 Task: Add an event  with title  Casual Client Dinner, date '2023/11/11' to 2023/11/13  & Select Event type as  Group. Add location for the event as  321 Dolmabahçe Palace, Istanbul, Turkey and add a description: The AGM will also serve as a forum for electing or re-electing board members, if applicable. The election process will be conducted in accordance with the organization's bylaws and regulations, allowing for a fair and democratic representation of shareholders' interests.Create an event link  http-casualclientdinnercom & Select the event color as  Violet. , logged in from the account softage.10@softage.netand send the event invitation to softage.2@softage.net and softage.3@softage.net
Action: Mouse moved to (1010, 201)
Screenshot: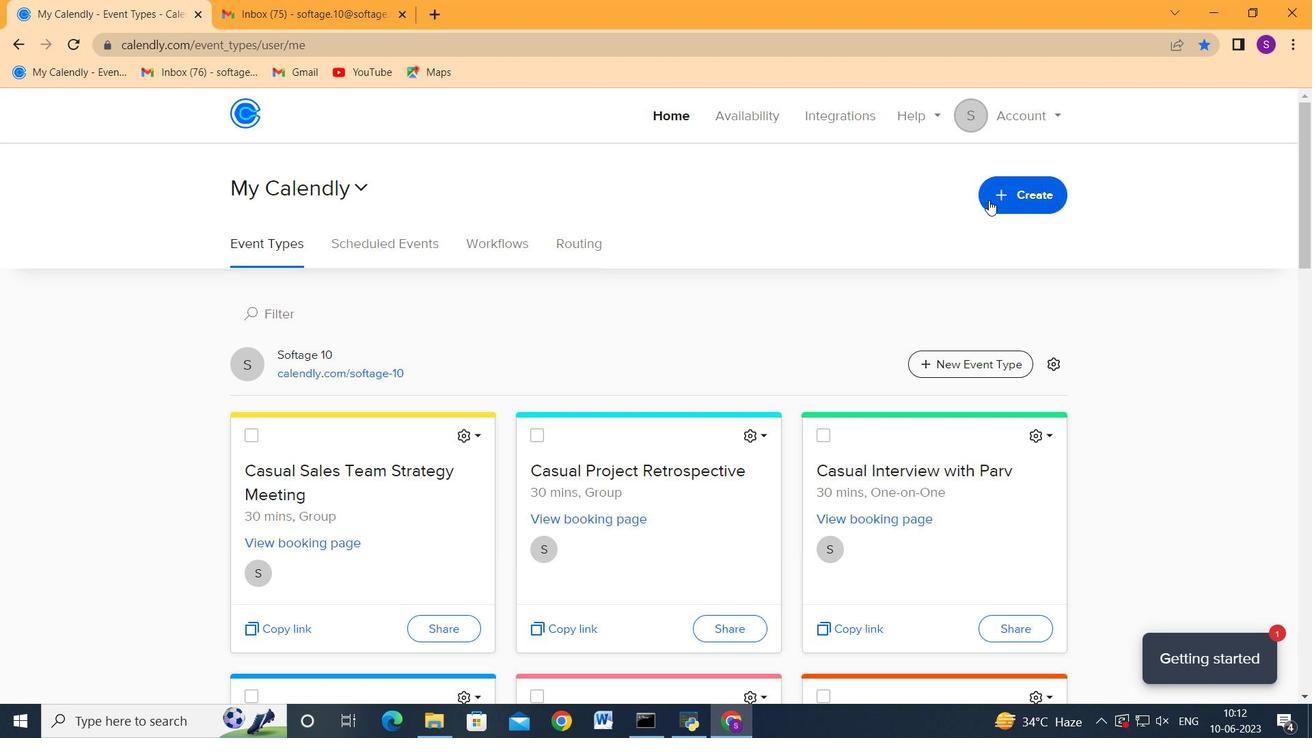 
Action: Mouse pressed left at (1010, 201)
Screenshot: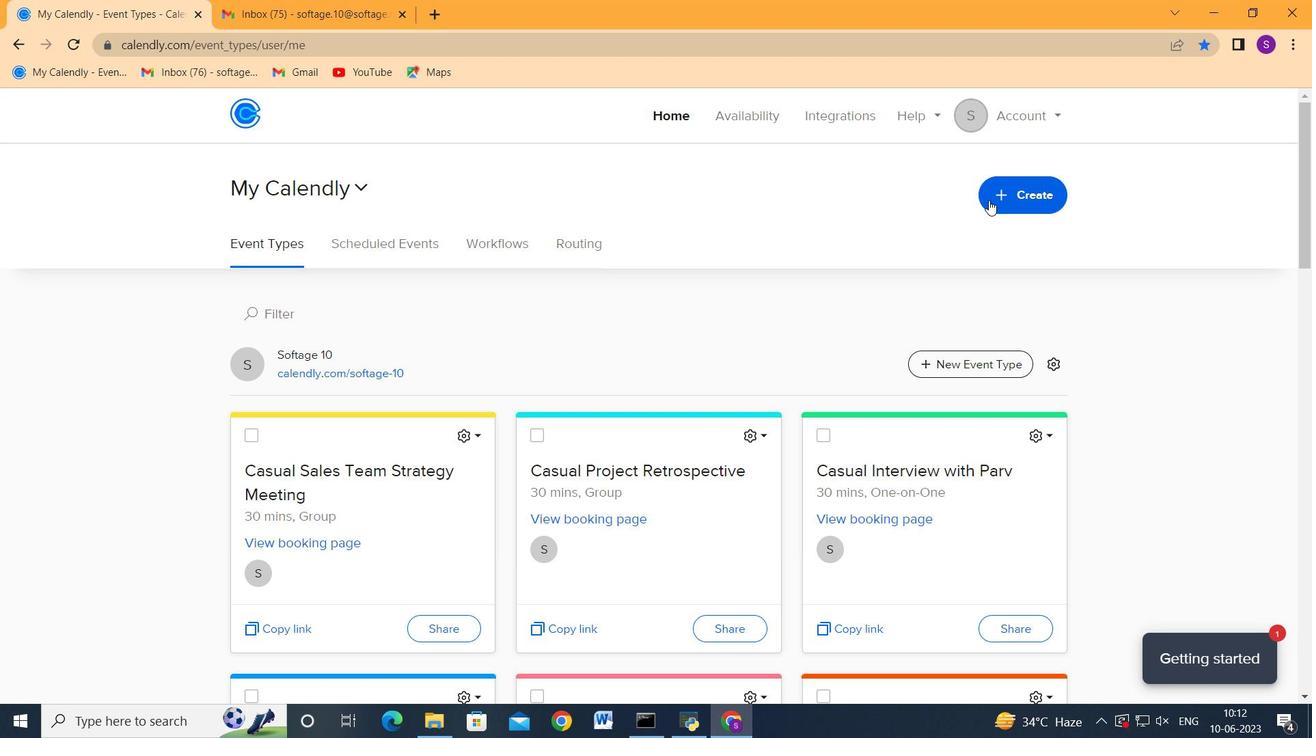 
Action: Mouse moved to (976, 242)
Screenshot: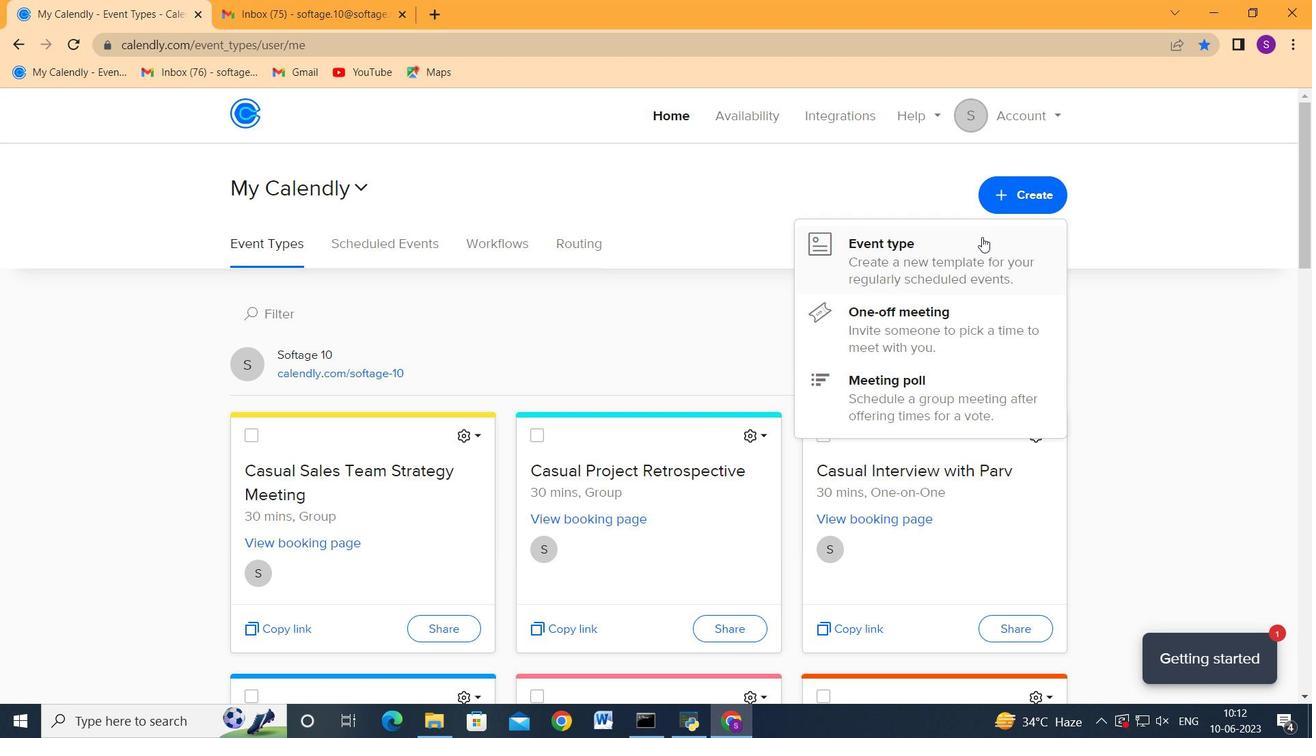 
Action: Mouse pressed left at (976, 242)
Screenshot: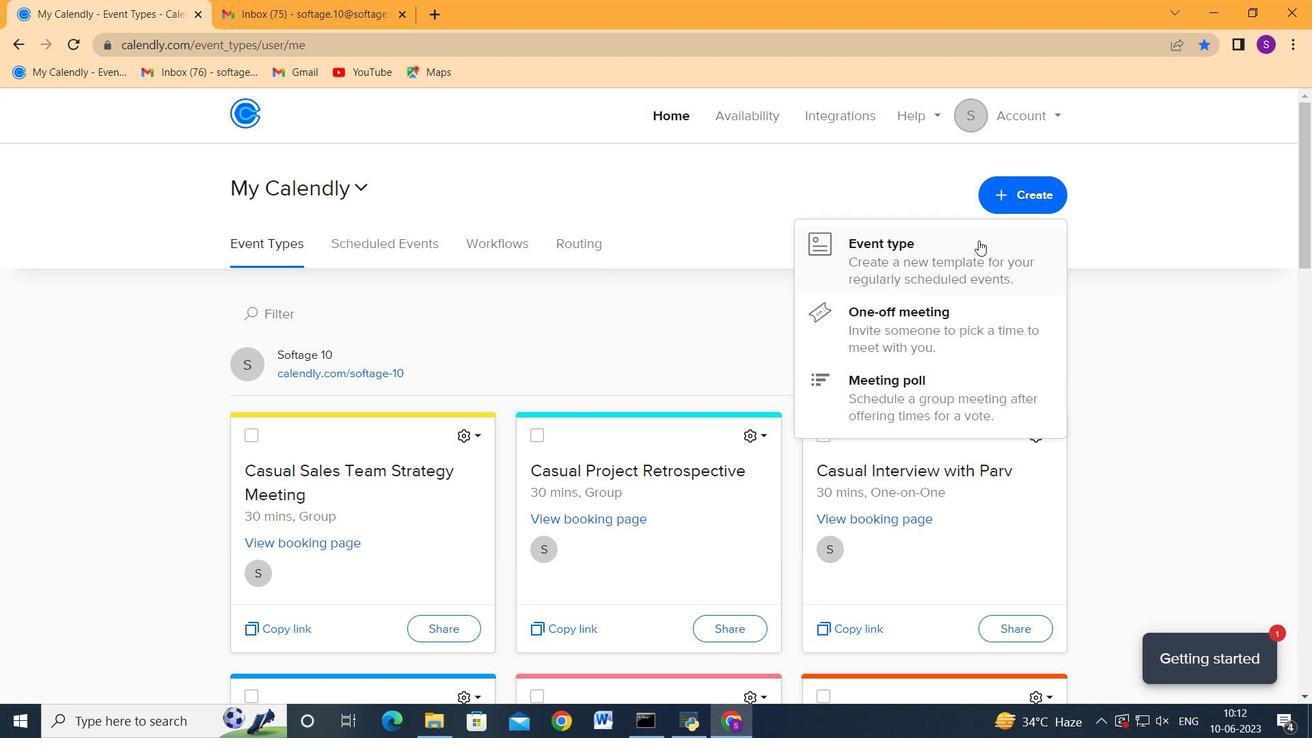 
Action: Mouse moved to (580, 426)
Screenshot: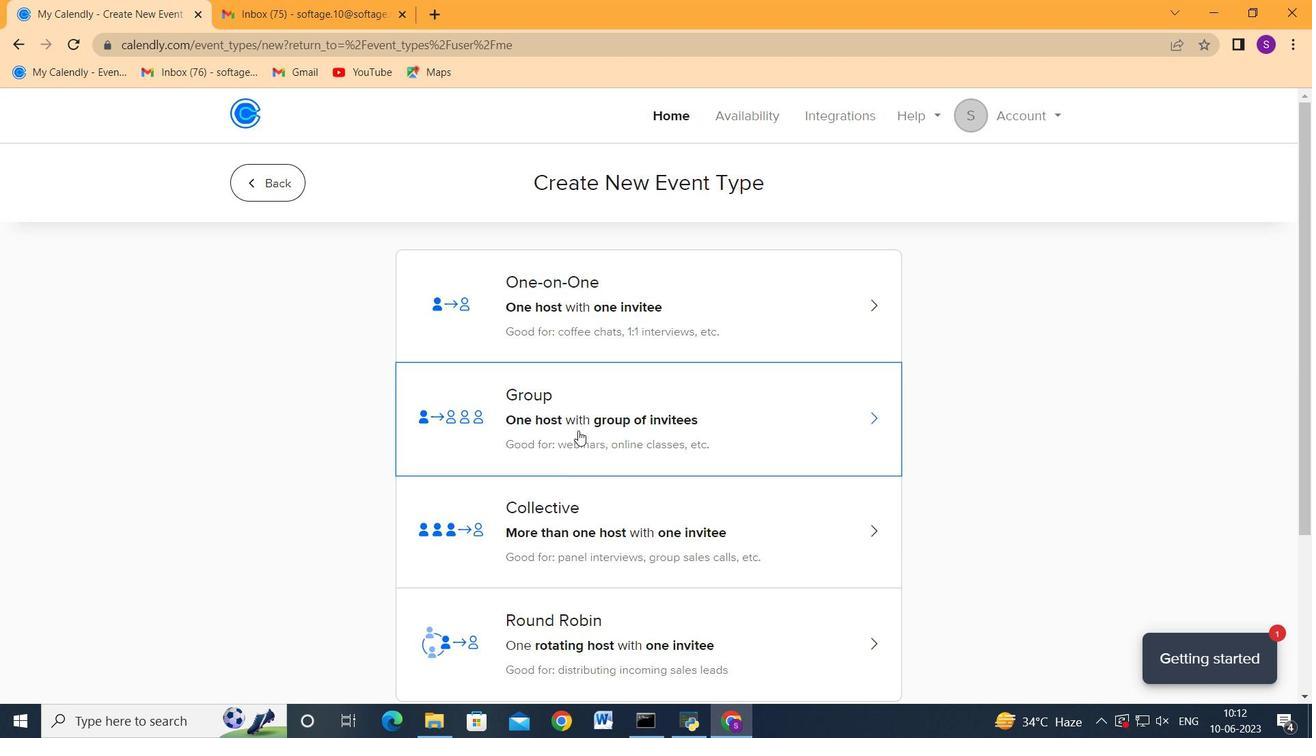 
Action: Mouse pressed left at (580, 426)
Screenshot: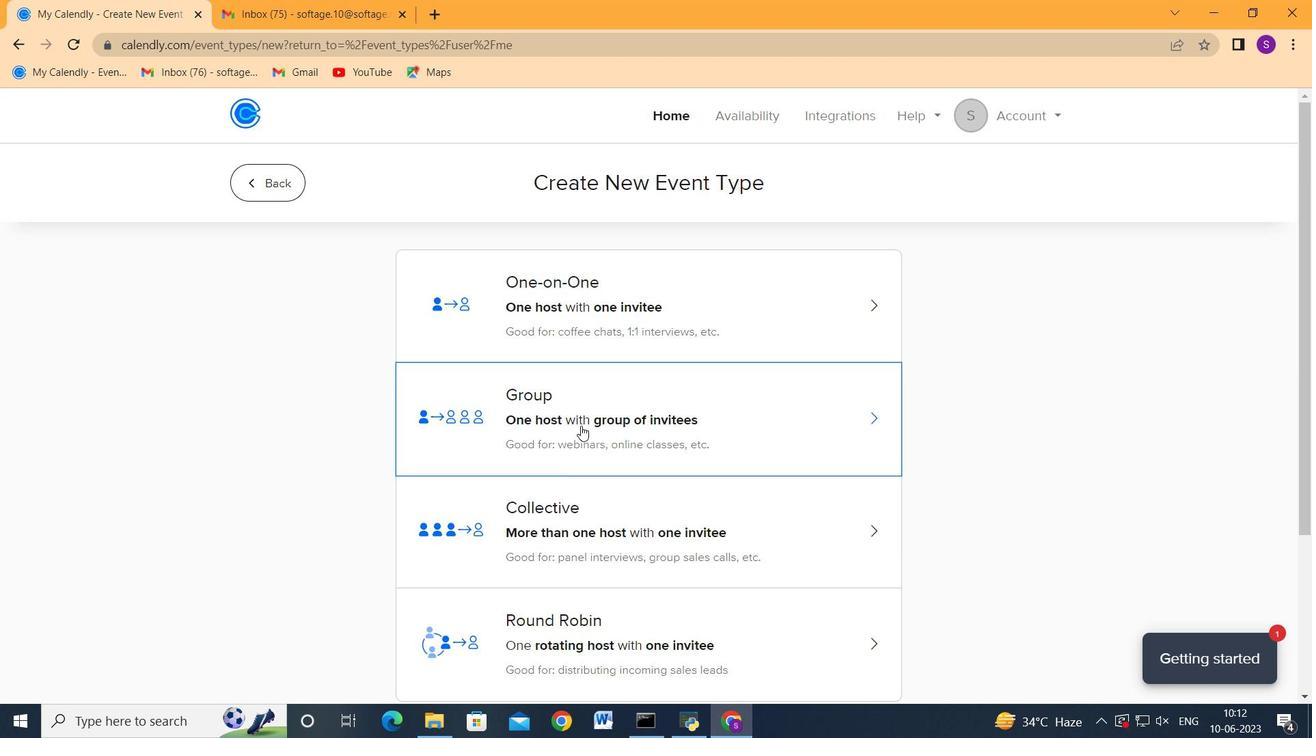 
Action: Mouse moved to (459, 423)
Screenshot: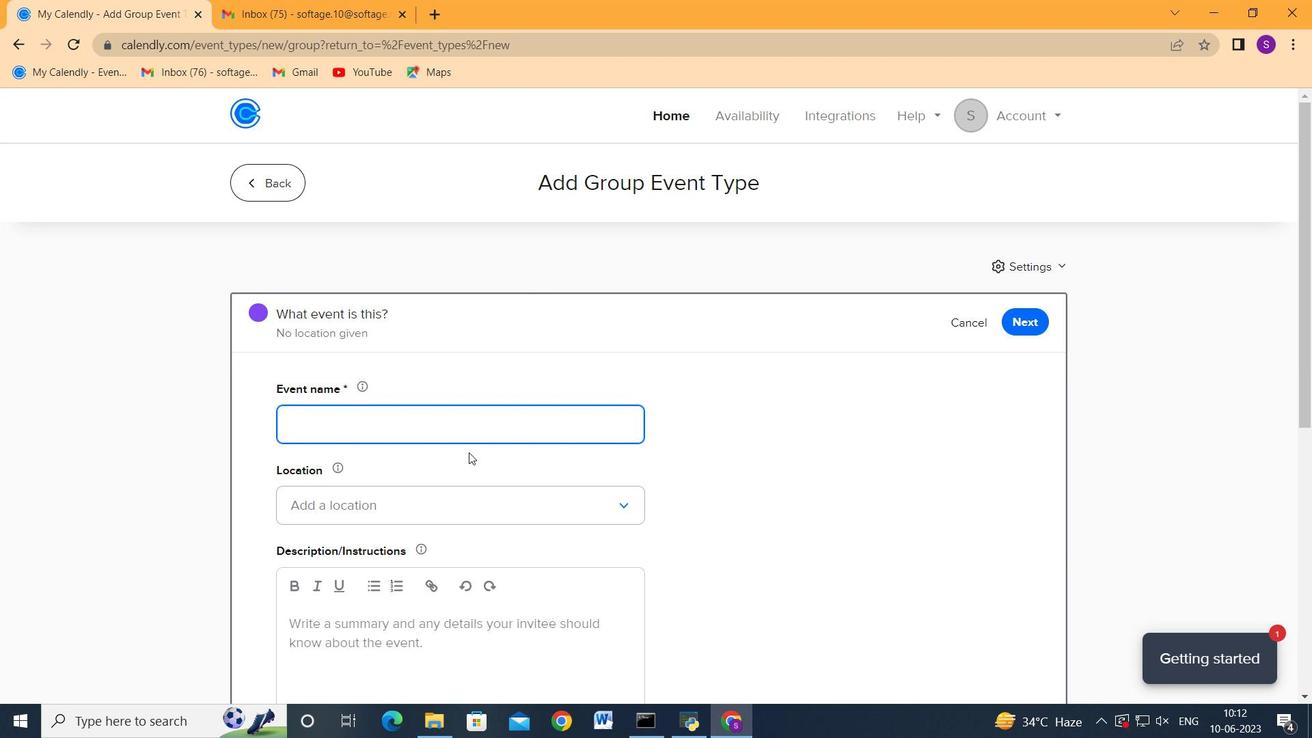 
Action: Key pressed <Key.space><Key.shift_r><Key.backspace><Key.shift_r>Casual<Key.space><Key.shift>Cle<Key.backspace>ient<Key.space><Key.shift>Dinner<Key.tab><Key.tab><Key.enter><Key.enter><Key.tab>321<Key.space><Key.shift>Dolmabahce<Key.space><Key.shift>Palace,<Key.space><Key.shift>Istanbul,<Key.space><Key.shift>Turkey<Key.tab><Key.tab><Key.tab><Key.enter><Key.tab><Key.tab><Key.tab><Key.tab><Key.shift>The<Key.space><Key.shift_r>A<Key.caps_lock>GM<Key.caps_lock><Key.space>will<Key.space>also<Key.space>serve<Key.space>as<Key.space>a<Key.space>forum<Key.space>for<Key.space>electing<Key.space>or<Key.space>re-electing<Key.space>board<Key.space>members,<Key.space>if<Key.space>applicable.<Key.space><Key.shift>The<Key.space>election<Key.space>process<Key.space>wil<Key.space>b<Key.backspace><Key.backspace>l<Key.space>be<Key.space>conducted<Key.space>in<Key.space>accordance<Key.space>with<Key.space>the<Key.space>organization's<Key.space>bylaws<Key.space>and<Key.space>regulation,<Key.backspace>s,<Key.space>allowing<Key.space>for<Key.space>a<Key.space>fair<Key.space>and<Key.space>democratic<Key.space>representaion<Key.space>of<Key.backspace><Key.backspace><Key.backspace><Key.backspace><Key.backspace><Key.backspace>tion<Key.space>of<Key.space>shareholder's<Key.space>interests.<Key.tab><Key.tab><Key.backspace>http-casualclientdinnercom<Key.tab><Key.tab>2
Screenshot: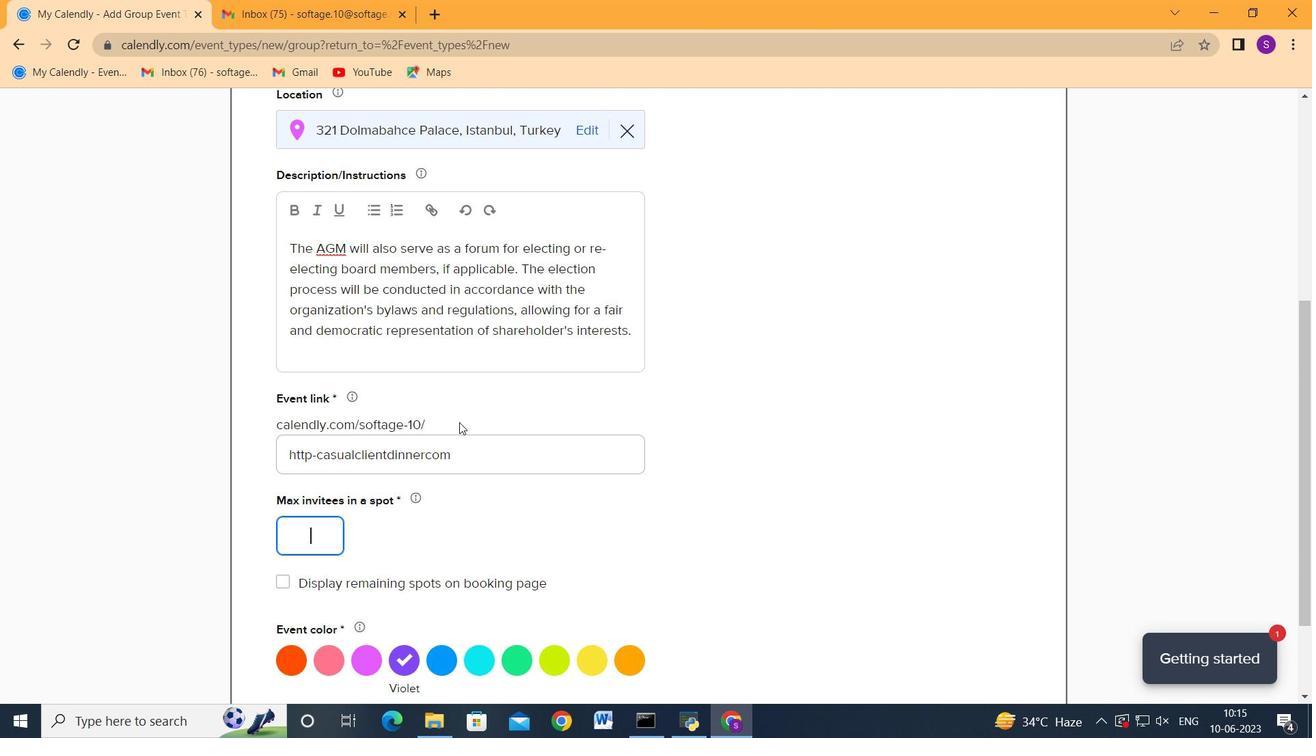 
Action: Mouse moved to (406, 662)
Screenshot: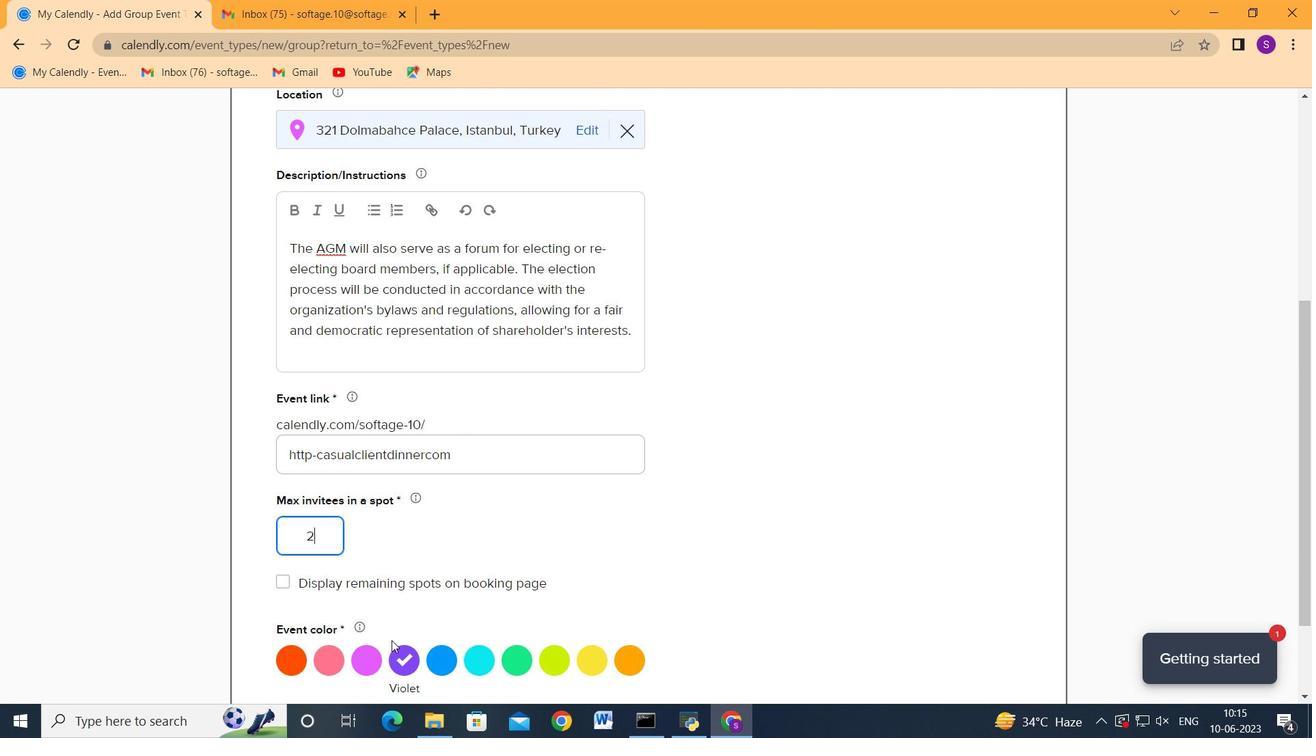 
Action: Mouse pressed left at (406, 662)
Screenshot: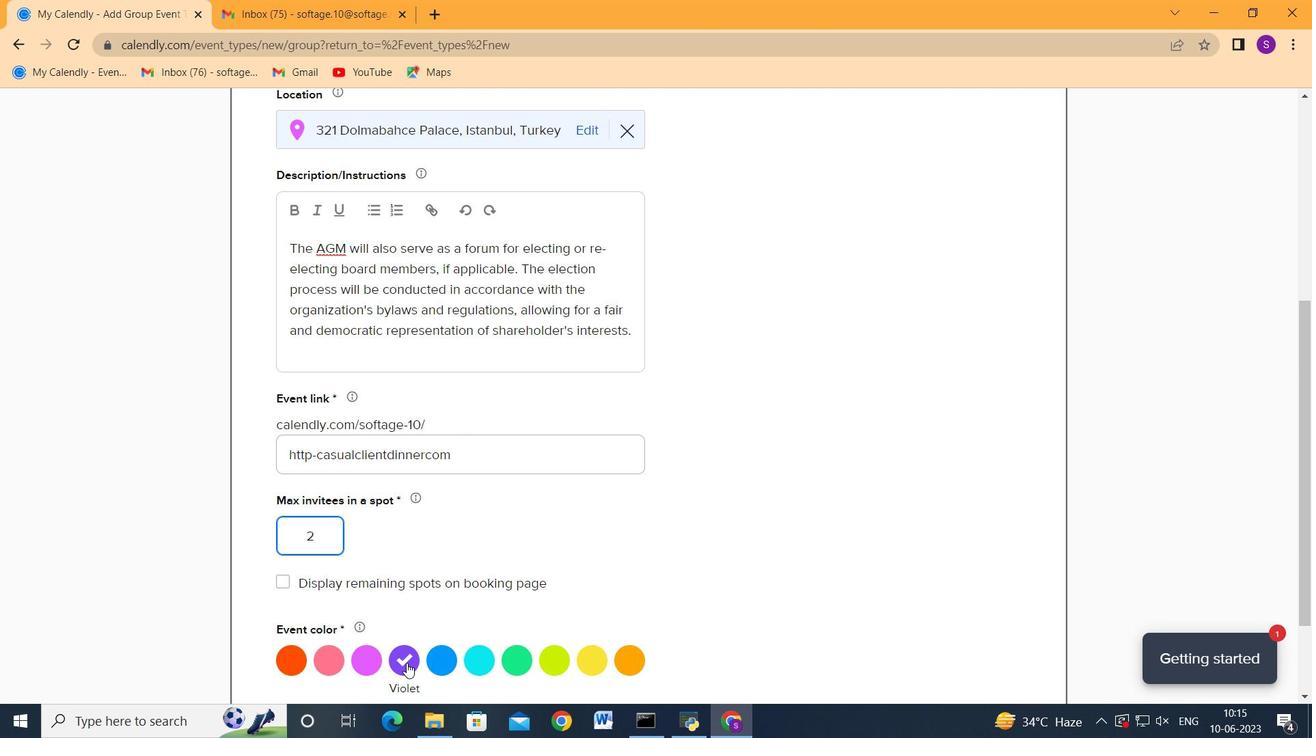 
Action: Mouse moved to (775, 482)
Screenshot: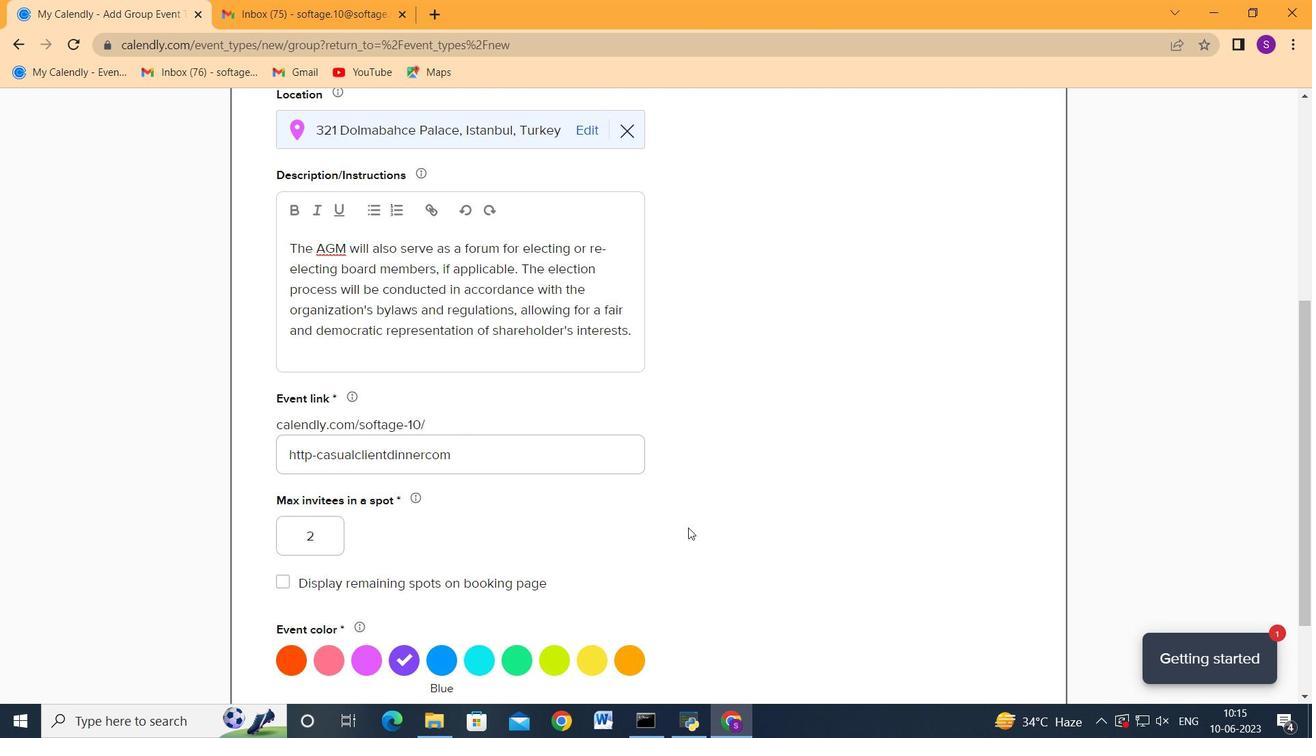 
Action: Mouse scrolled (775, 481) with delta (0, 0)
Screenshot: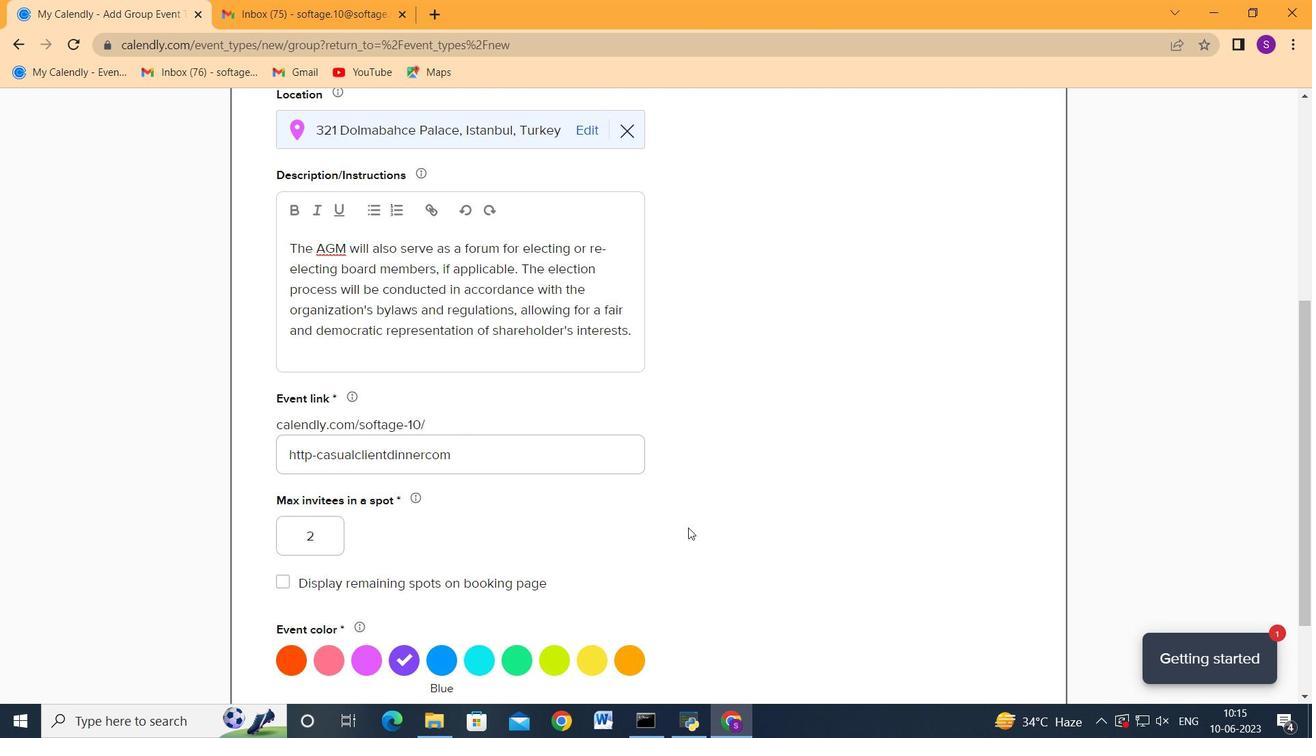 
Action: Mouse scrolled (775, 481) with delta (0, 0)
Screenshot: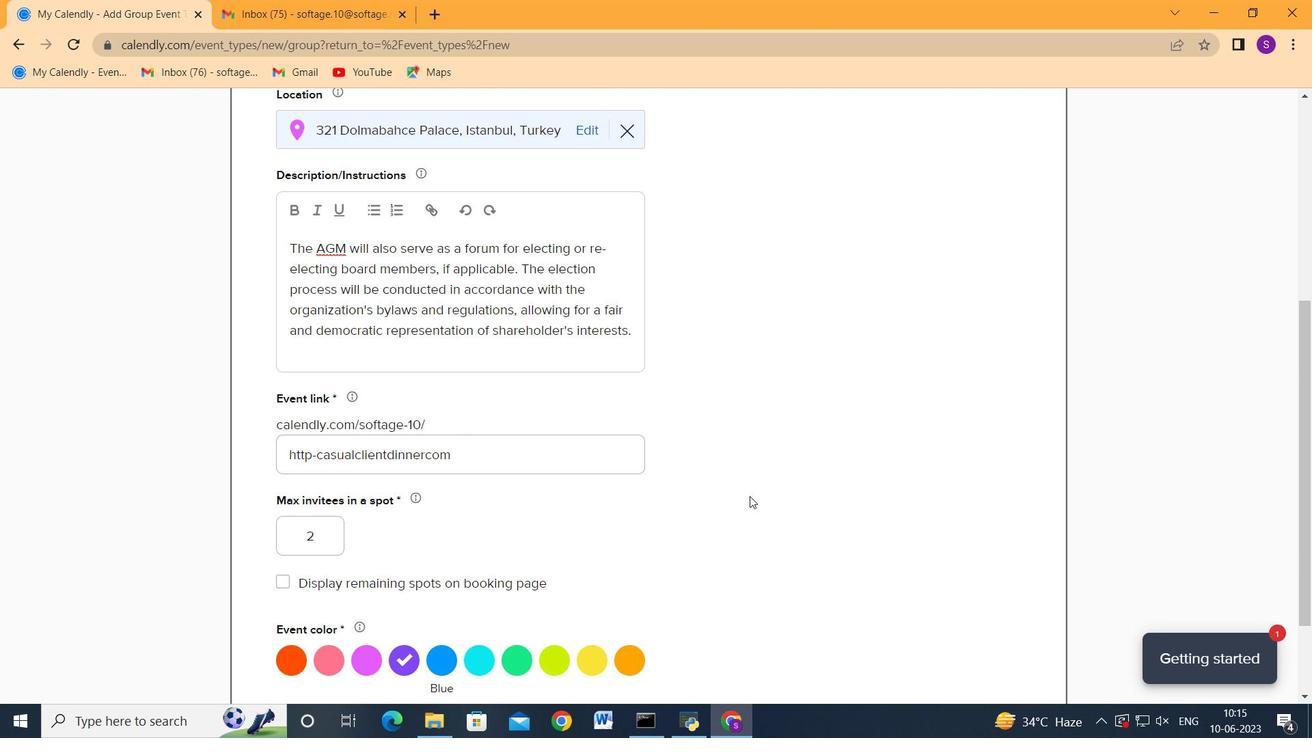 
Action: Mouse scrolled (775, 481) with delta (0, 0)
Screenshot: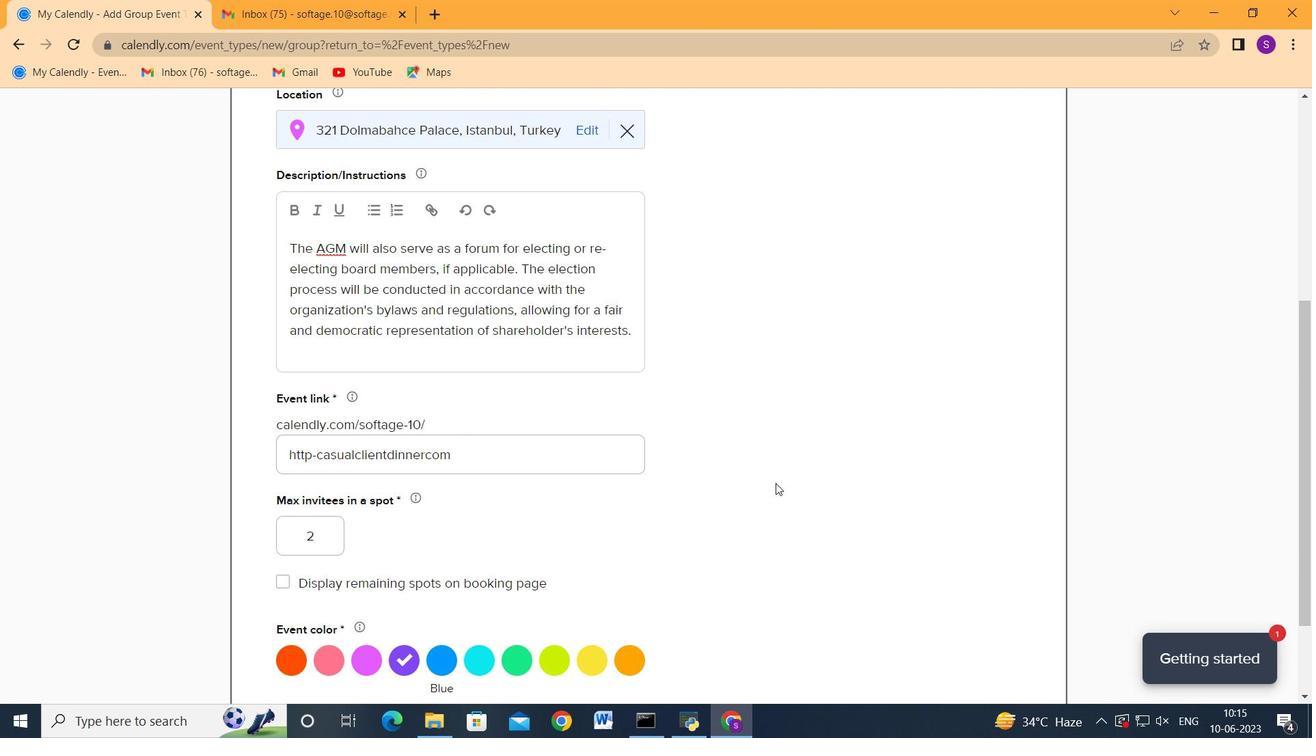 
Action: Mouse scrolled (775, 481) with delta (0, 0)
Screenshot: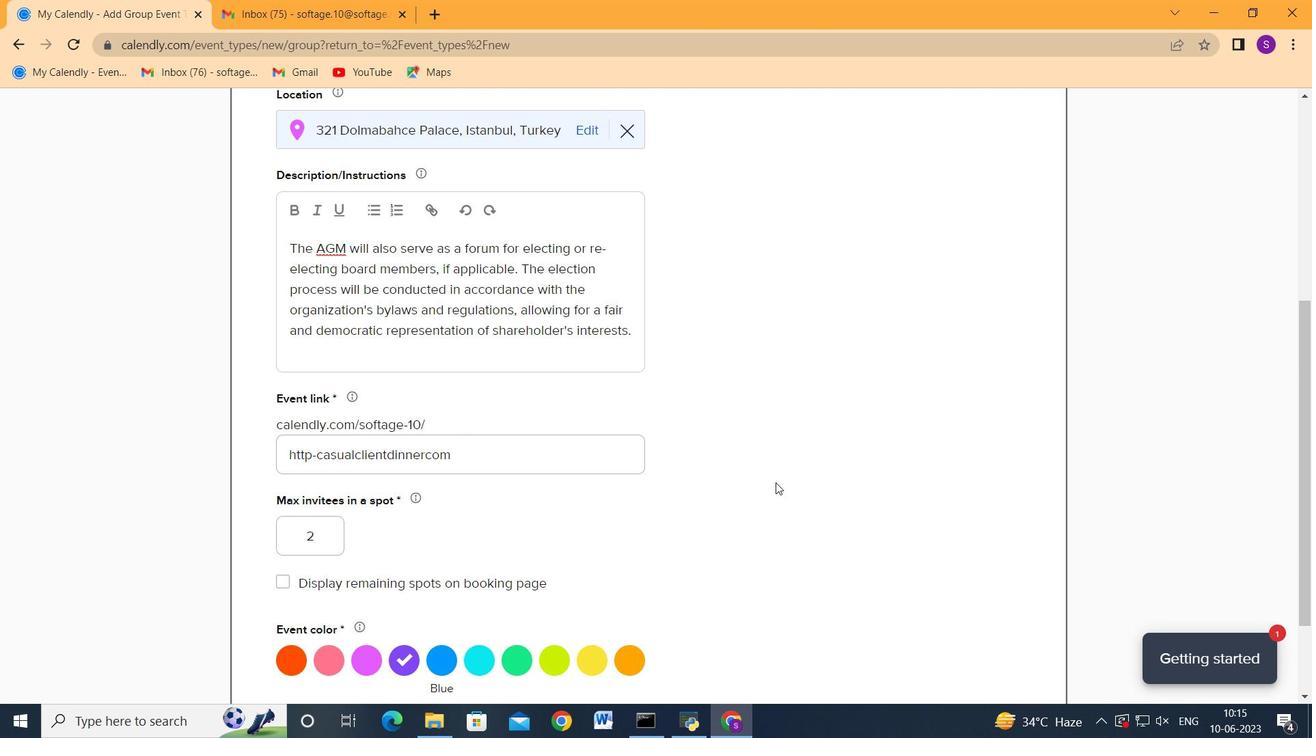 
Action: Mouse scrolled (775, 481) with delta (0, 0)
Screenshot: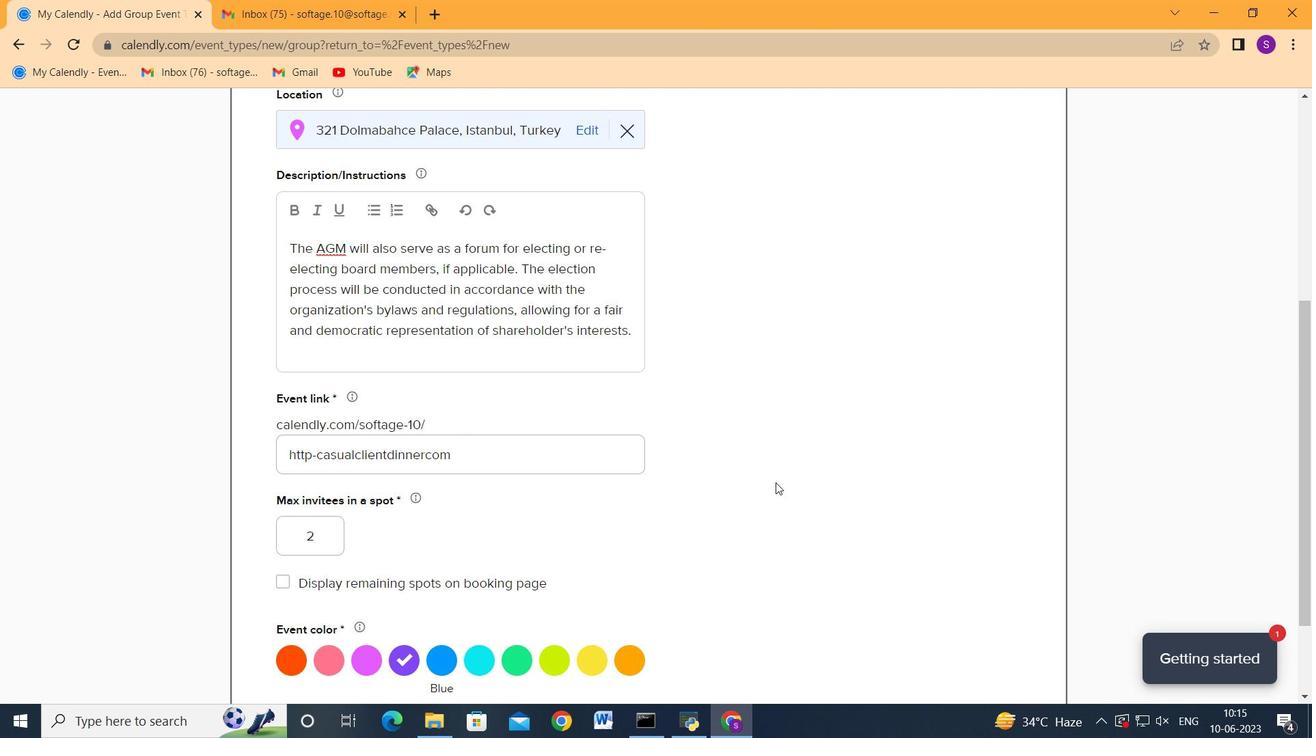 
Action: Mouse scrolled (775, 481) with delta (0, 0)
Screenshot: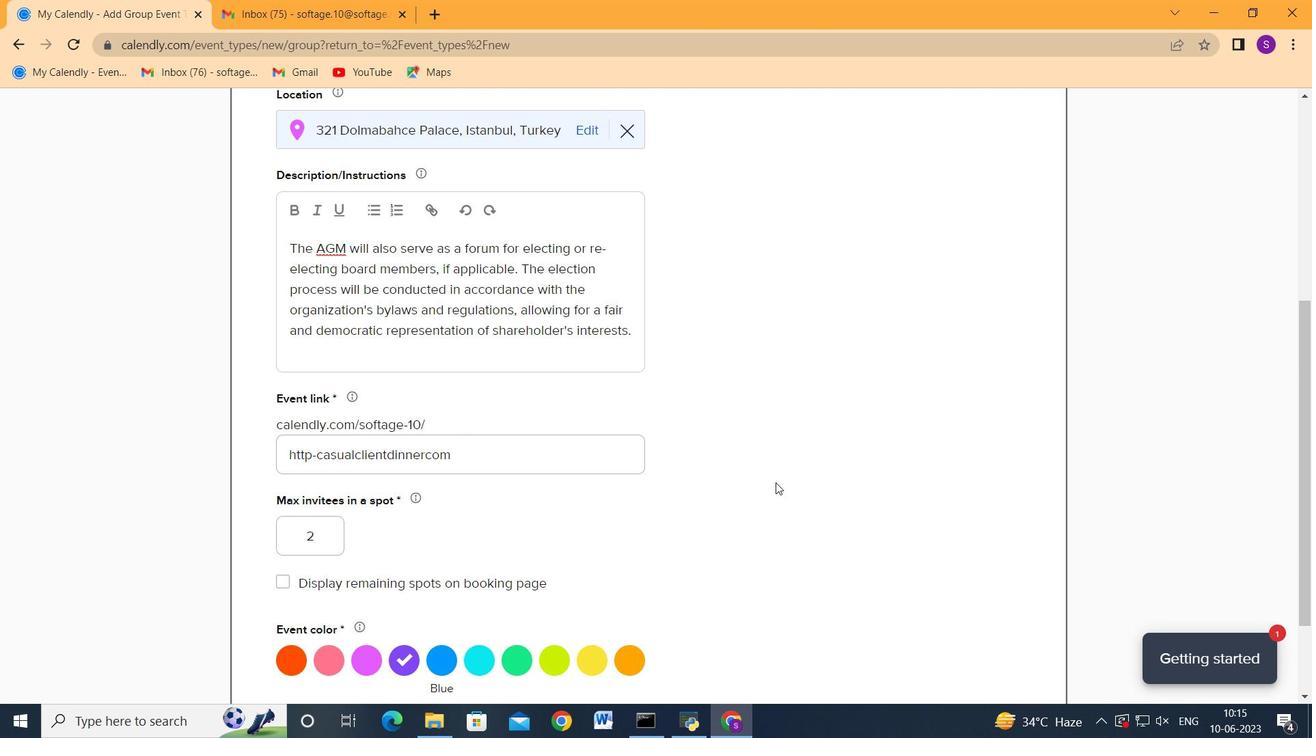 
Action: Mouse moved to (1018, 615)
Screenshot: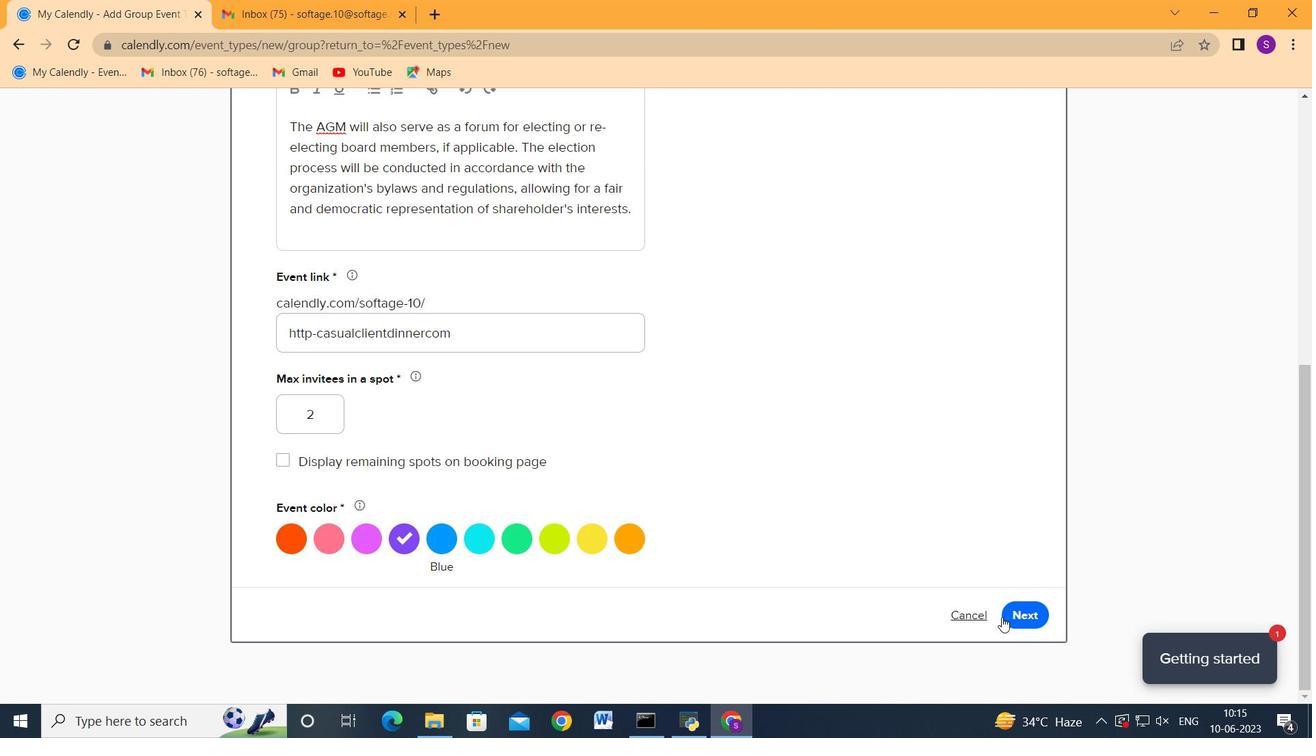 
Action: Mouse pressed left at (1018, 615)
Screenshot: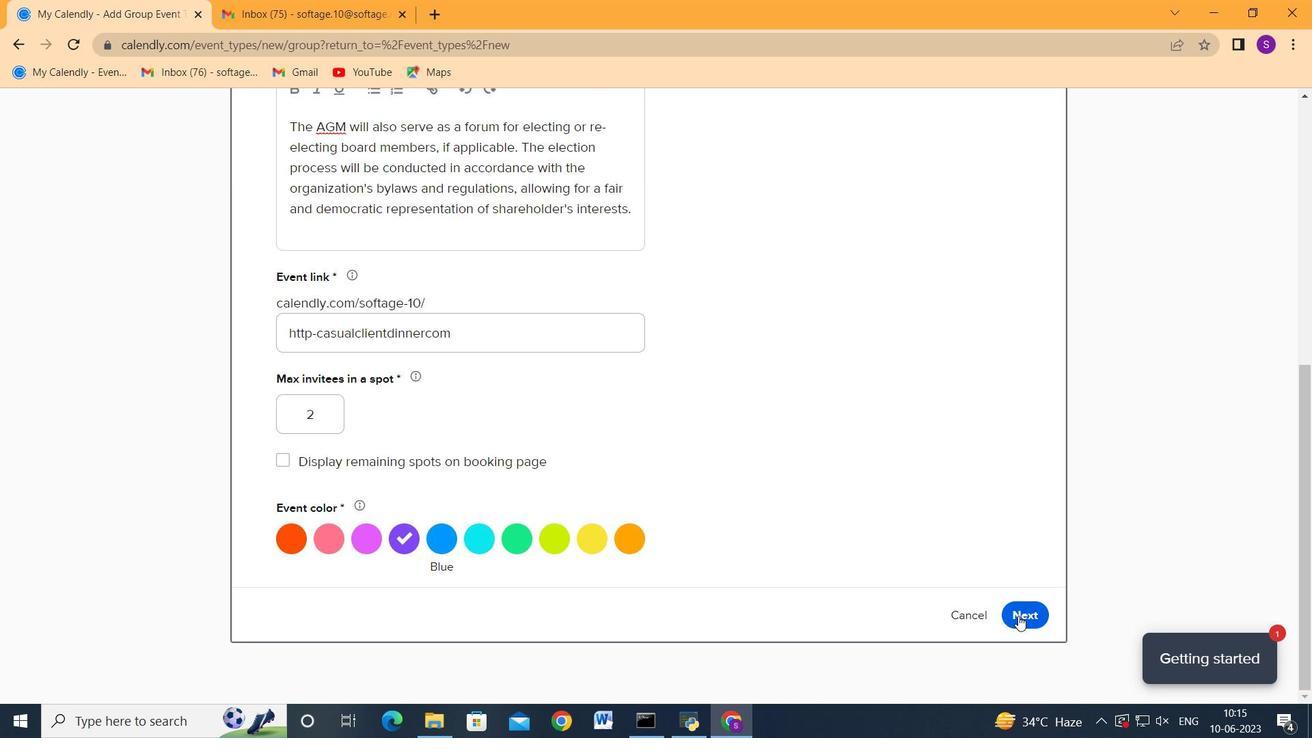 
Action: Mouse moved to (594, 423)
Screenshot: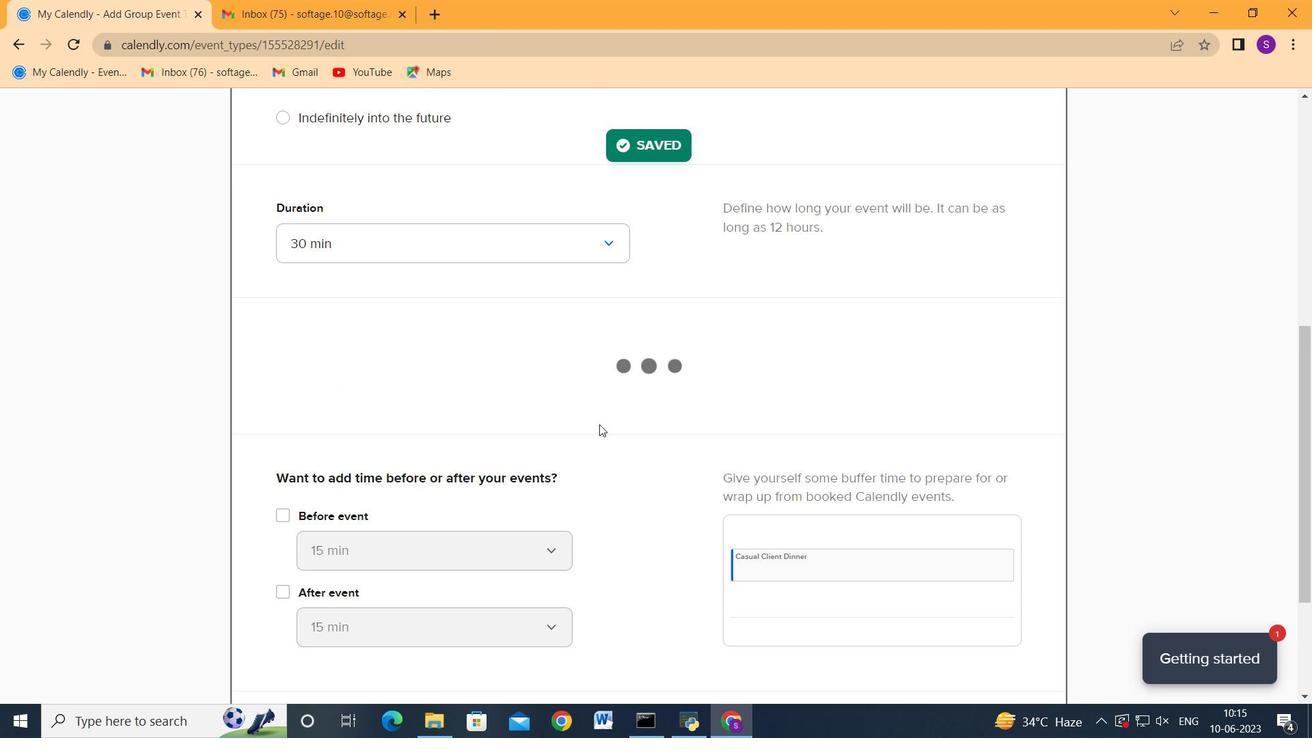 
Action: Mouse scrolled (594, 424) with delta (0, 0)
Screenshot: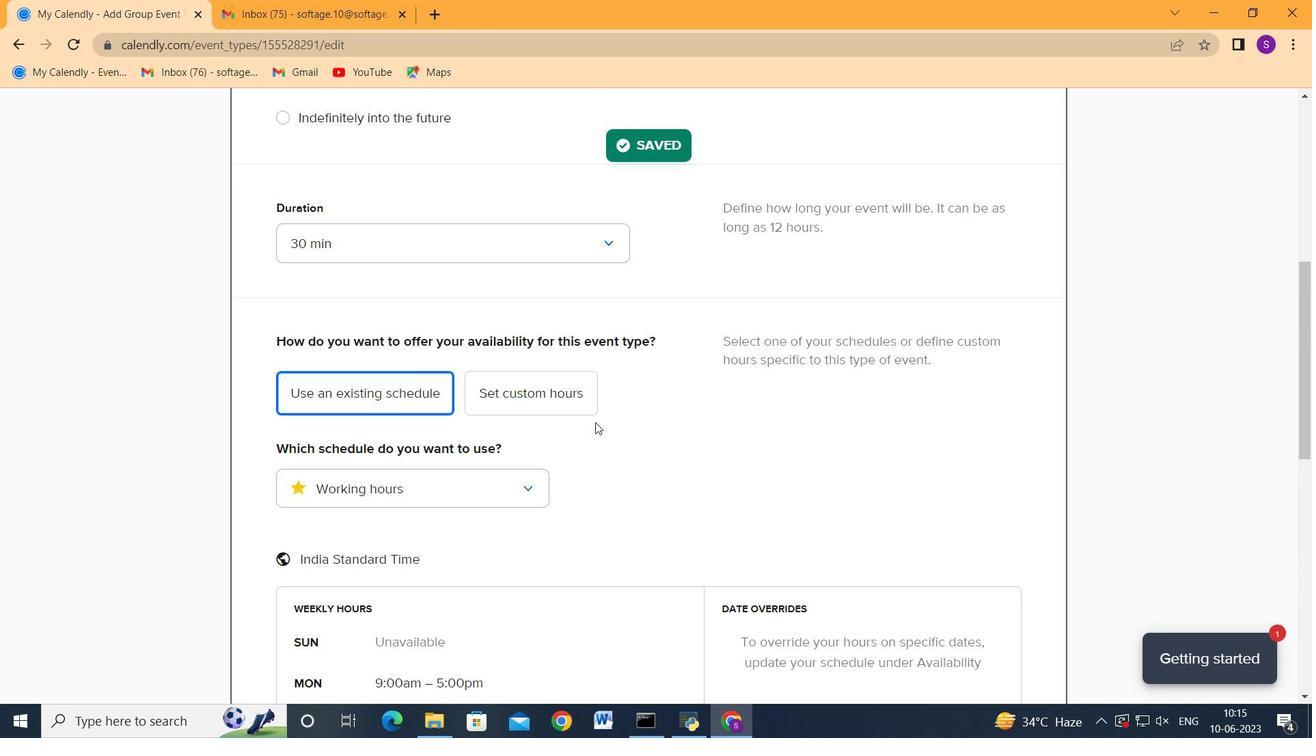 
Action: Mouse scrolled (594, 424) with delta (0, 0)
Screenshot: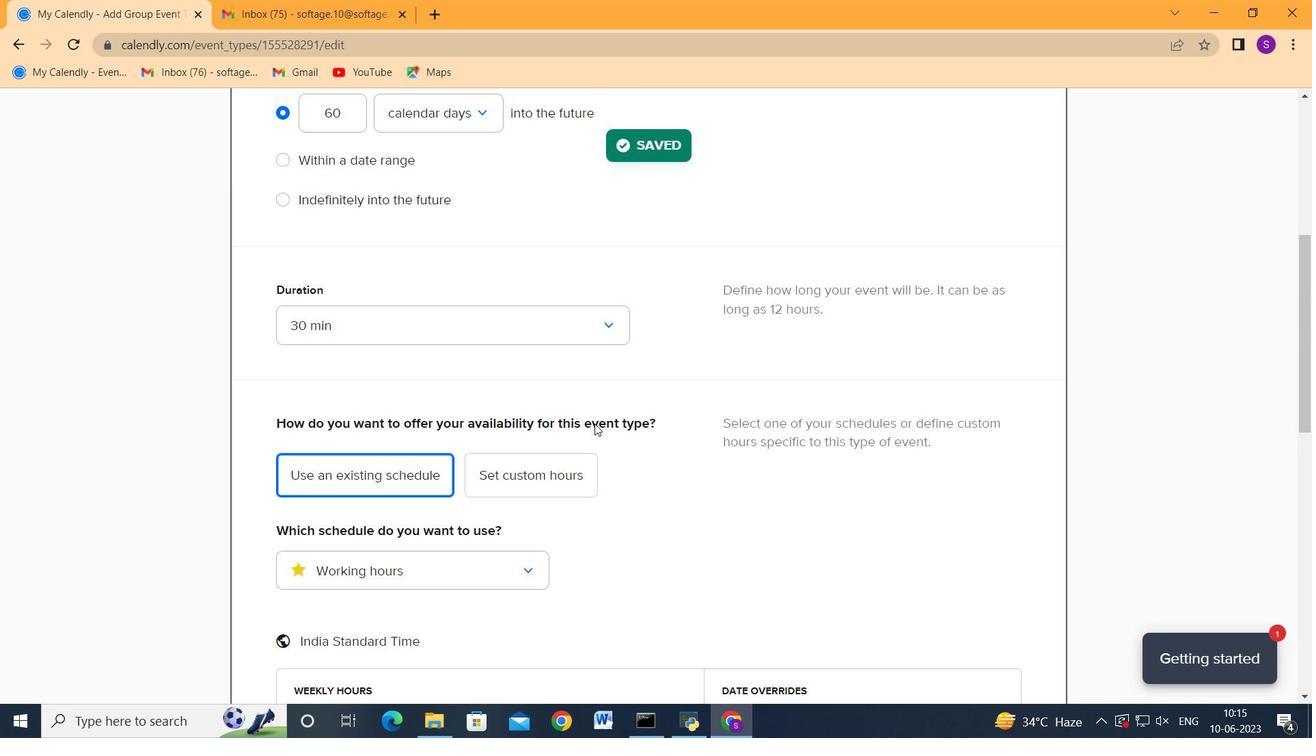 
Action: Mouse moved to (354, 230)
Screenshot: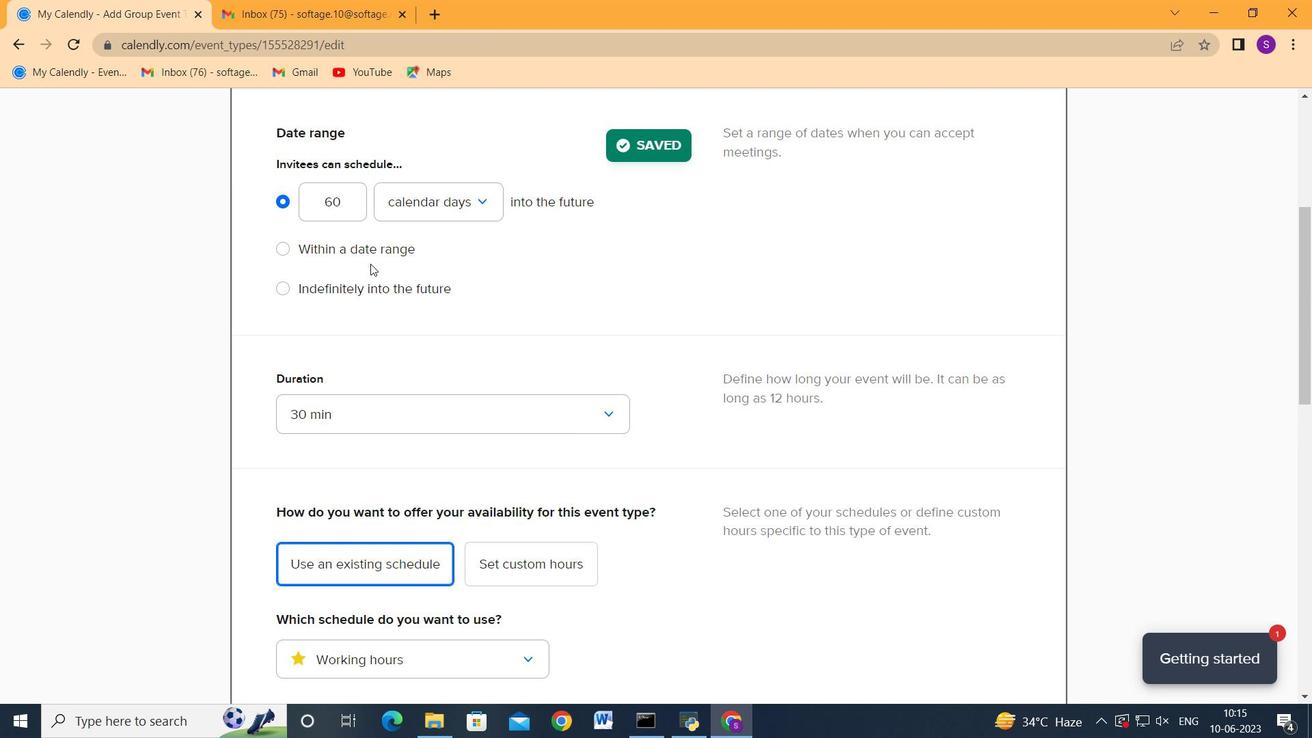 
Action: Mouse pressed left at (354, 230)
Screenshot: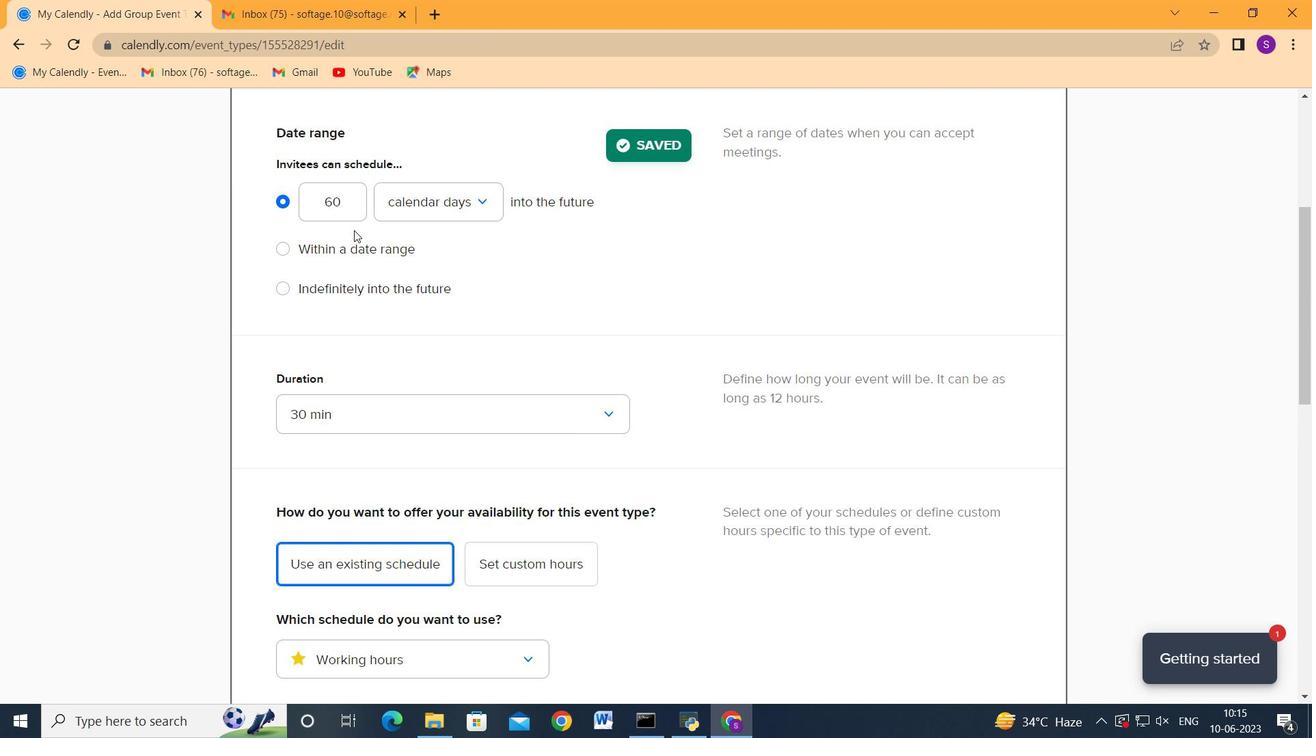 
Action: Mouse moved to (349, 245)
Screenshot: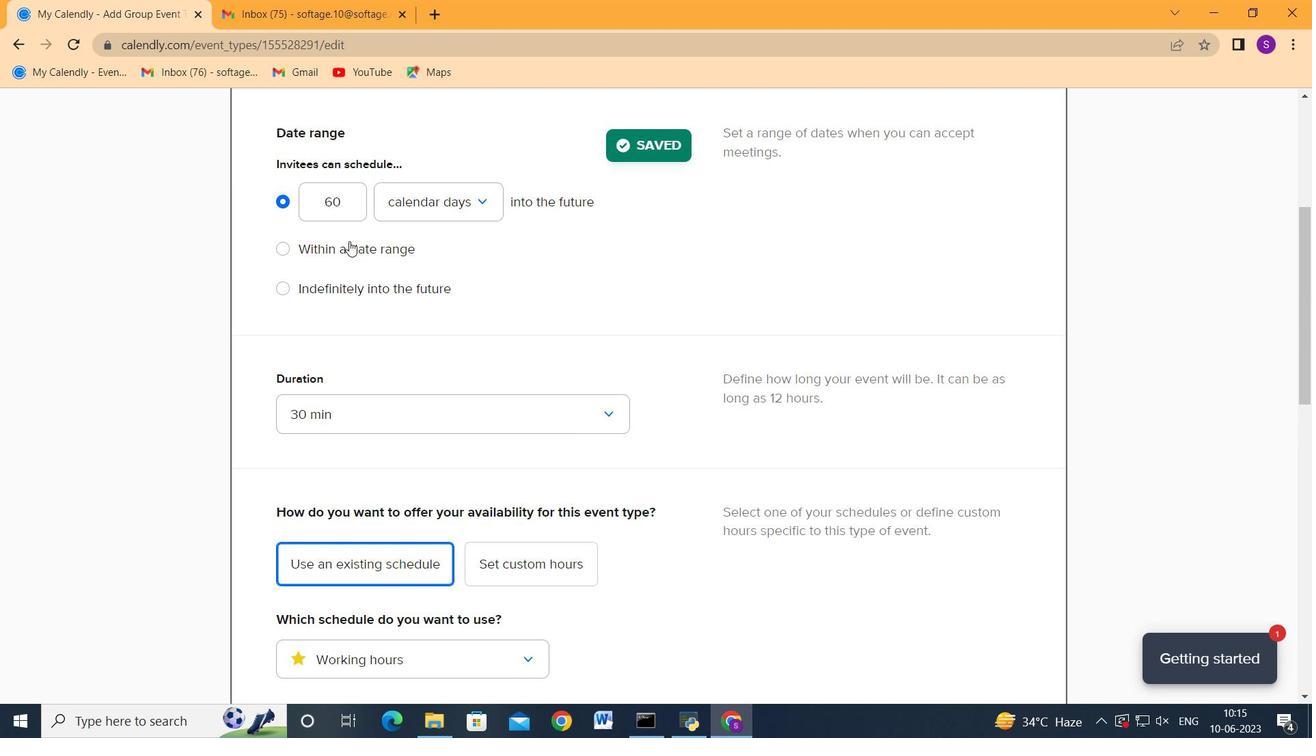 
Action: Mouse pressed left at (349, 245)
Screenshot: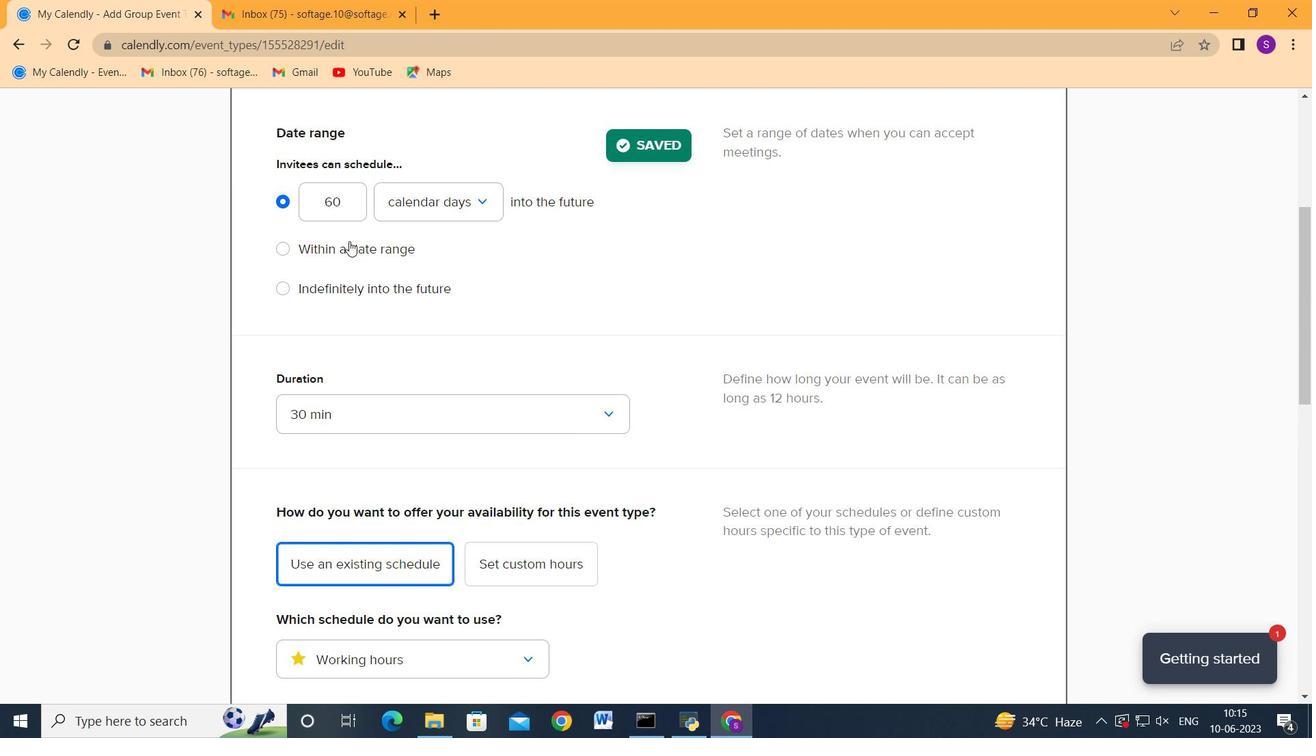 
Action: Mouse moved to (451, 263)
Screenshot: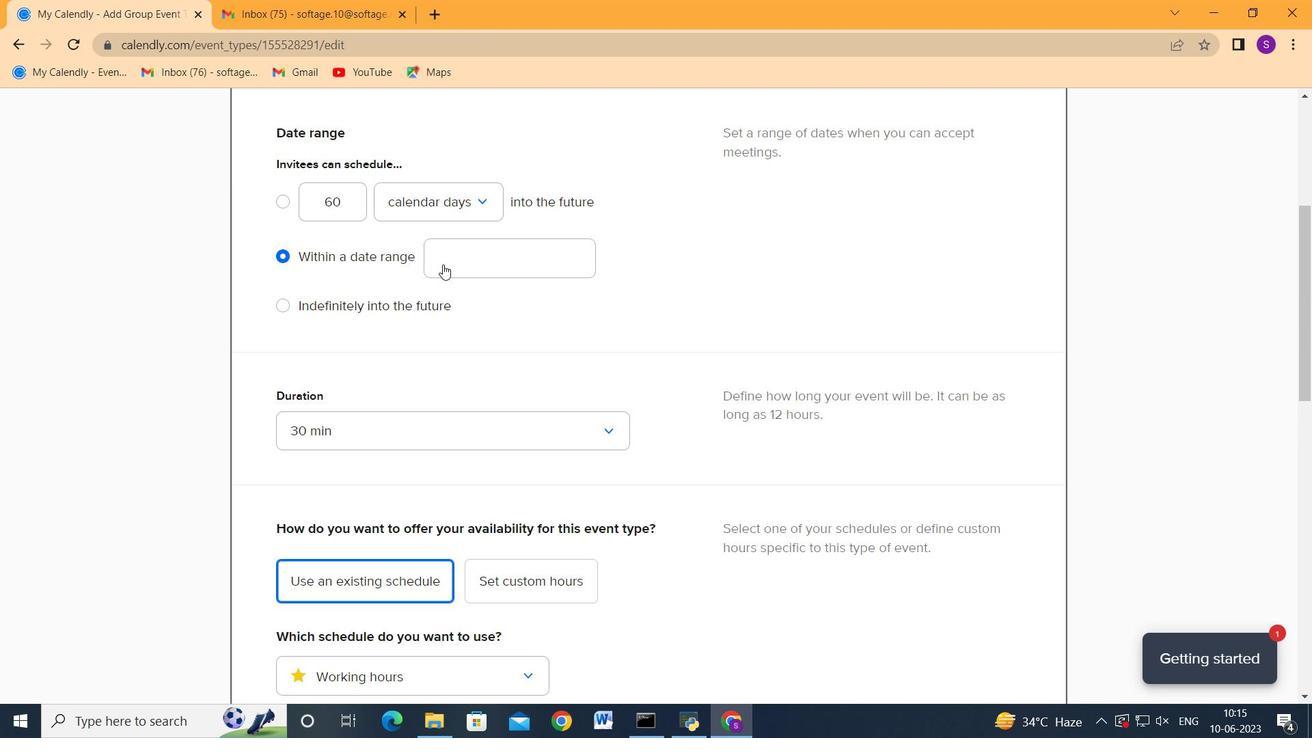 
Action: Mouse pressed left at (451, 263)
Screenshot: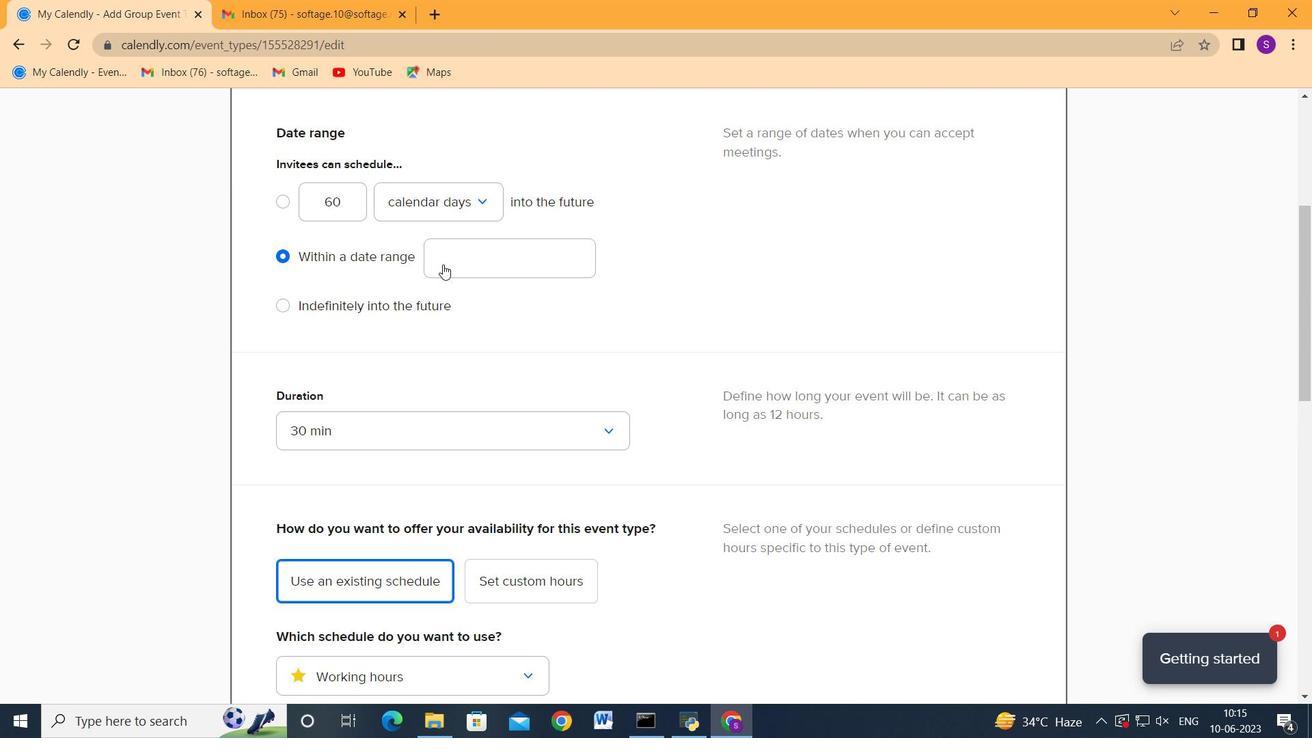 
Action: Mouse moved to (555, 318)
Screenshot: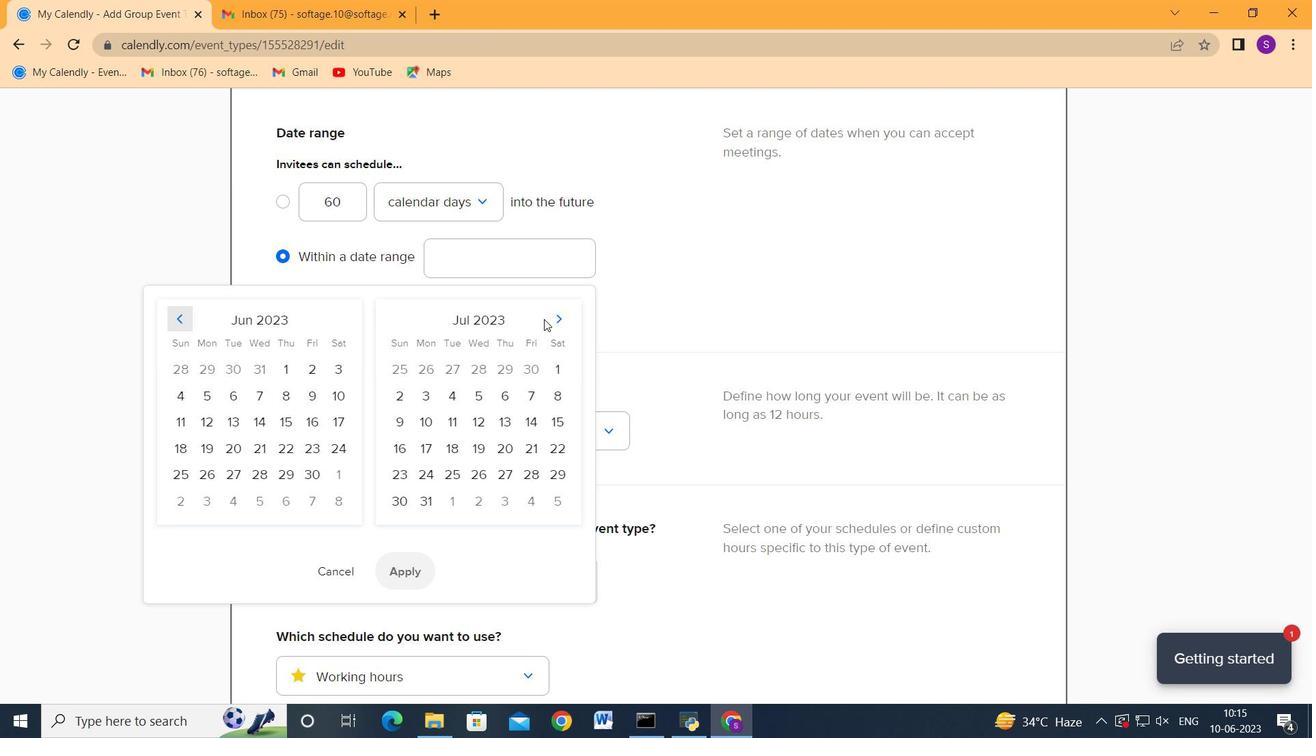 
Action: Mouse pressed left at (555, 318)
Screenshot: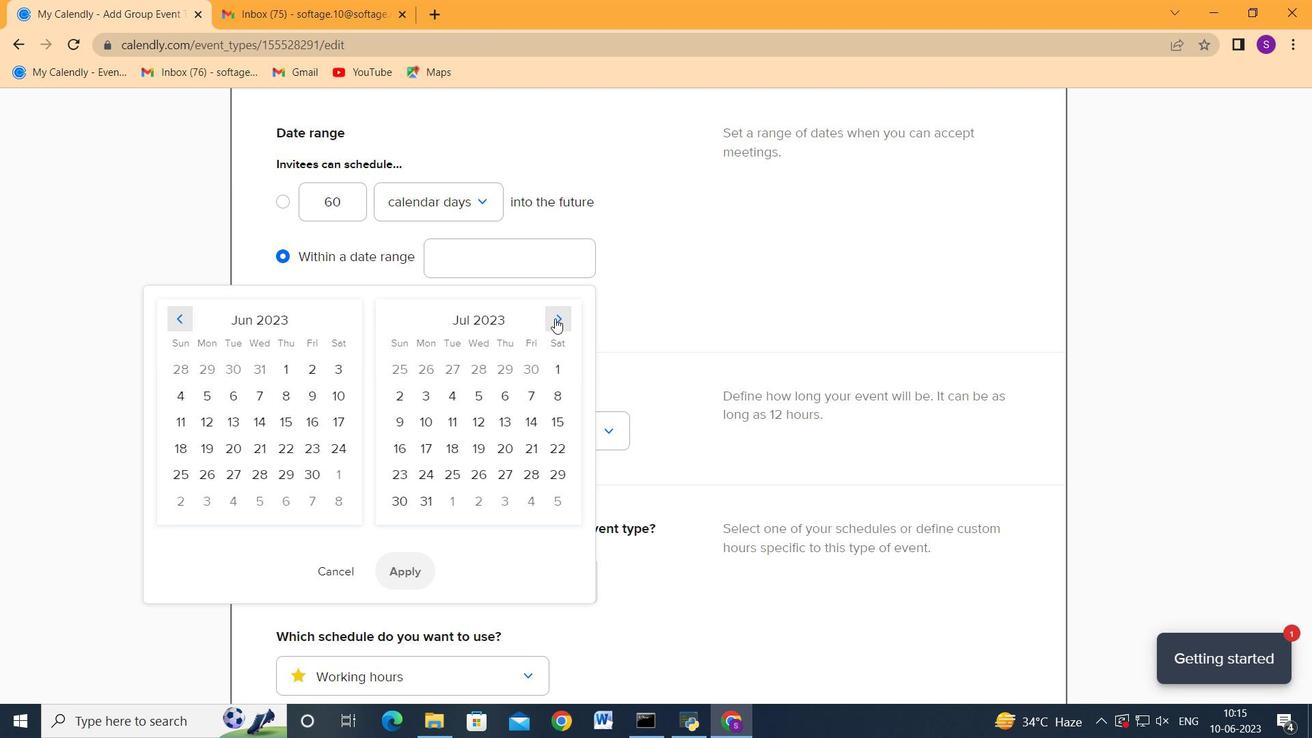 
Action: Mouse pressed left at (555, 318)
Screenshot: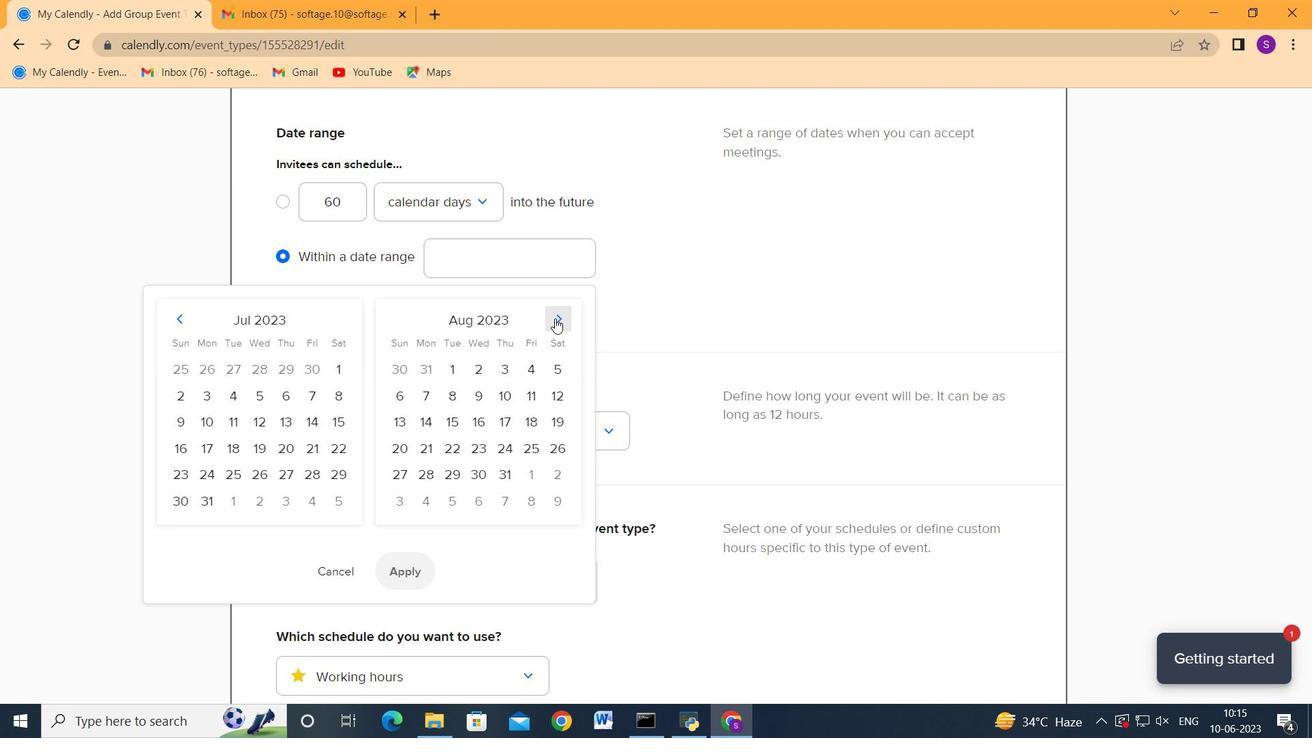 
Action: Mouse pressed left at (555, 318)
Screenshot: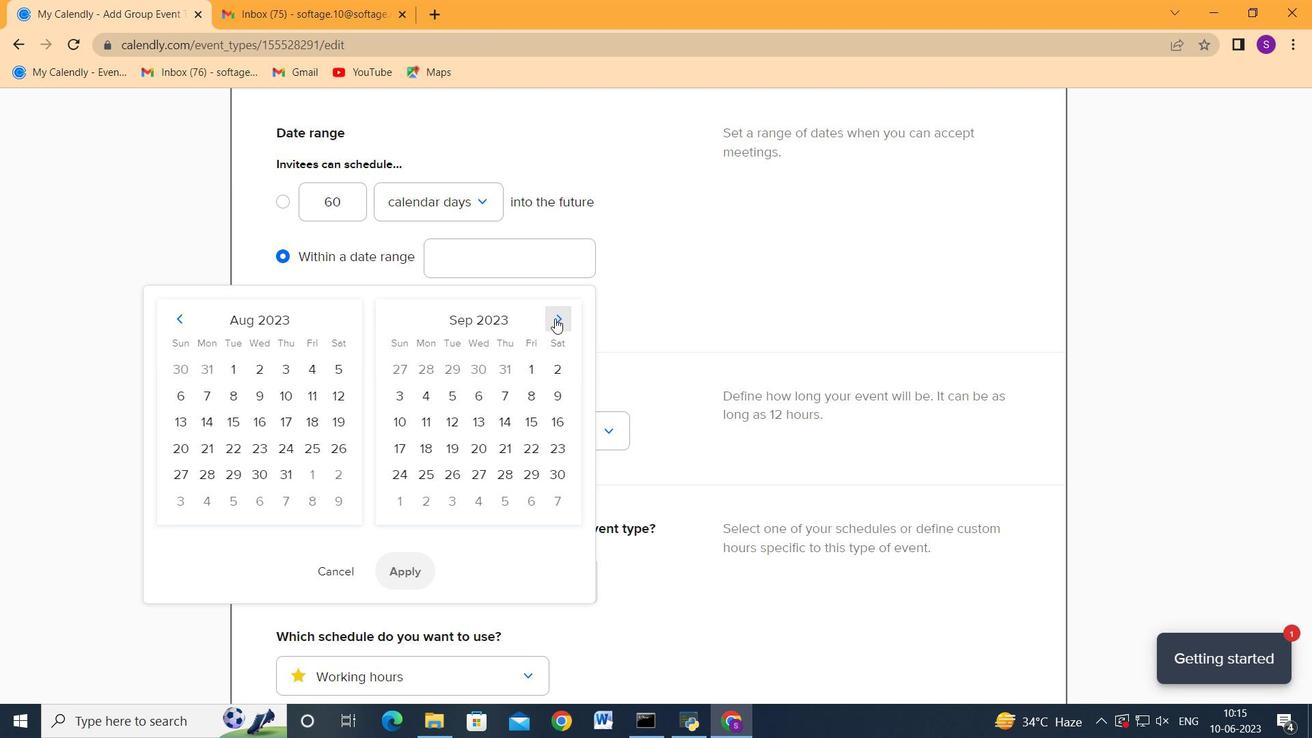 
Action: Mouse pressed left at (555, 318)
Screenshot: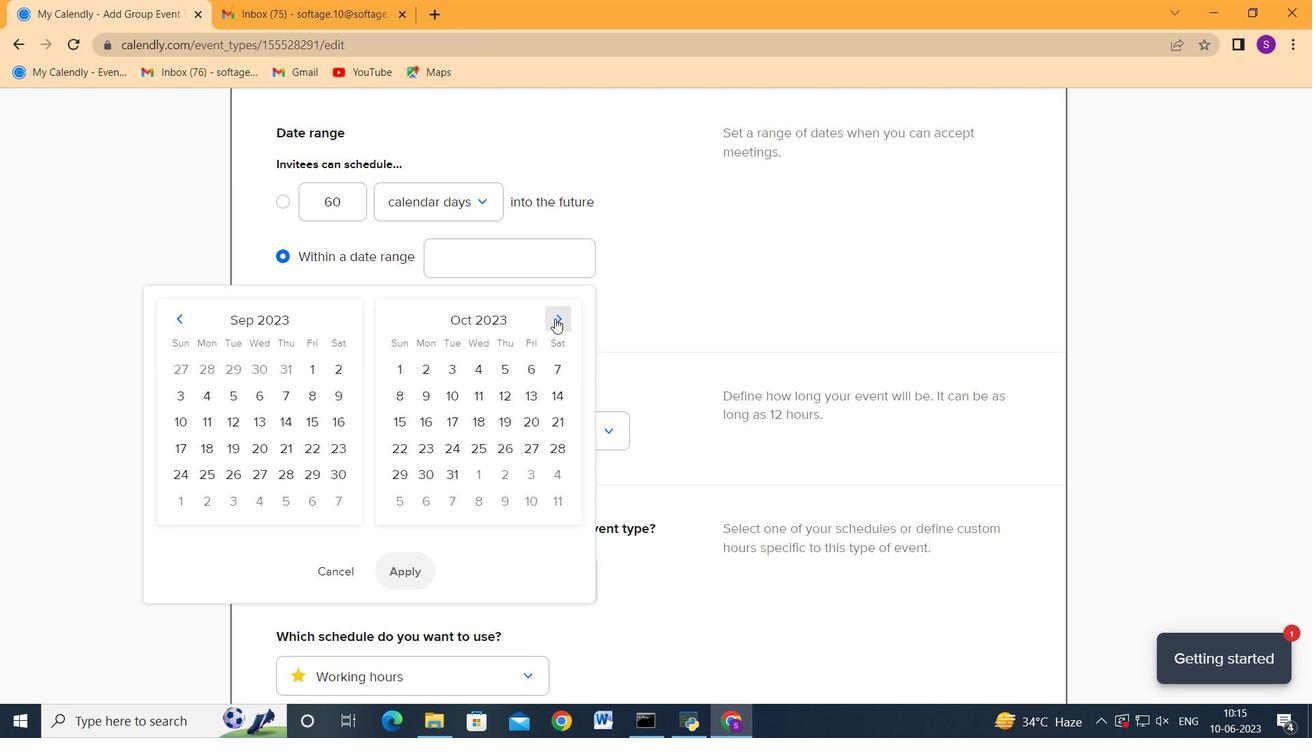 
Action: Mouse moved to (559, 391)
Screenshot: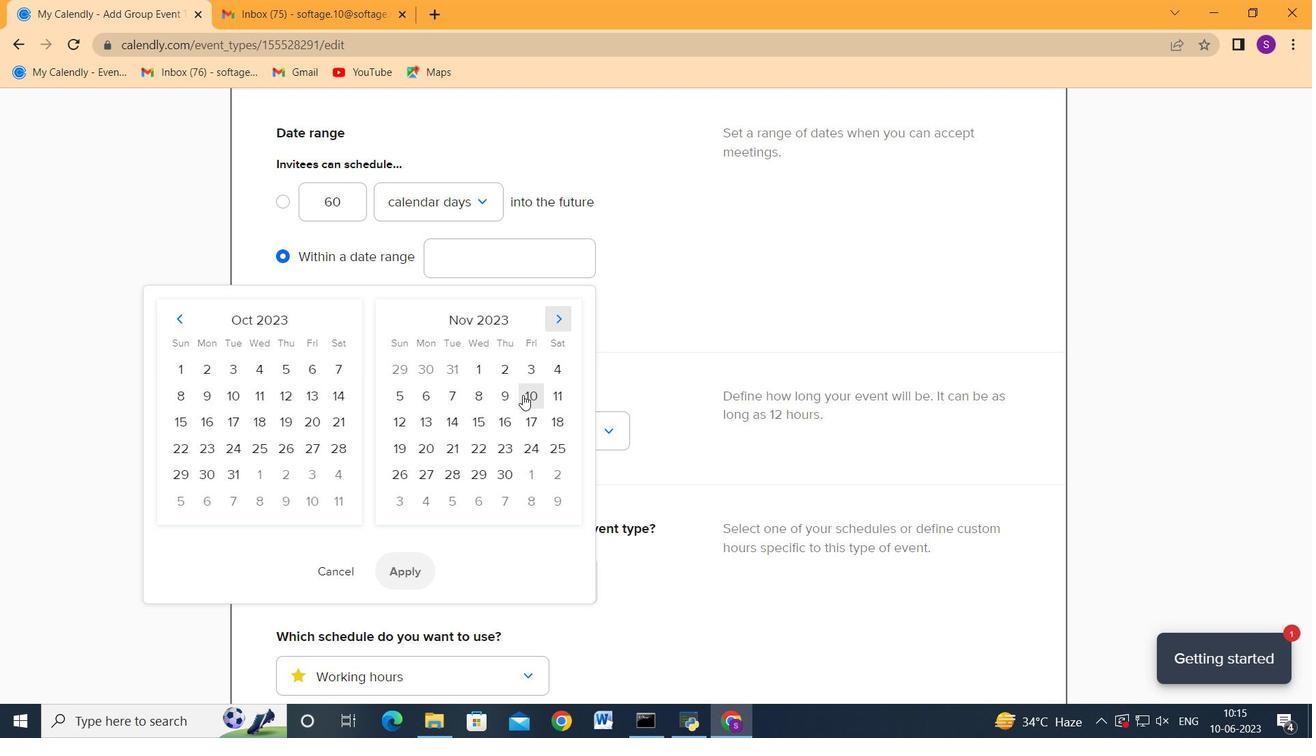 
Action: Mouse pressed left at (559, 391)
Screenshot: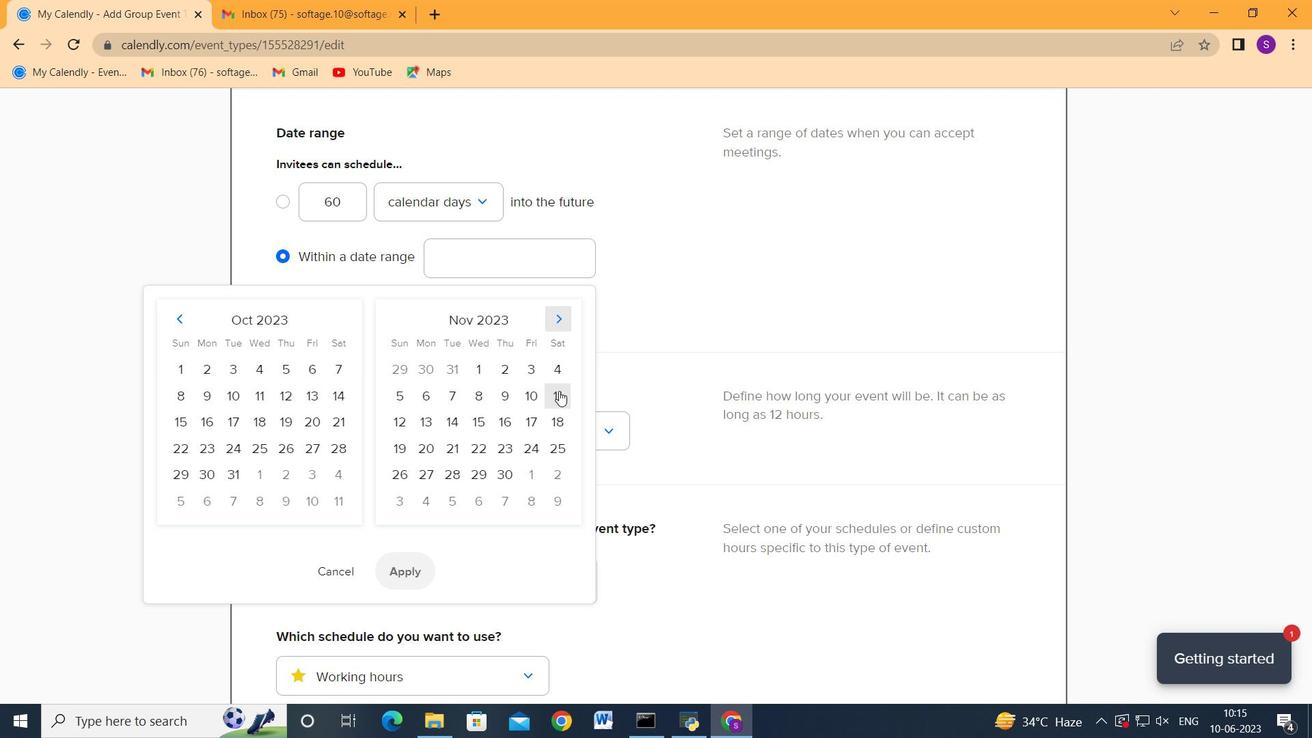 
Action: Mouse moved to (425, 429)
Screenshot: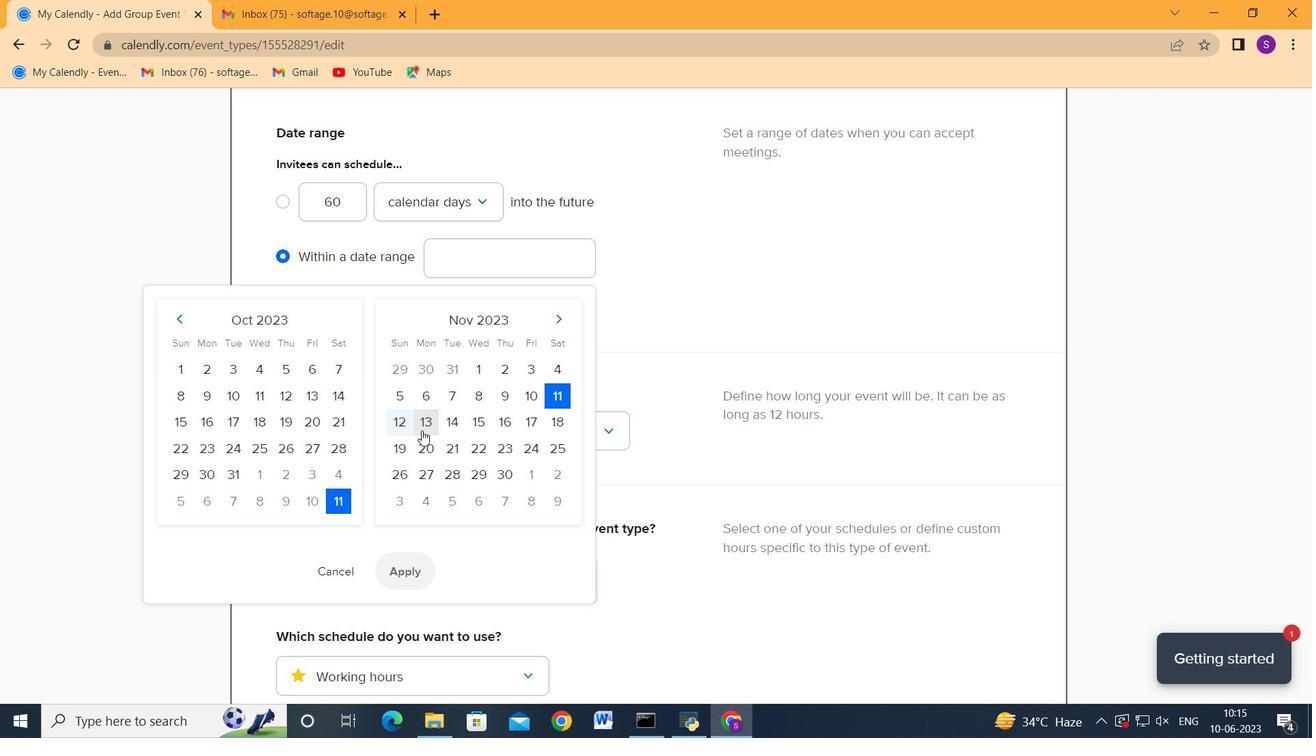 
Action: Mouse pressed left at (425, 429)
Screenshot: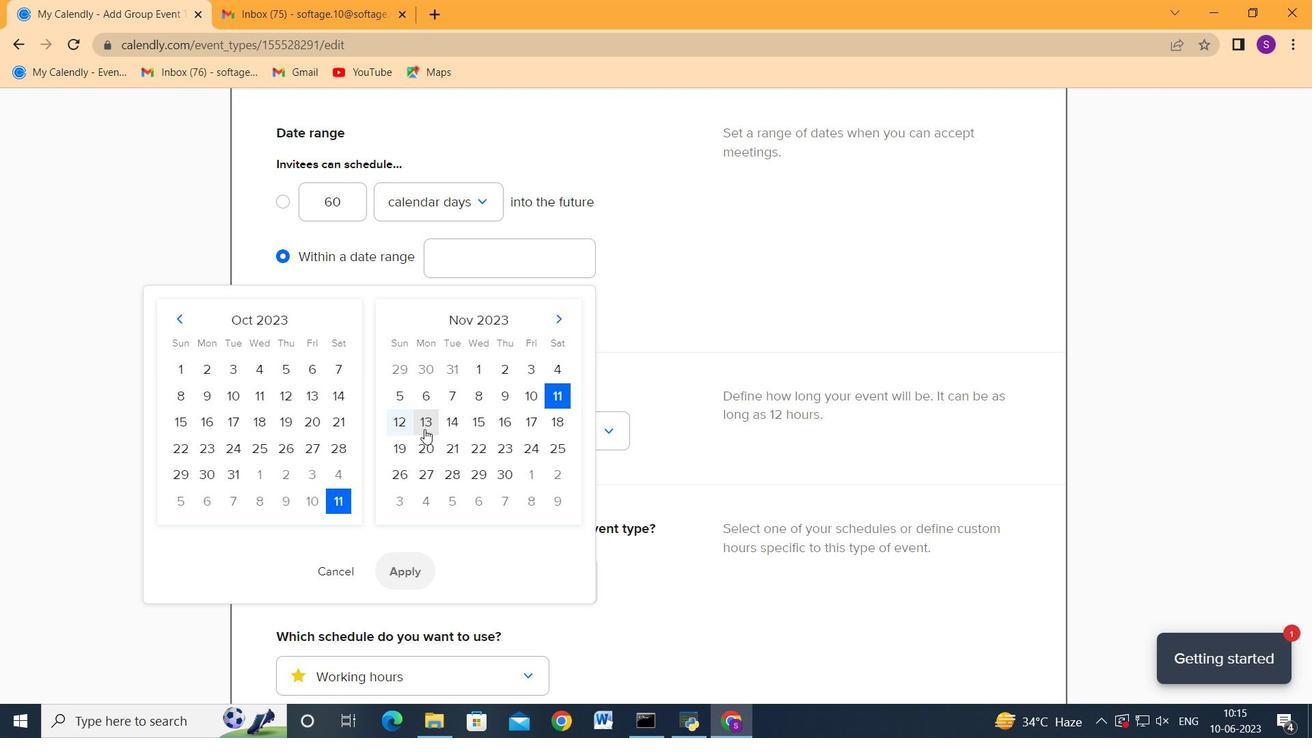 
Action: Mouse moved to (421, 553)
Screenshot: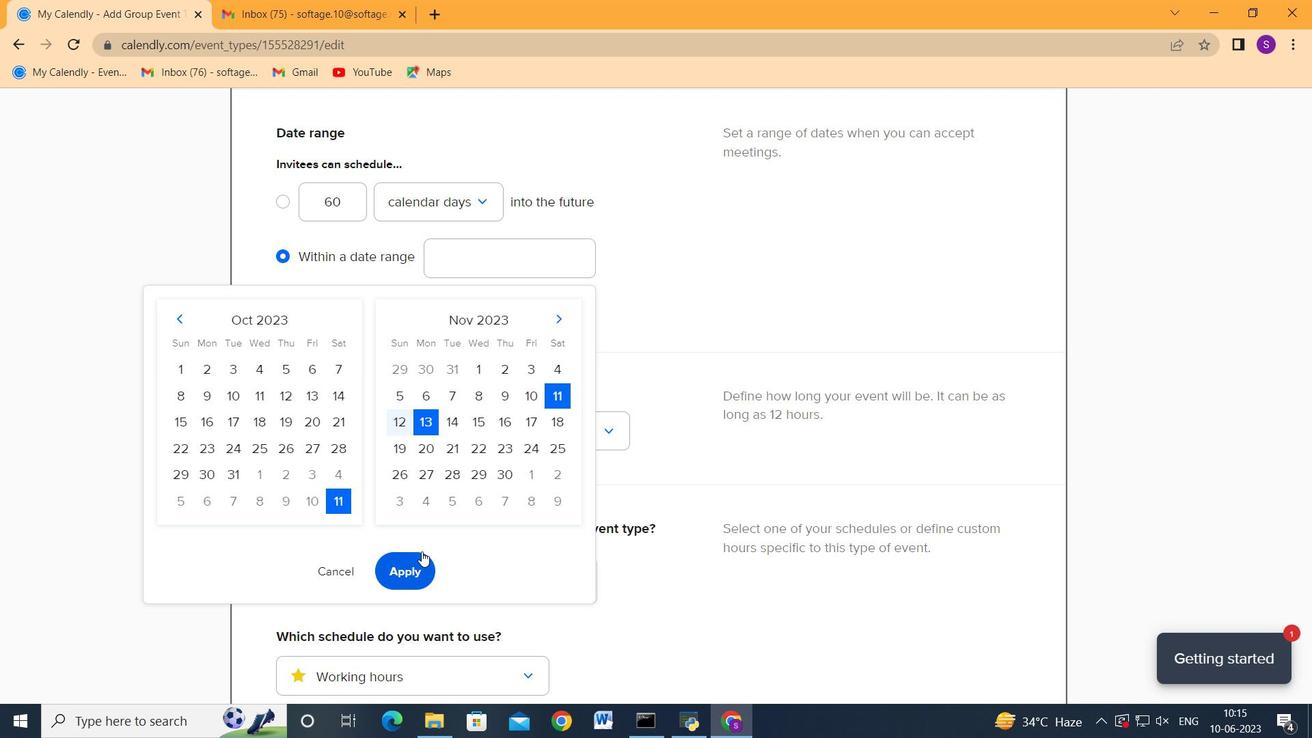 
Action: Mouse pressed left at (421, 553)
Screenshot: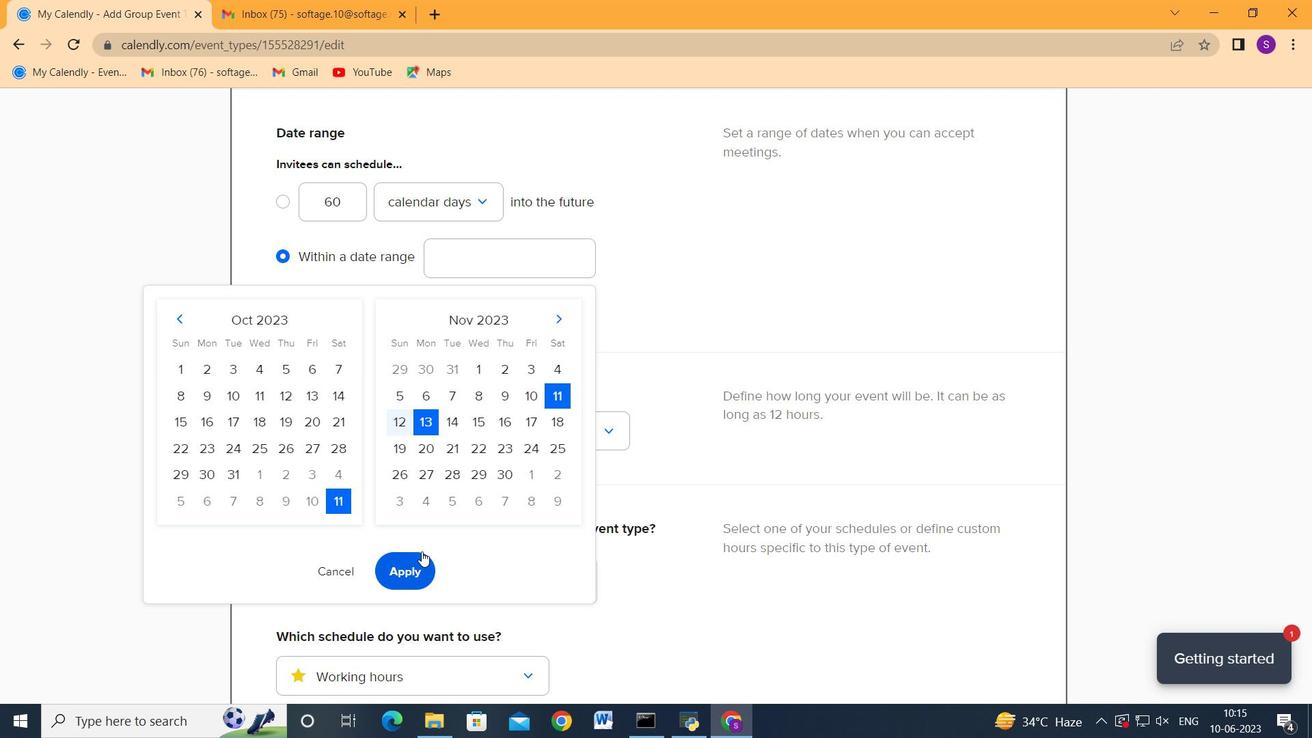 
Action: Mouse moved to (580, 500)
Screenshot: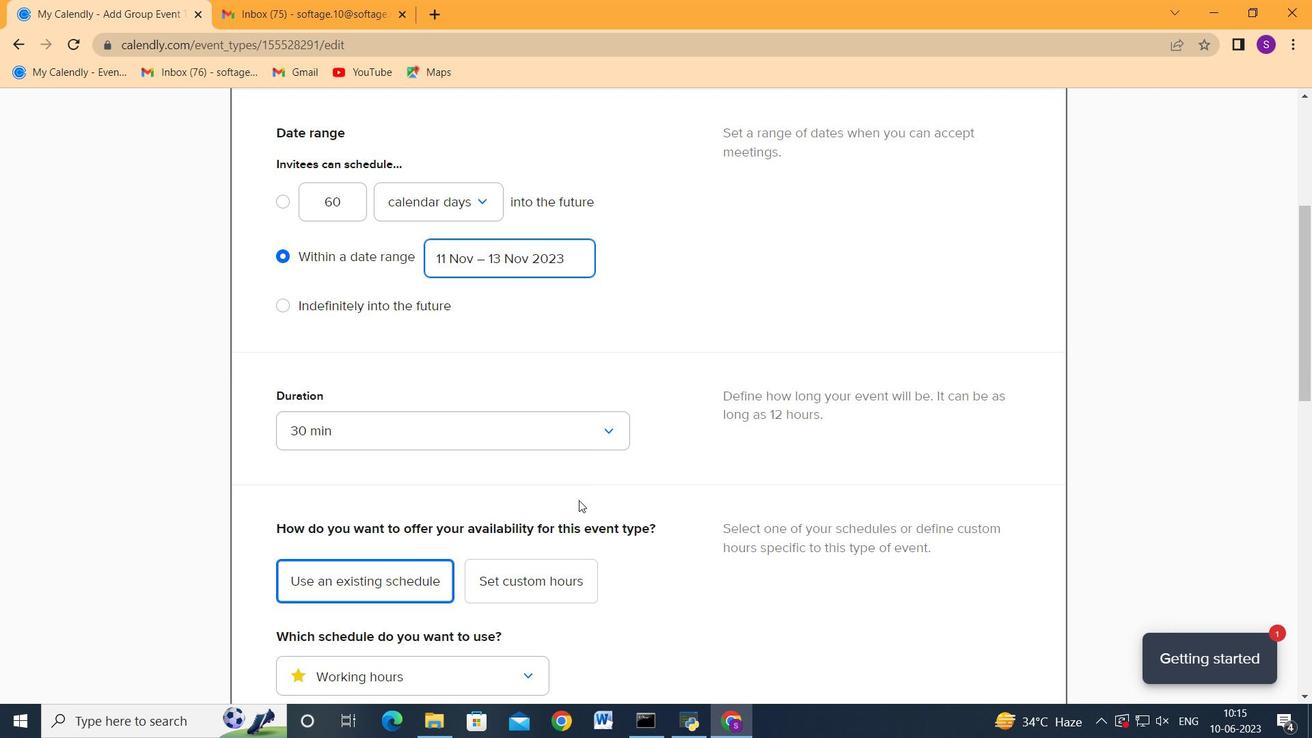 
Action: Mouse scrolled (580, 500) with delta (0, 0)
Screenshot: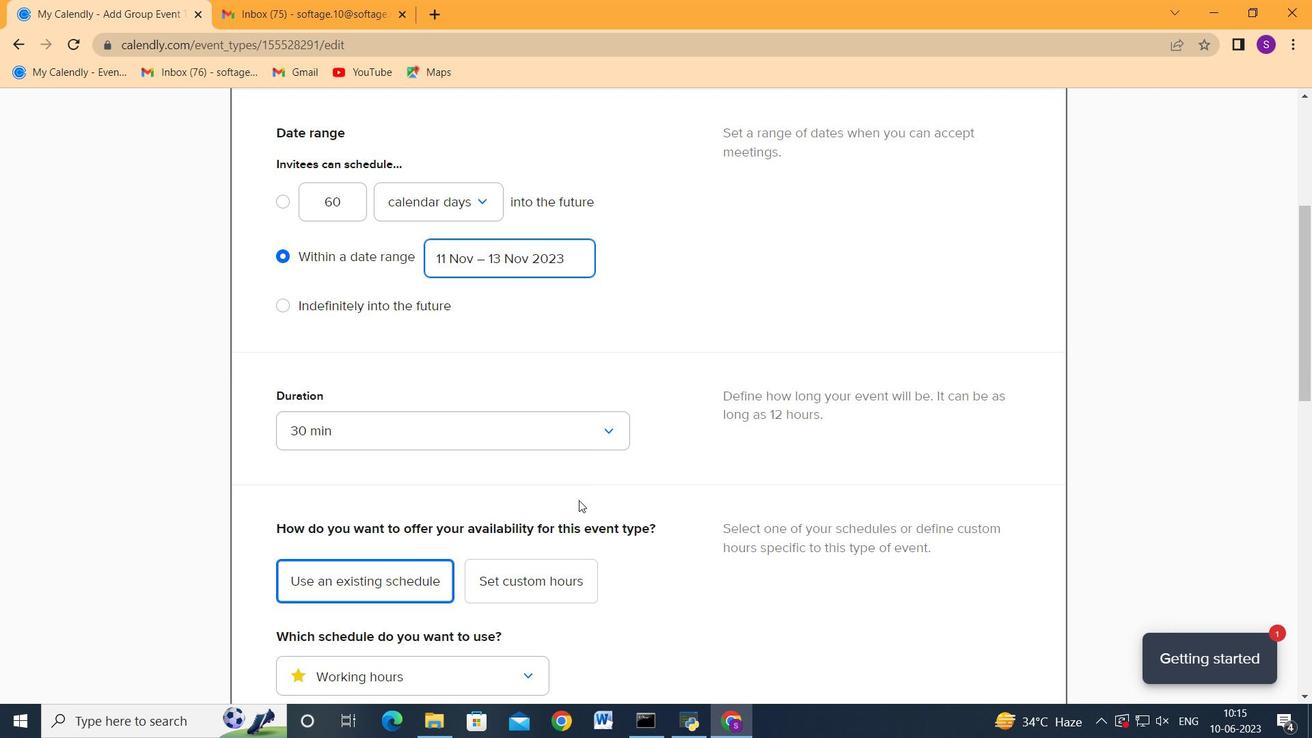 
Action: Mouse moved to (580, 501)
Screenshot: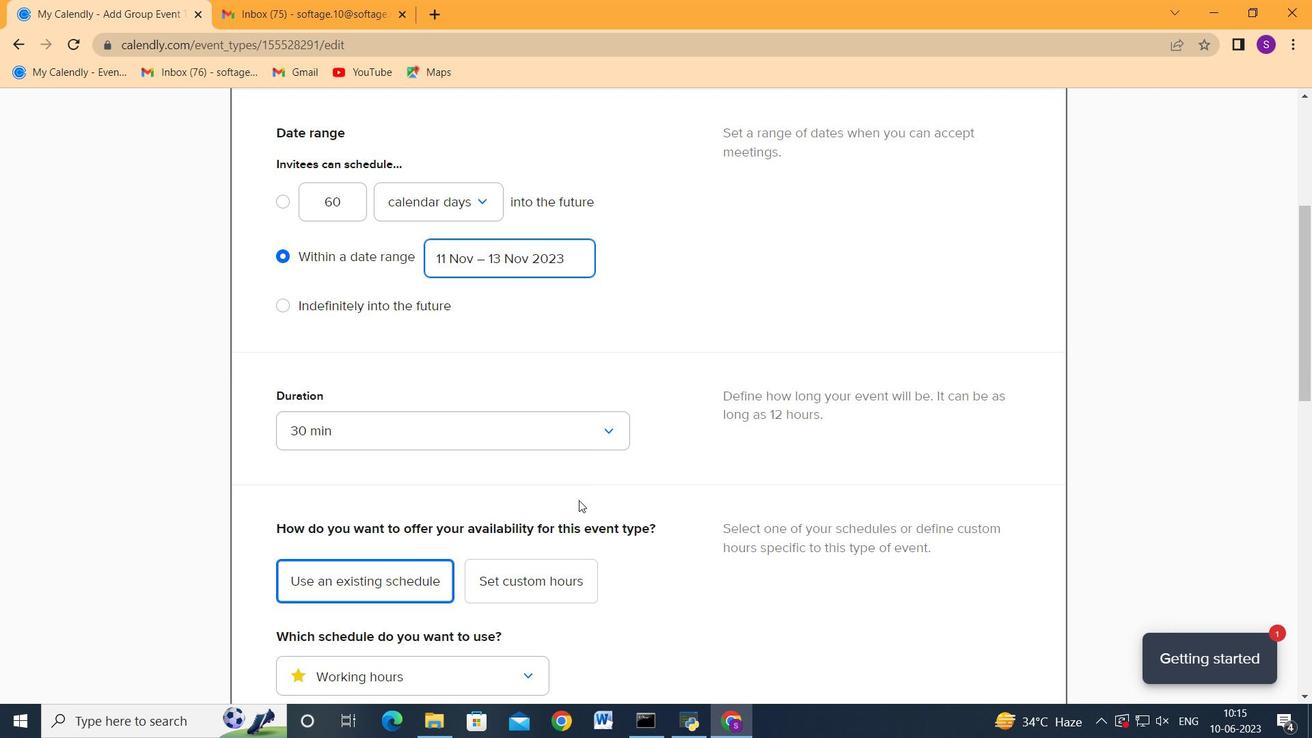 
Action: Mouse scrolled (580, 500) with delta (0, 0)
Screenshot: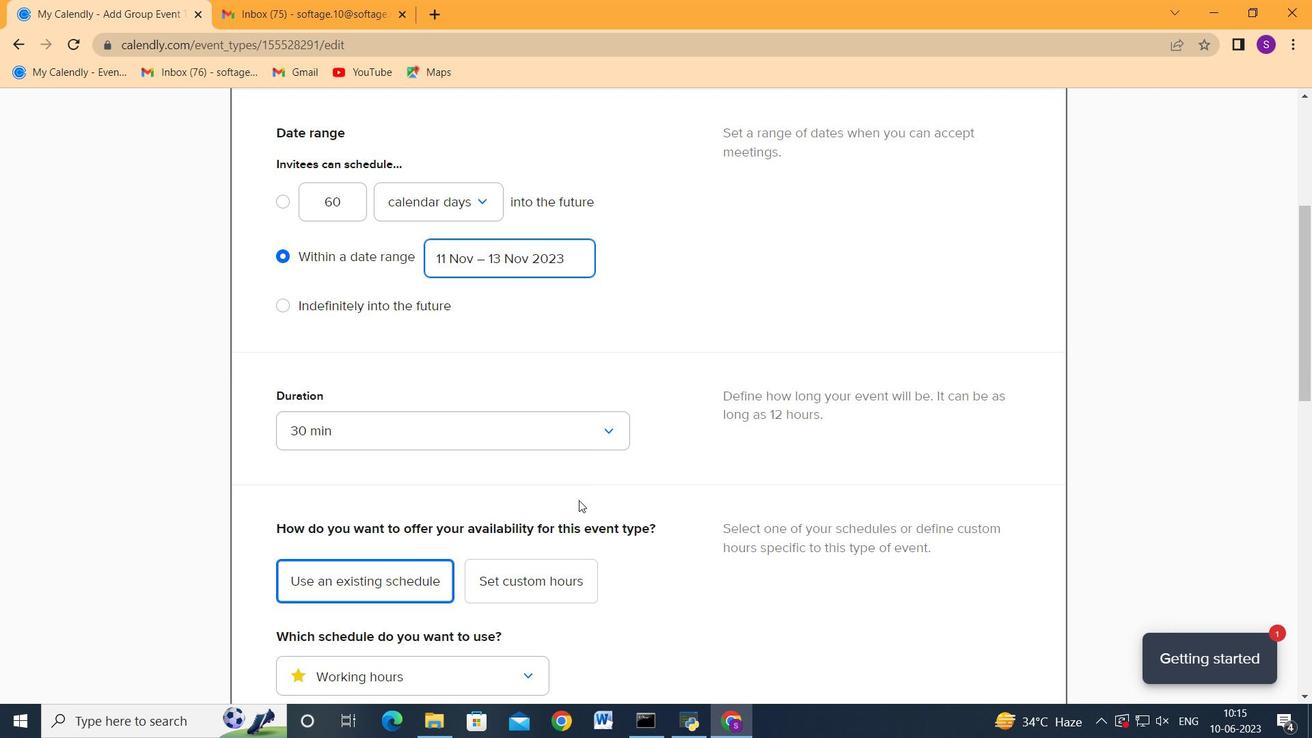 
Action: Mouse moved to (580, 501)
Screenshot: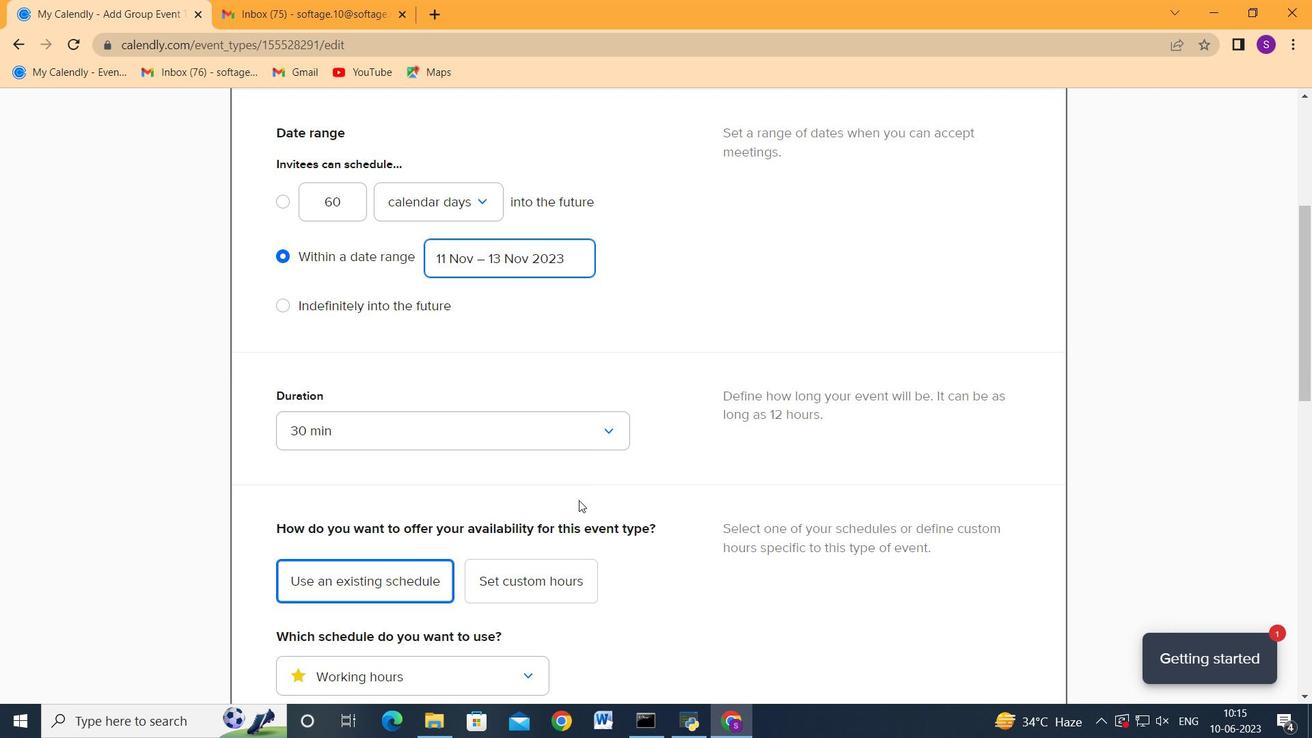 
Action: Mouse scrolled (580, 500) with delta (0, 0)
Screenshot: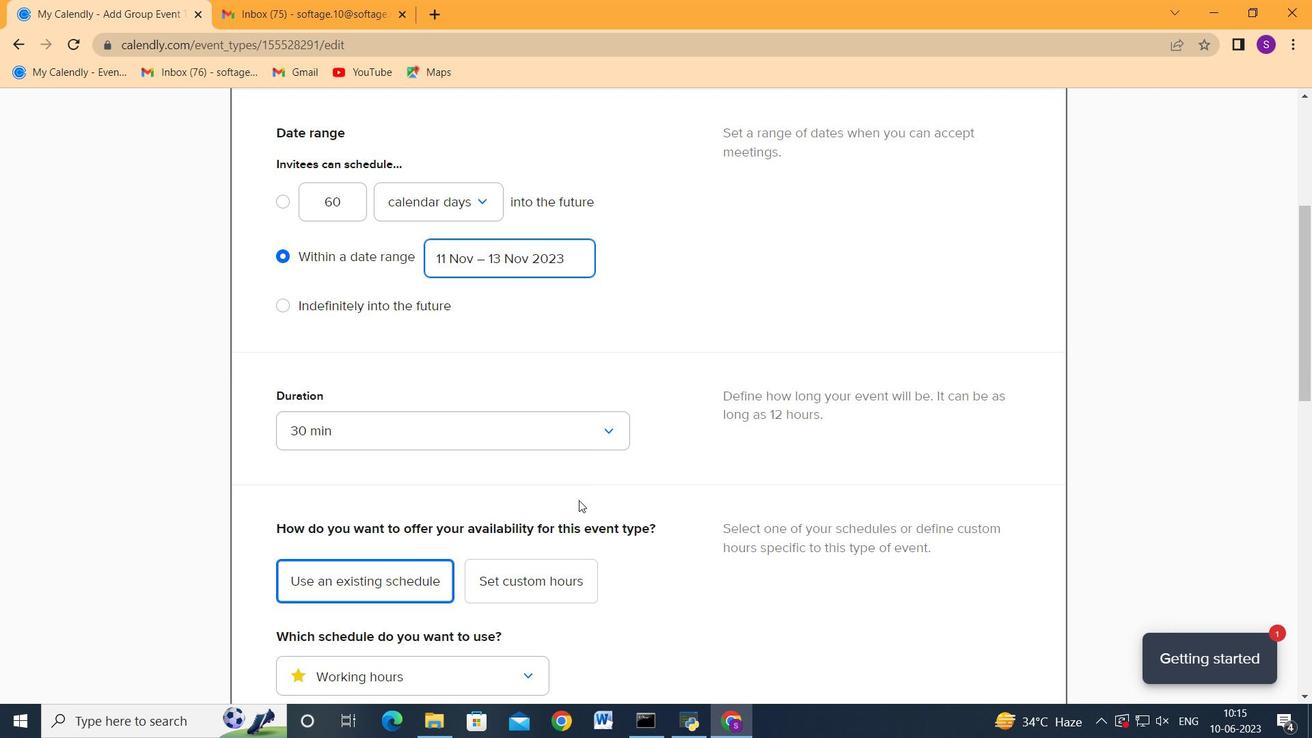
Action: Mouse moved to (581, 502)
Screenshot: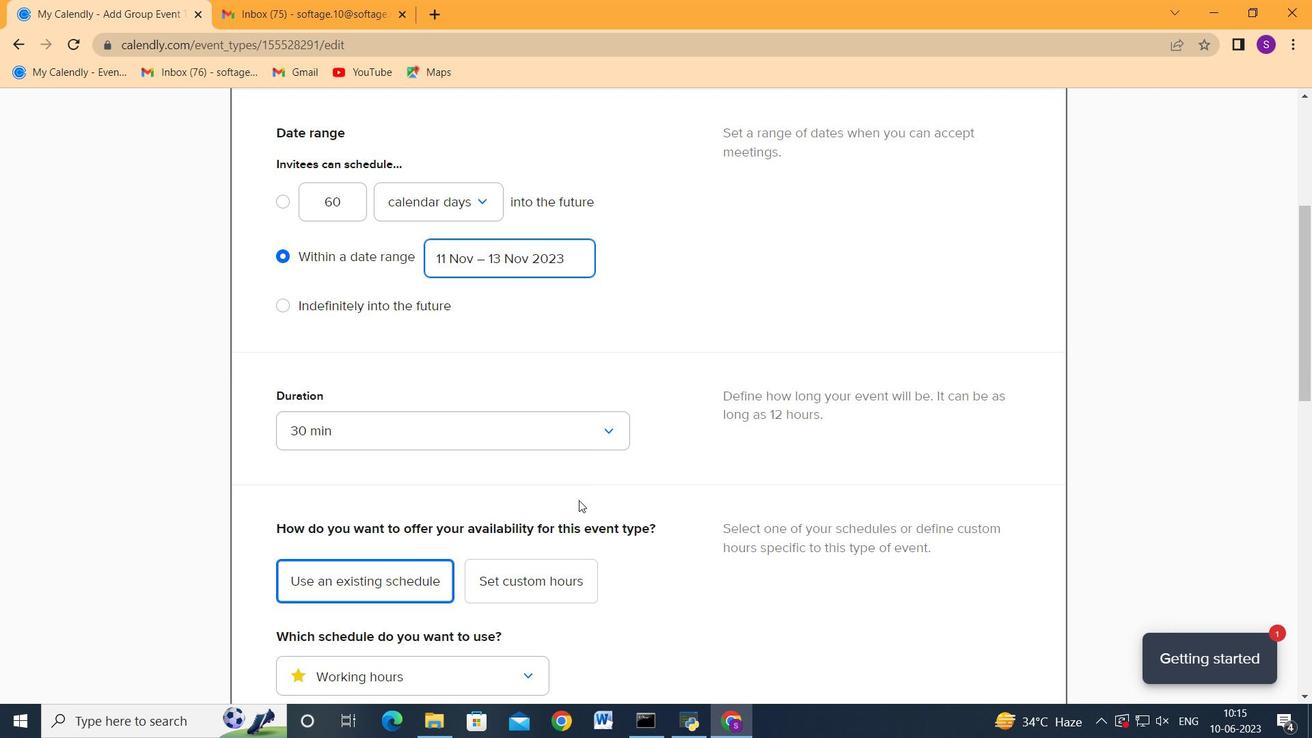 
Action: Mouse scrolled (581, 501) with delta (0, 0)
Screenshot: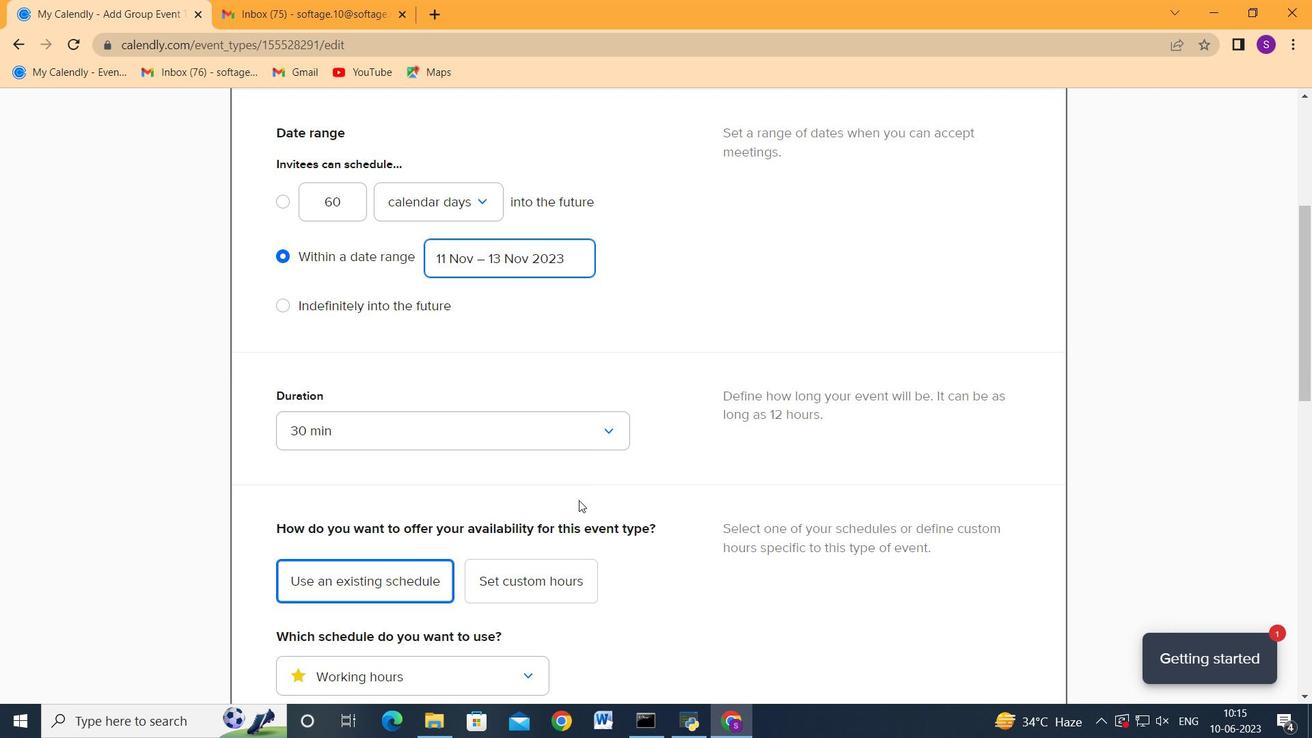 
Action: Mouse moved to (582, 502)
Screenshot: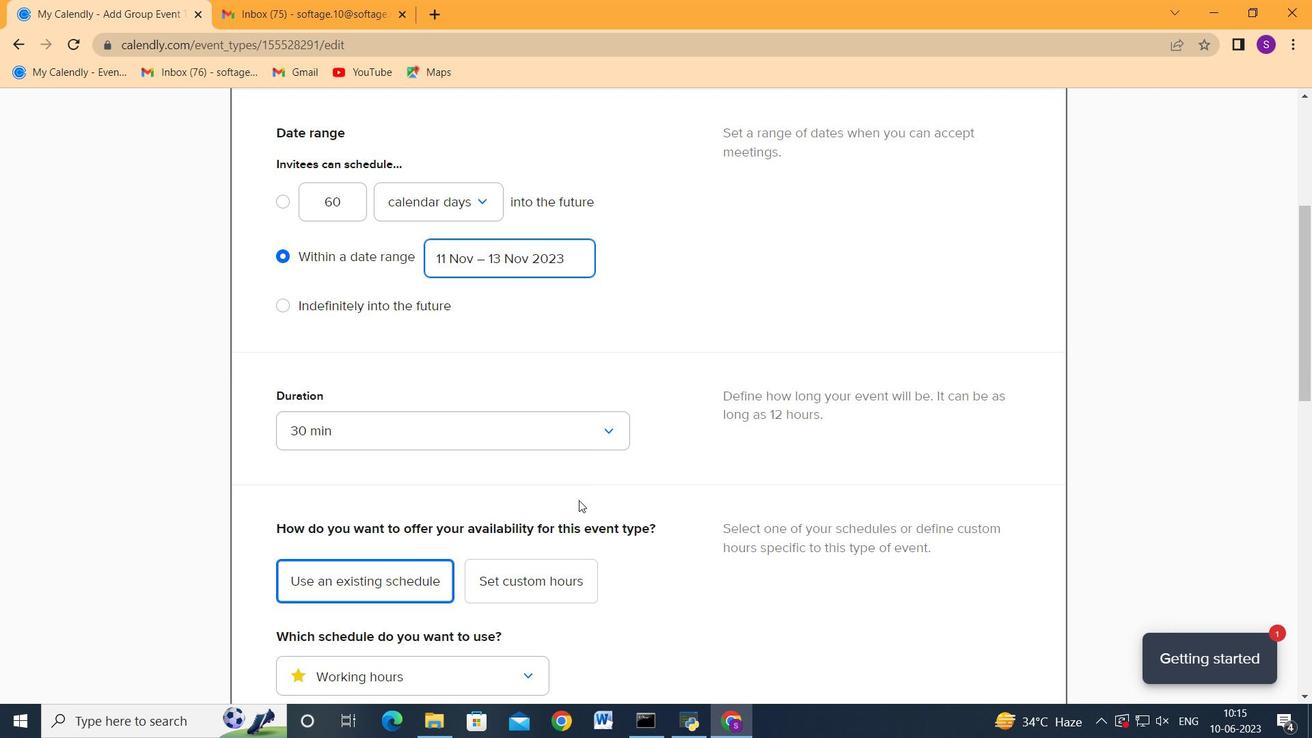 
Action: Mouse scrolled (582, 501) with delta (0, 0)
Screenshot: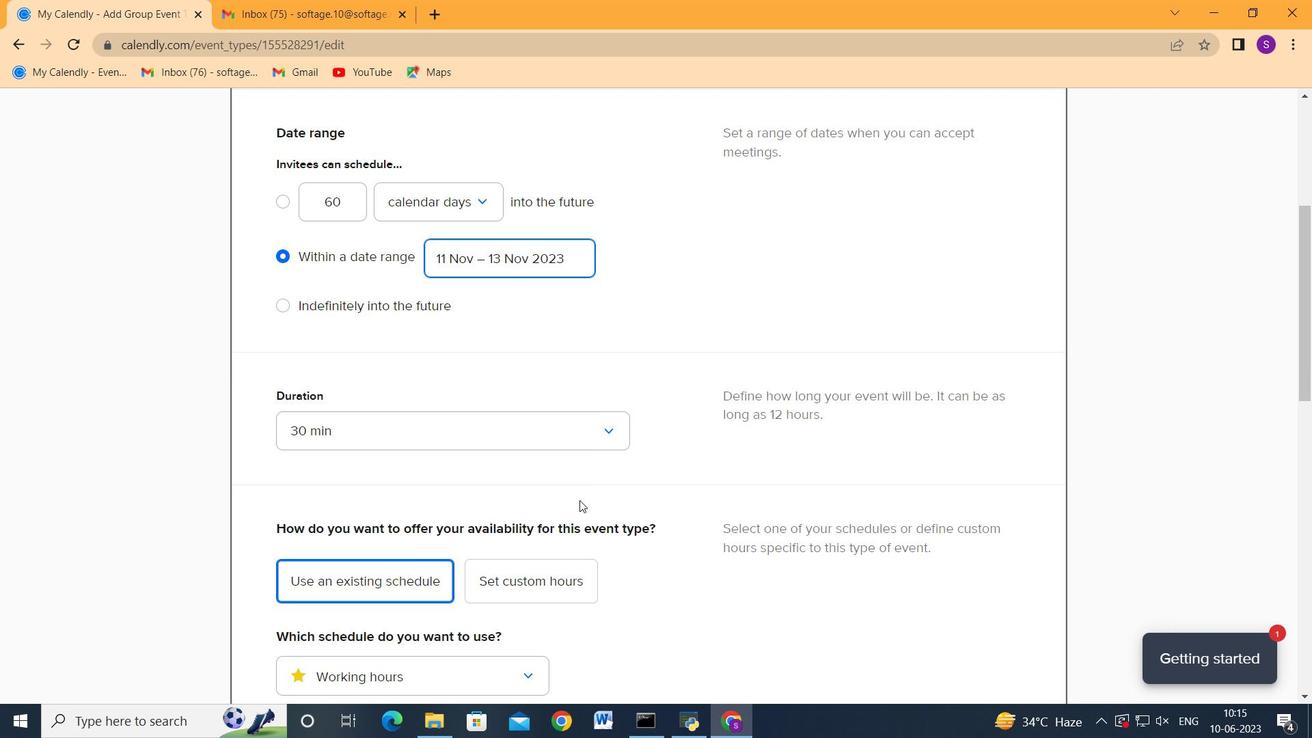 
Action: Mouse moved to (679, 528)
Screenshot: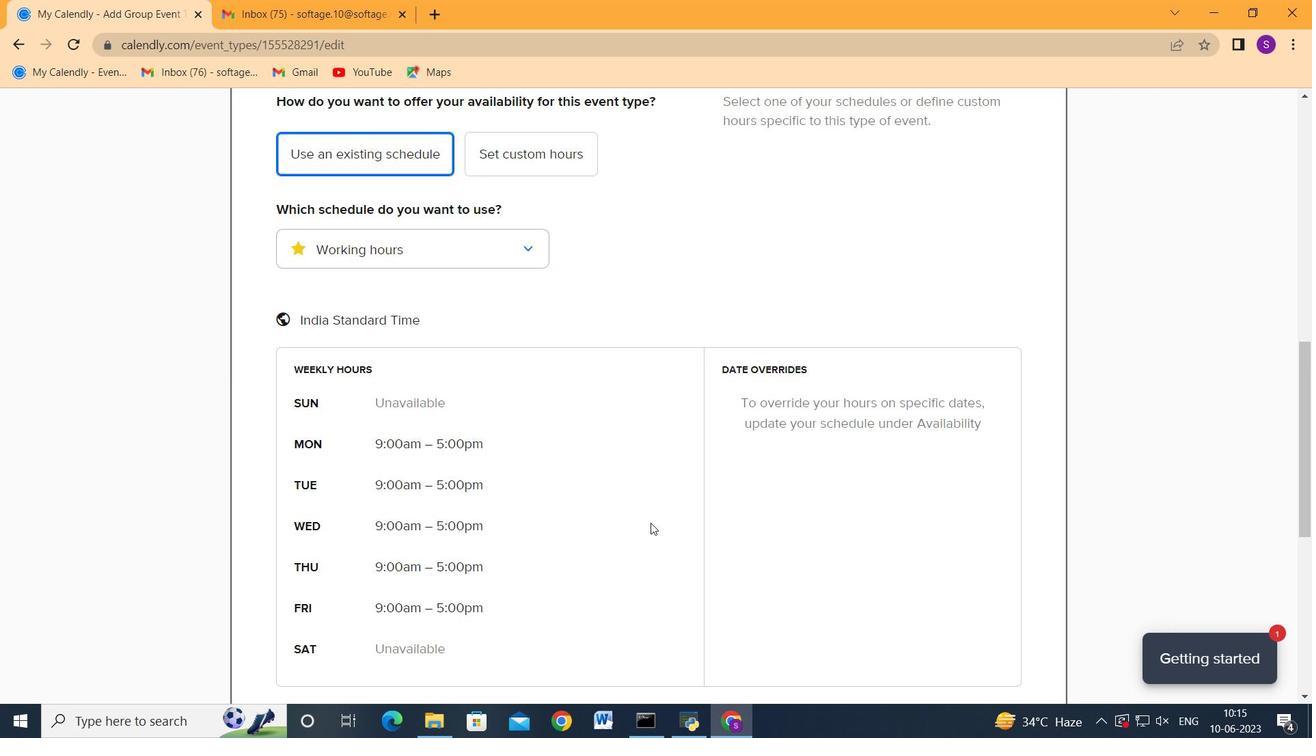 
Action: Mouse scrolled (679, 527) with delta (0, 0)
Screenshot: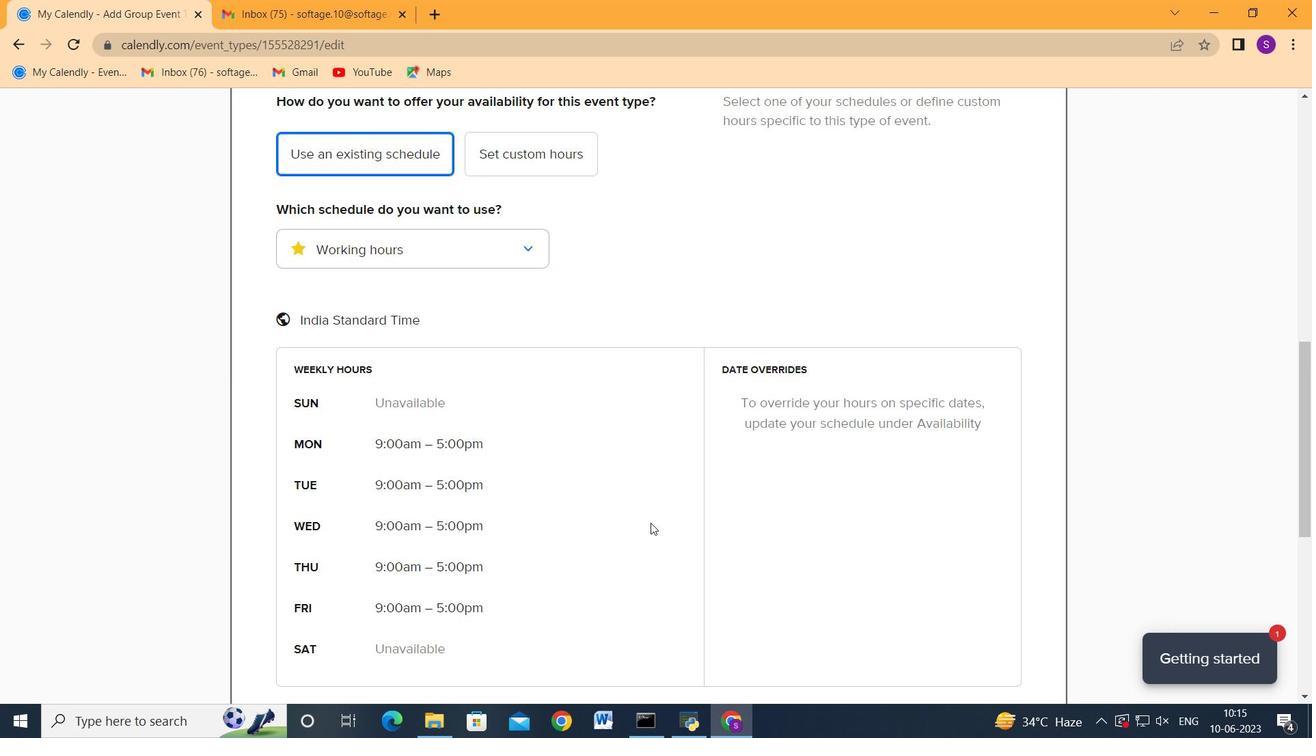 
Action: Mouse scrolled (679, 527) with delta (0, 0)
Screenshot: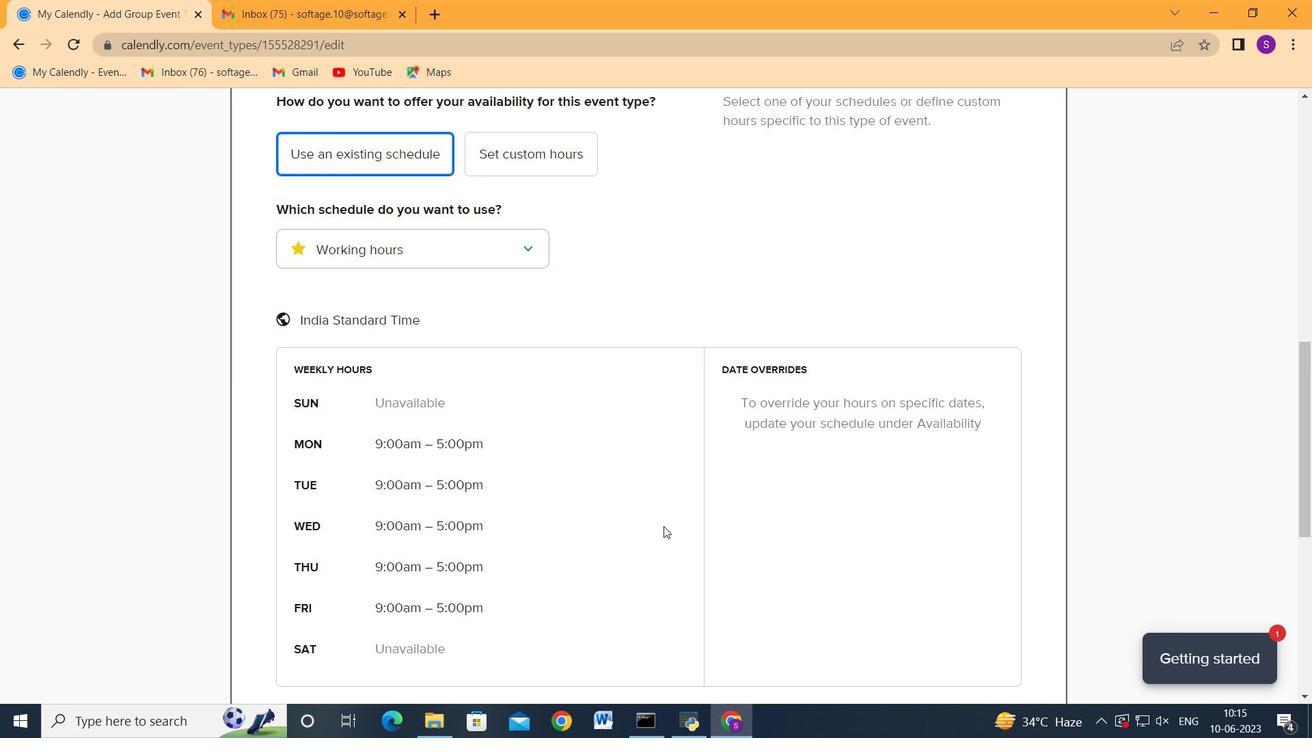 
Action: Mouse scrolled (679, 527) with delta (0, 0)
Screenshot: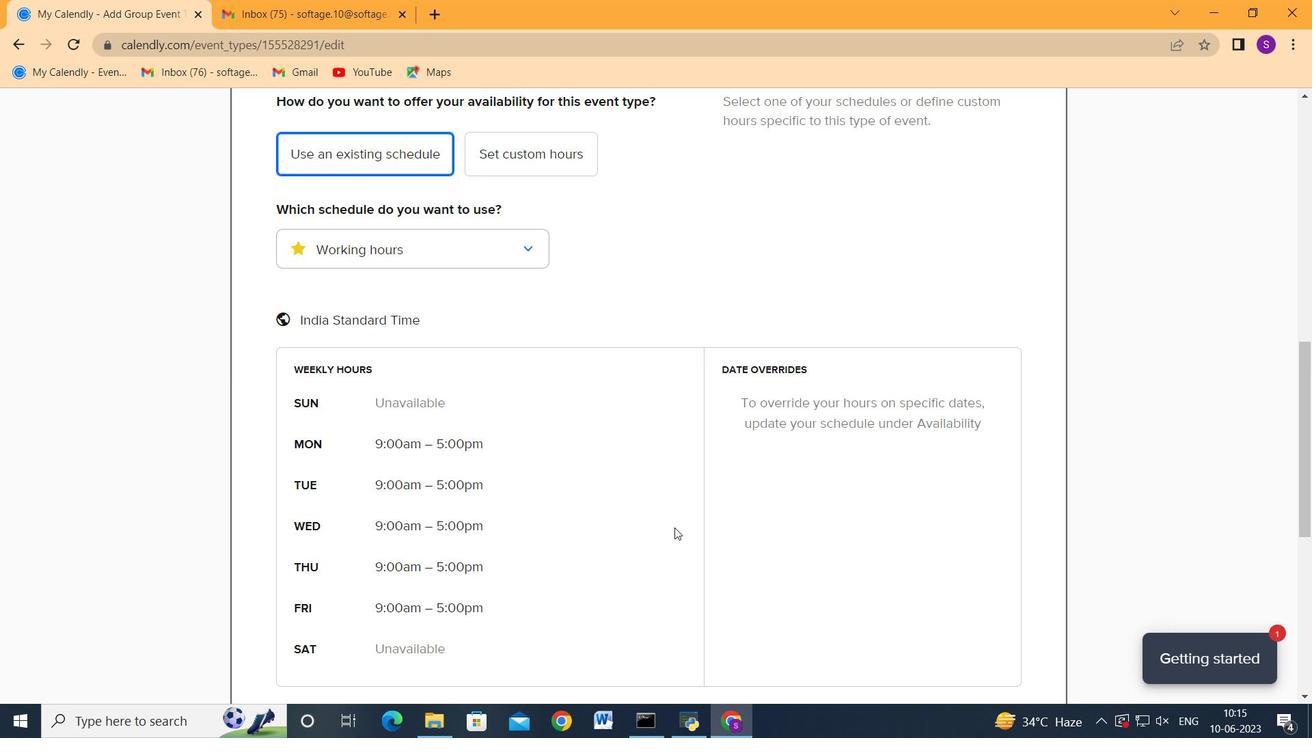 
Action: Mouse scrolled (679, 527) with delta (0, 0)
Screenshot: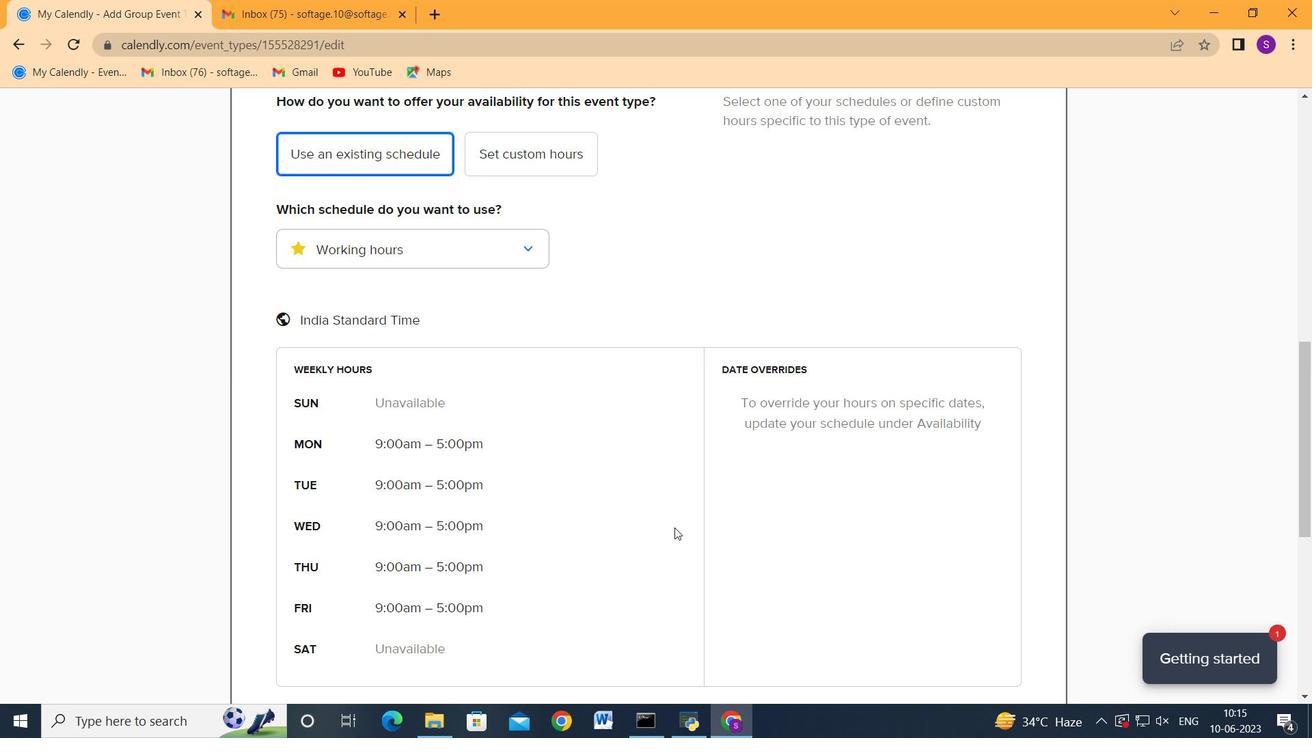 
Action: Mouse scrolled (679, 527) with delta (0, 0)
Screenshot: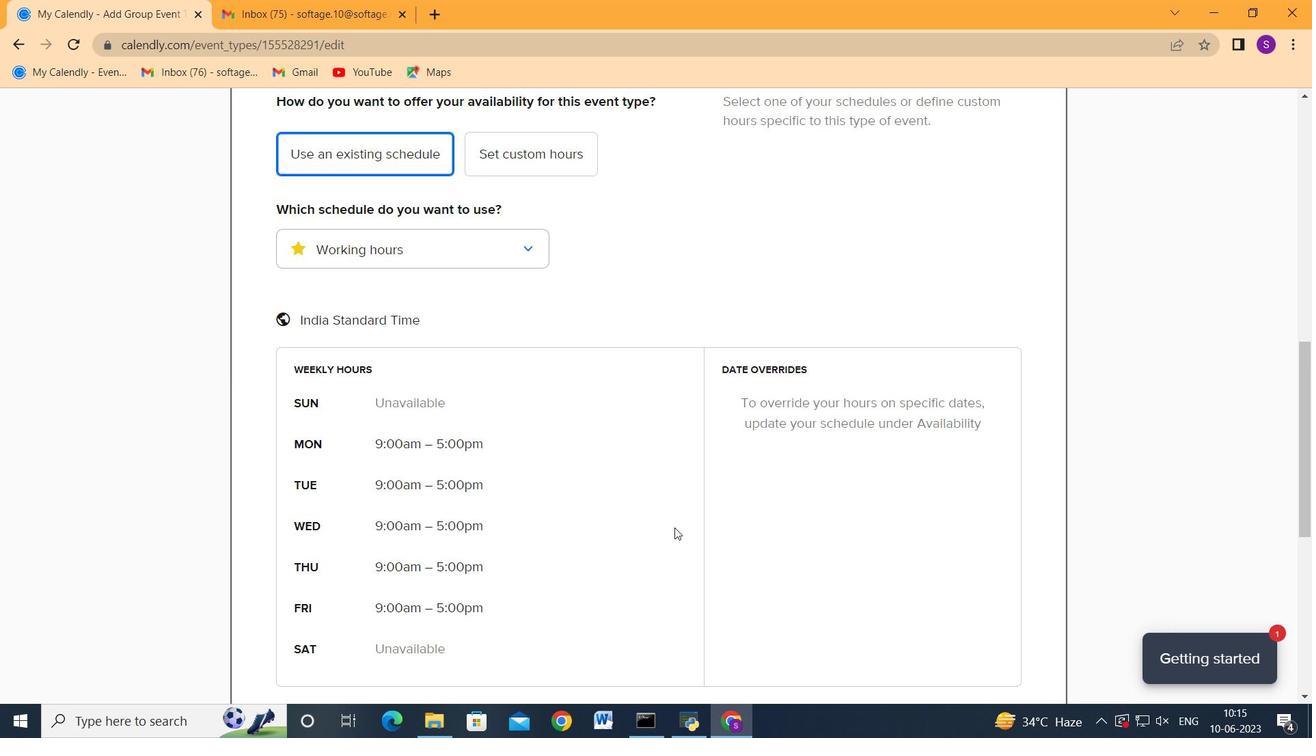 
Action: Mouse scrolled (679, 527) with delta (0, 0)
Screenshot: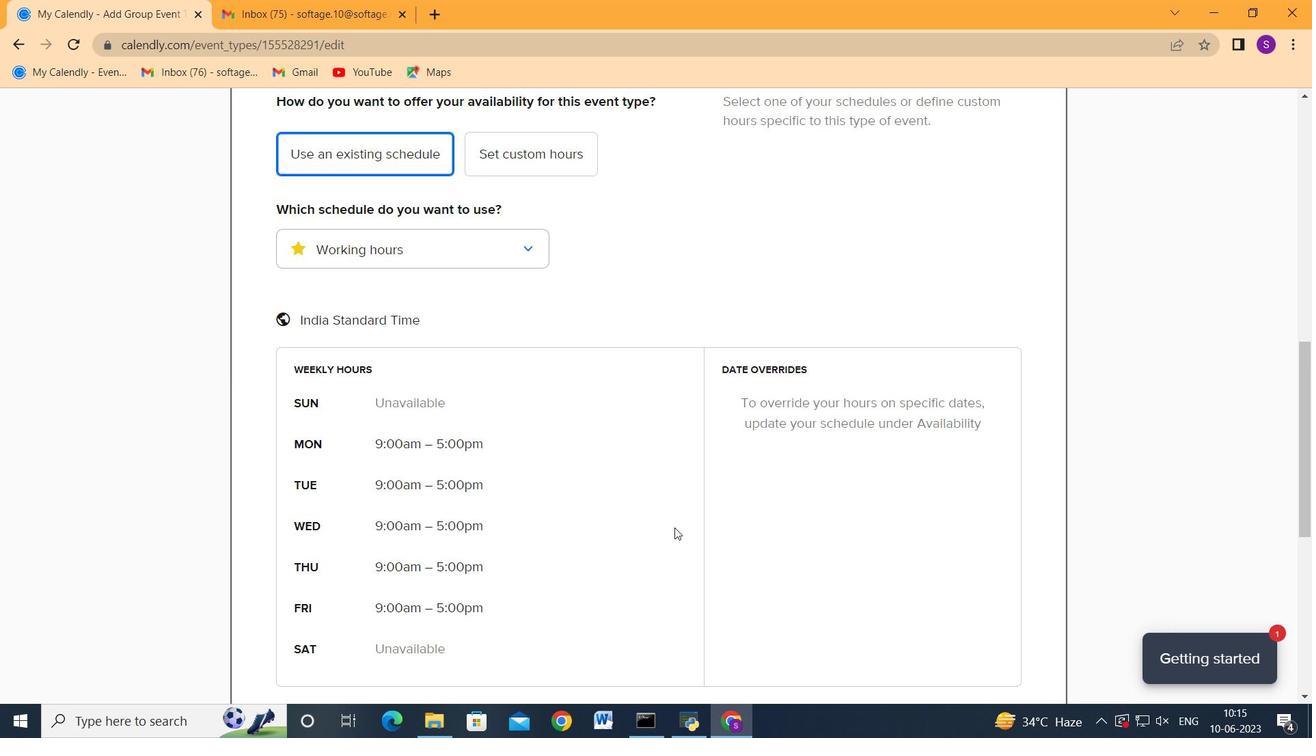 
Action: Mouse moved to (681, 528)
Screenshot: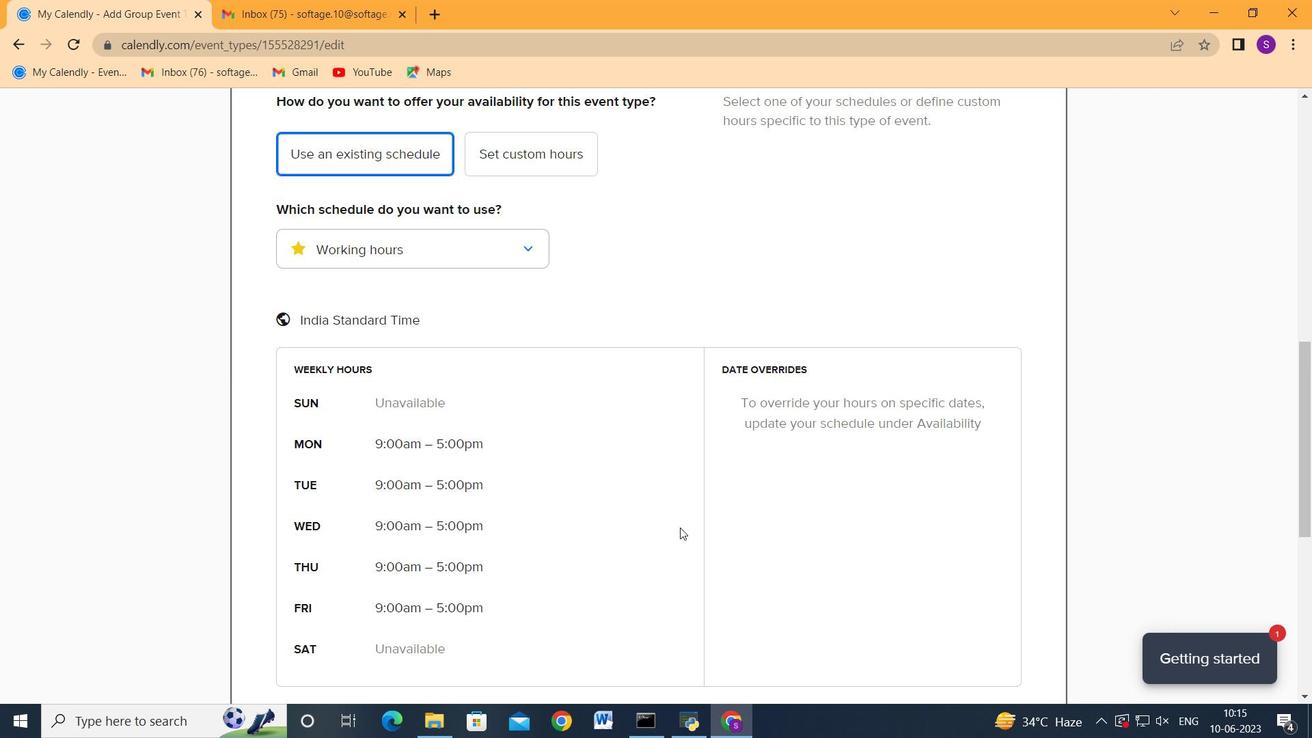 
Action: Mouse scrolled (681, 527) with delta (0, 0)
Screenshot: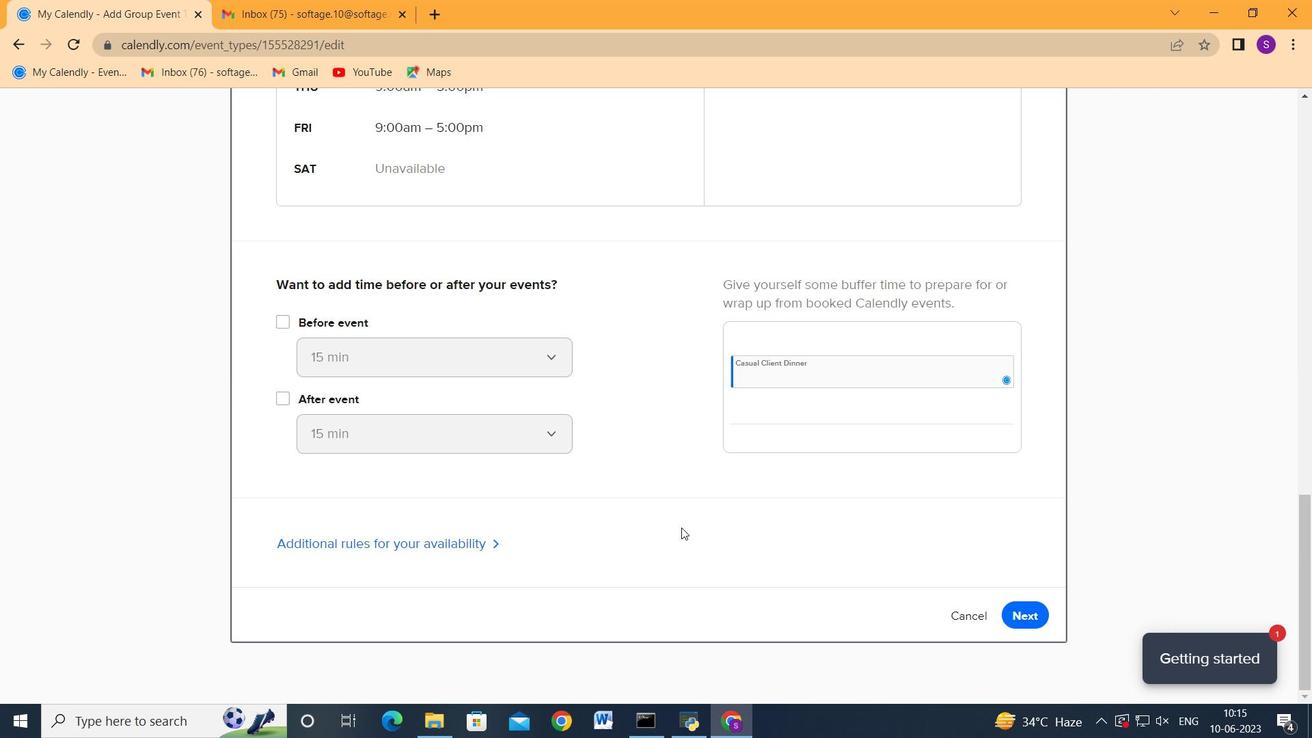 
Action: Mouse scrolled (681, 527) with delta (0, 0)
Screenshot: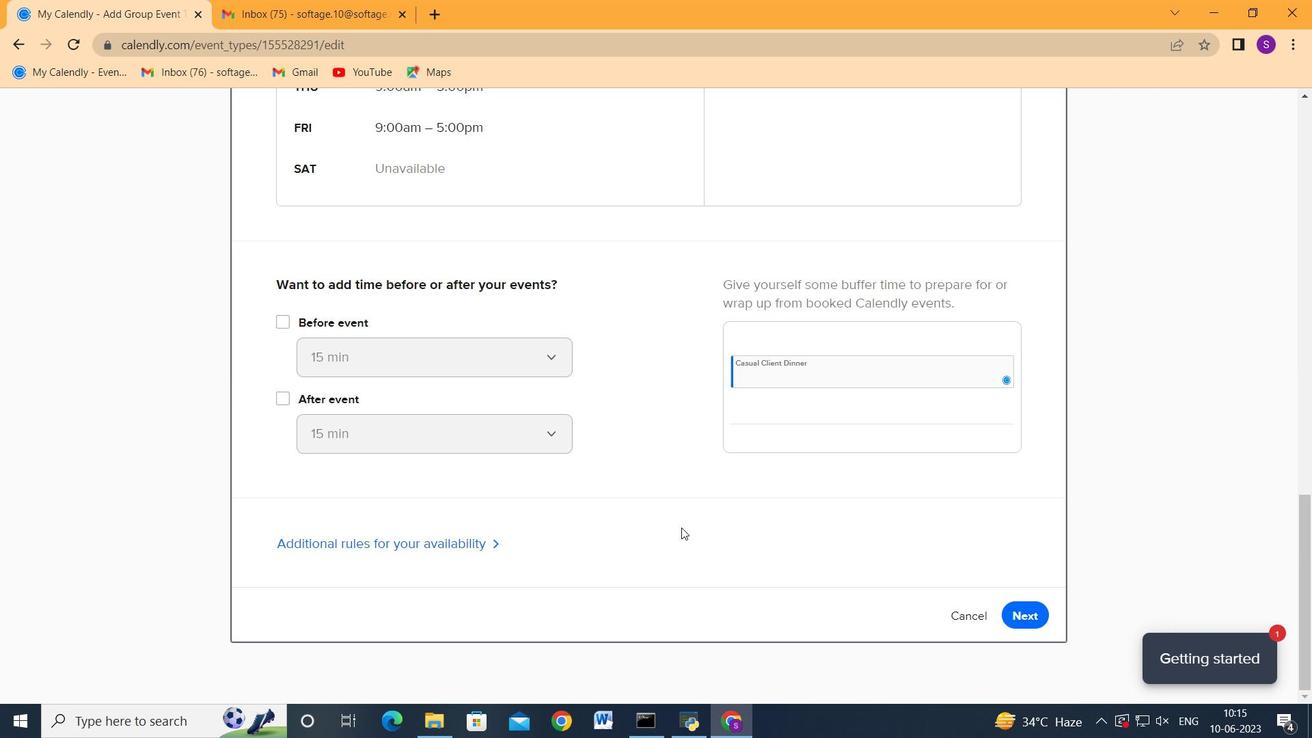 
Action: Mouse scrolled (681, 527) with delta (0, 0)
Screenshot: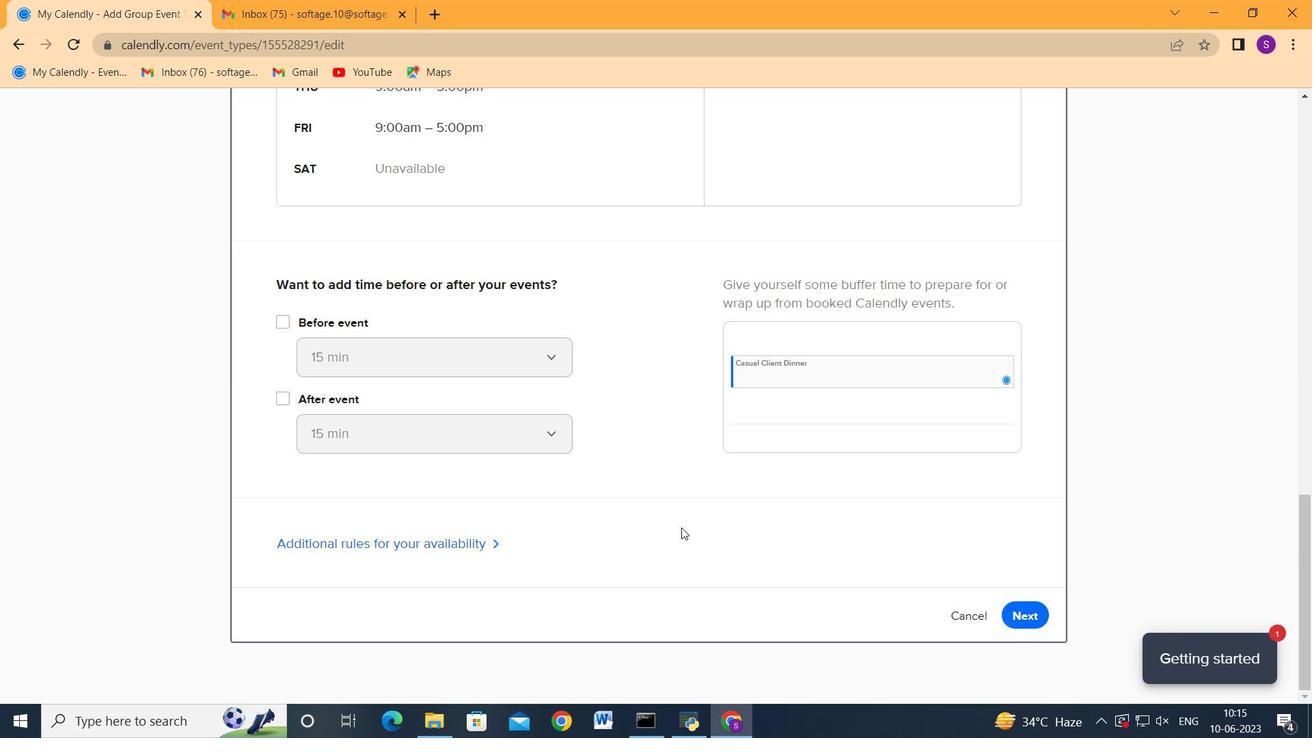 
Action: Mouse moved to (689, 526)
Screenshot: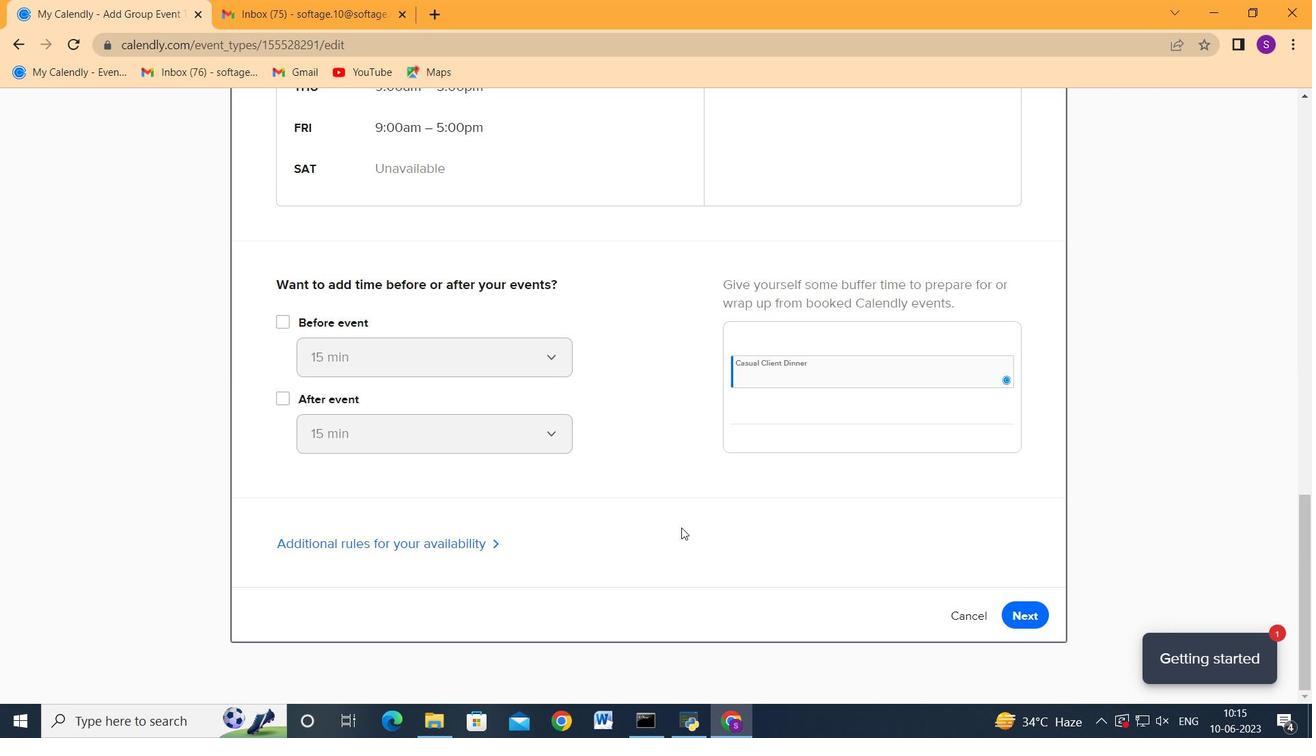
Action: Mouse scrolled (689, 525) with delta (0, 0)
Screenshot: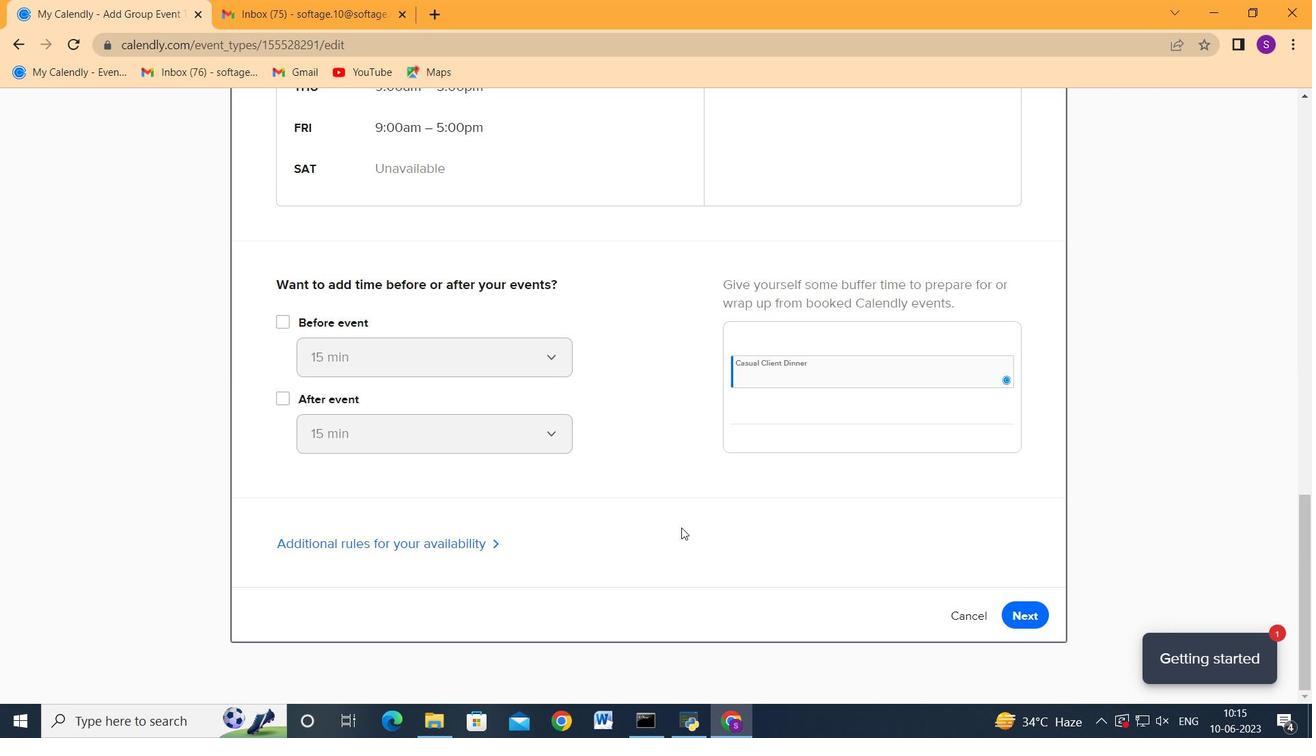 
Action: Mouse moved to (1012, 612)
Screenshot: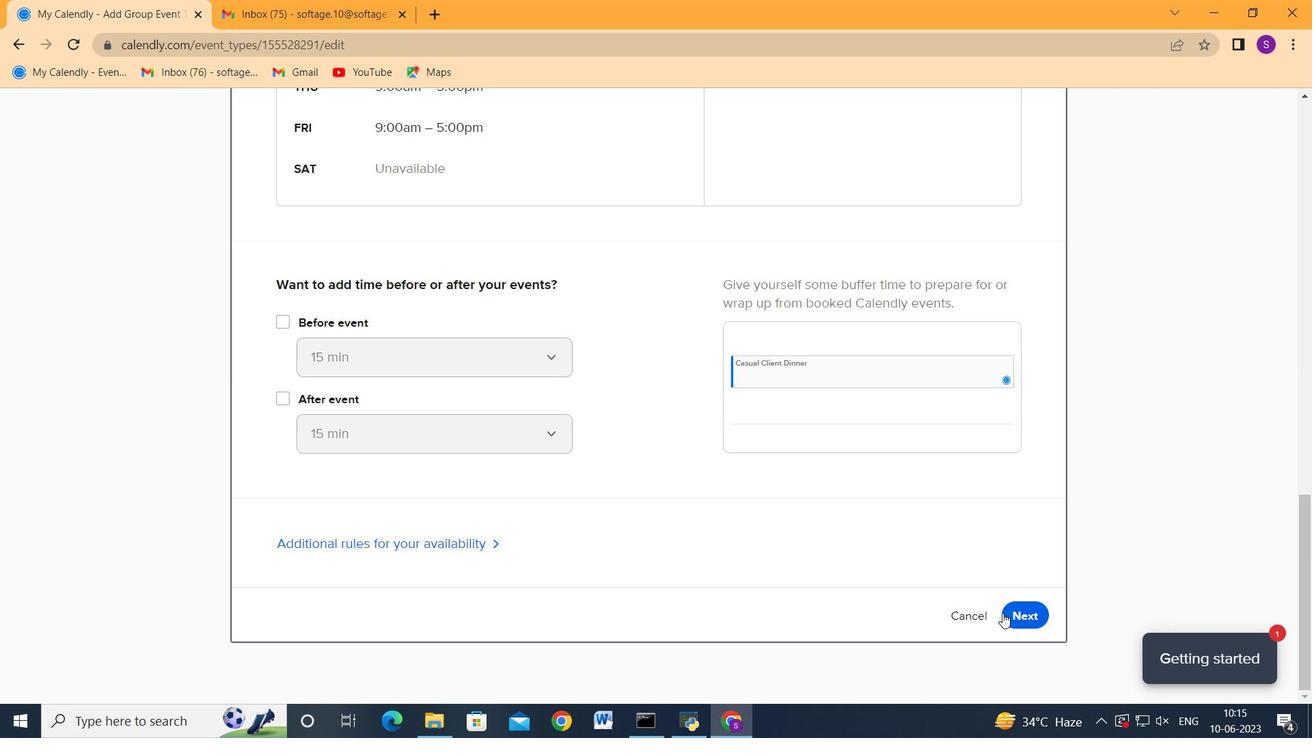 
Action: Mouse pressed left at (1012, 612)
Screenshot: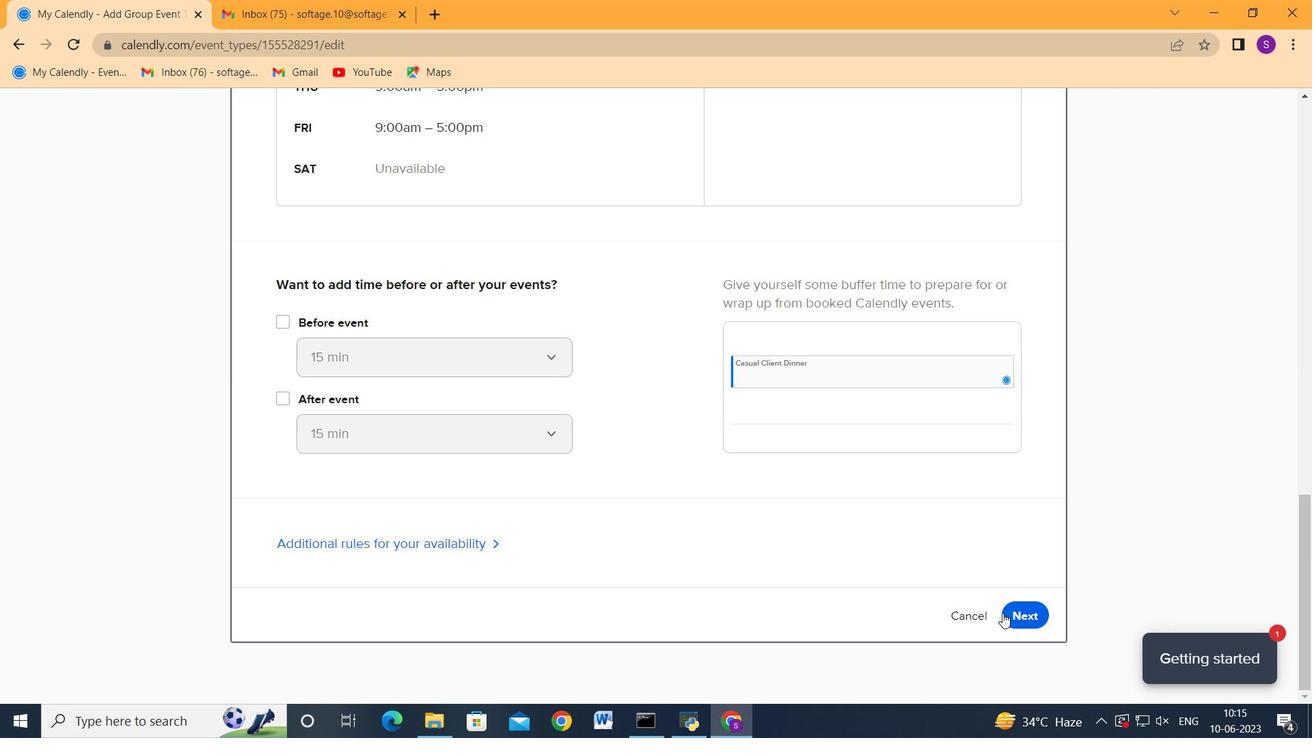 
Action: Mouse moved to (701, 532)
Screenshot: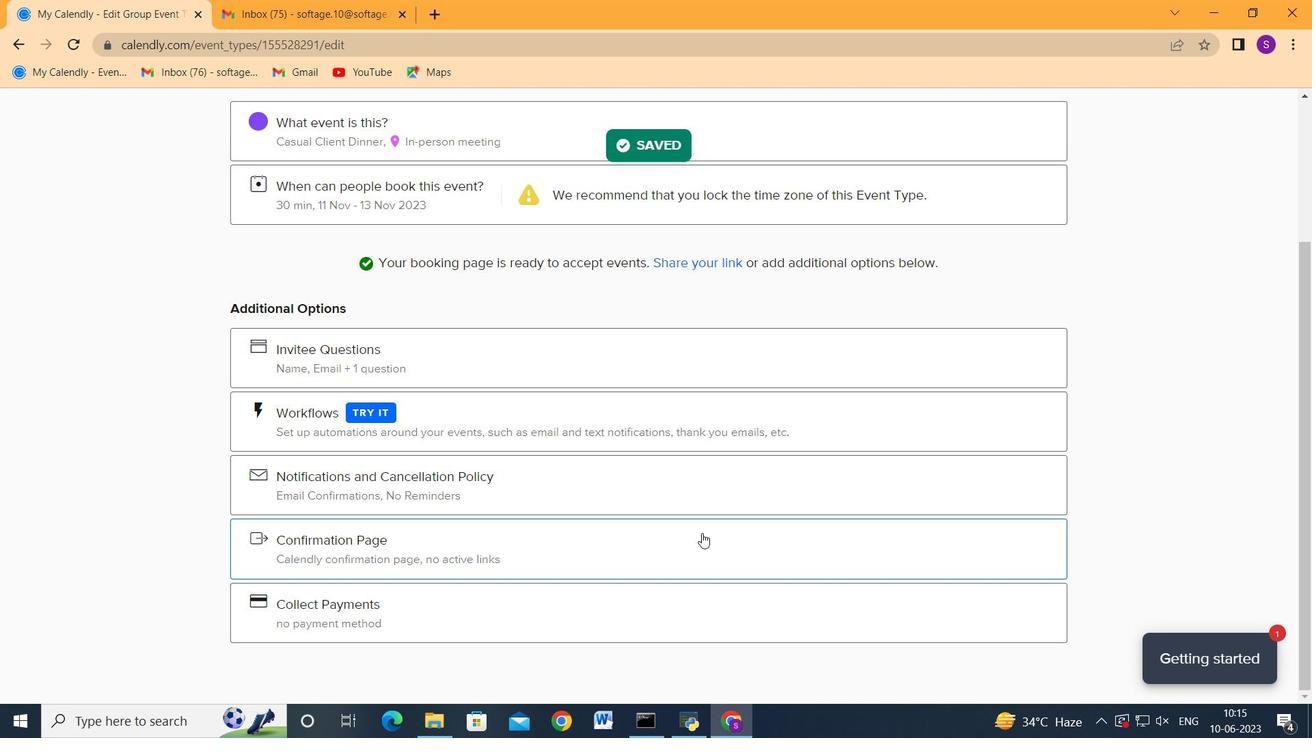 
Action: Mouse scrolled (701, 533) with delta (0, 0)
Screenshot: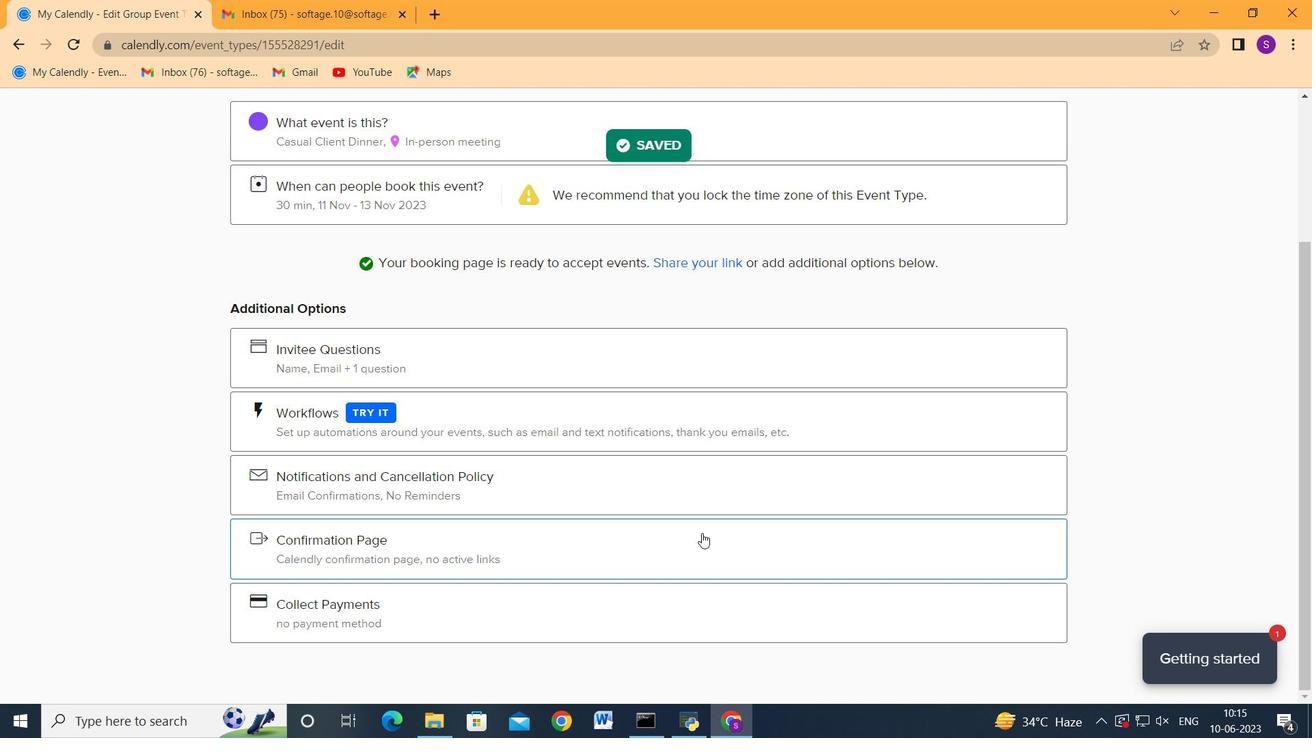 
Action: Mouse scrolled (701, 533) with delta (0, 0)
Screenshot: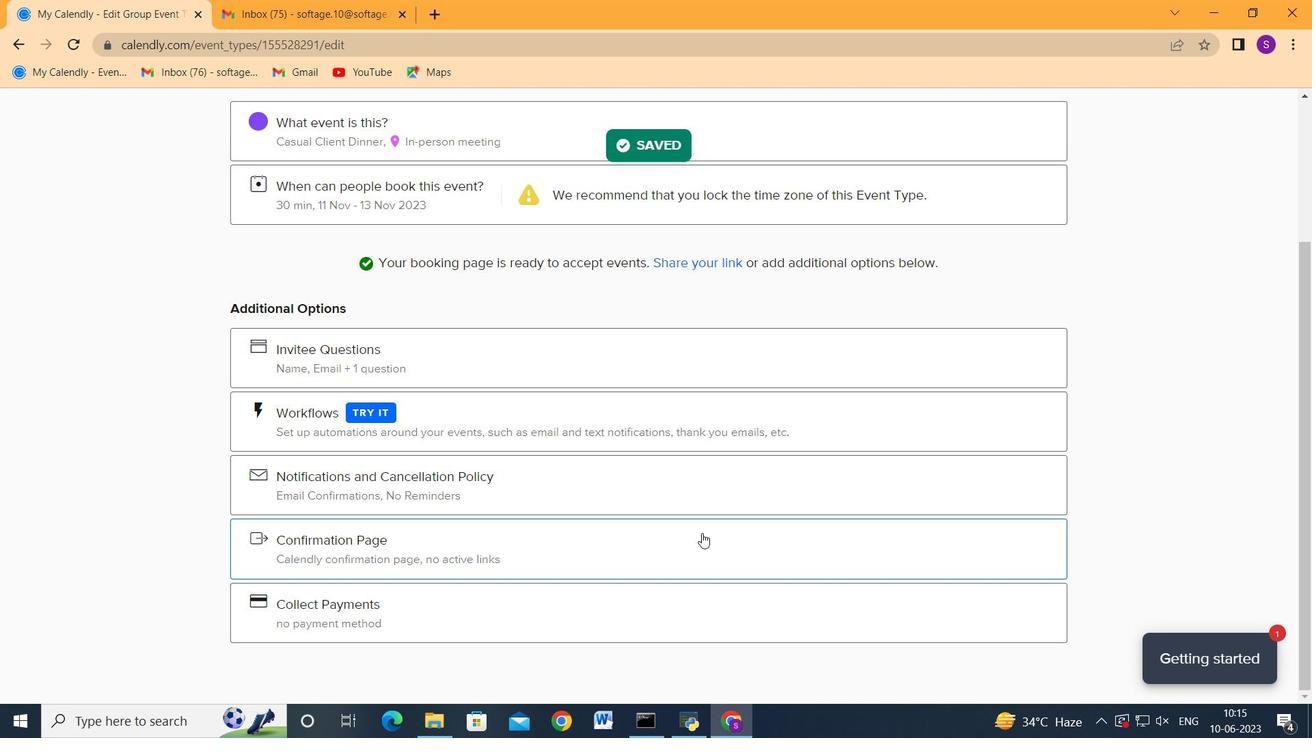 
Action: Mouse scrolled (701, 533) with delta (0, 0)
Screenshot: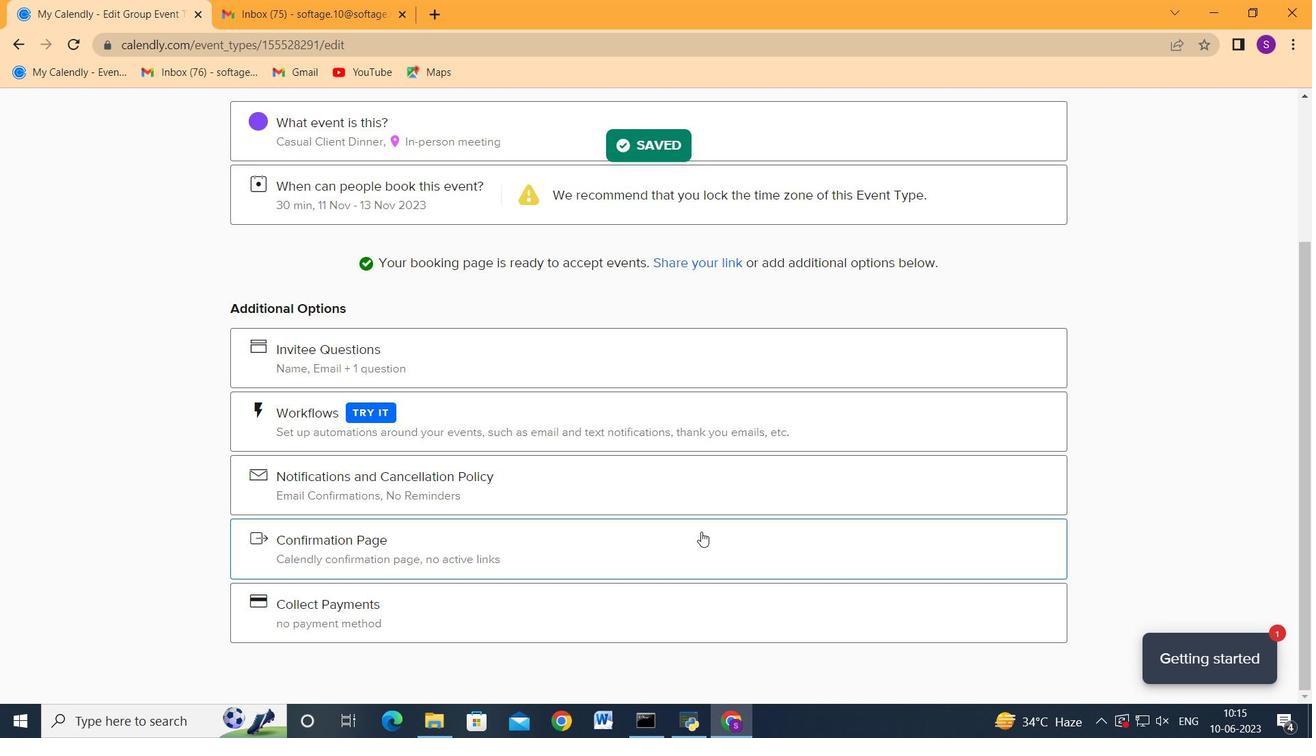 
Action: Mouse scrolled (701, 533) with delta (0, 0)
Screenshot: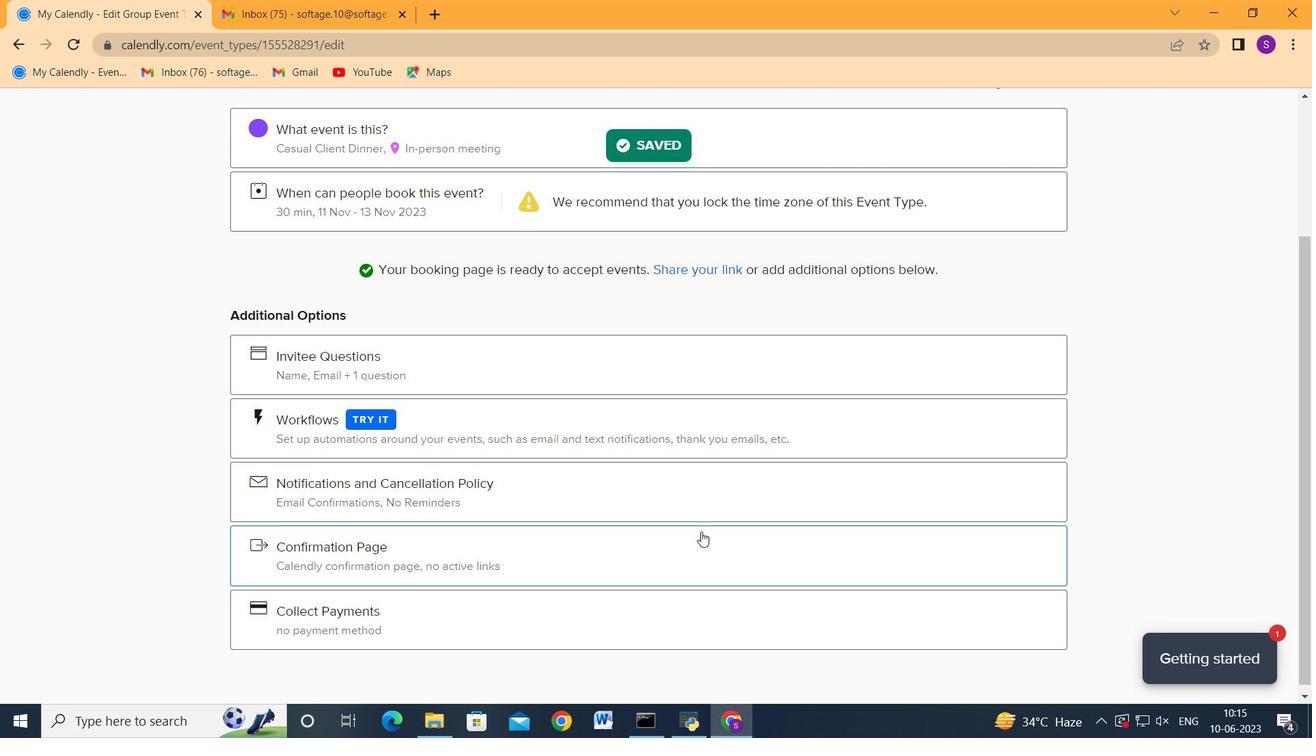 
Action: Mouse moved to (1004, 189)
Screenshot: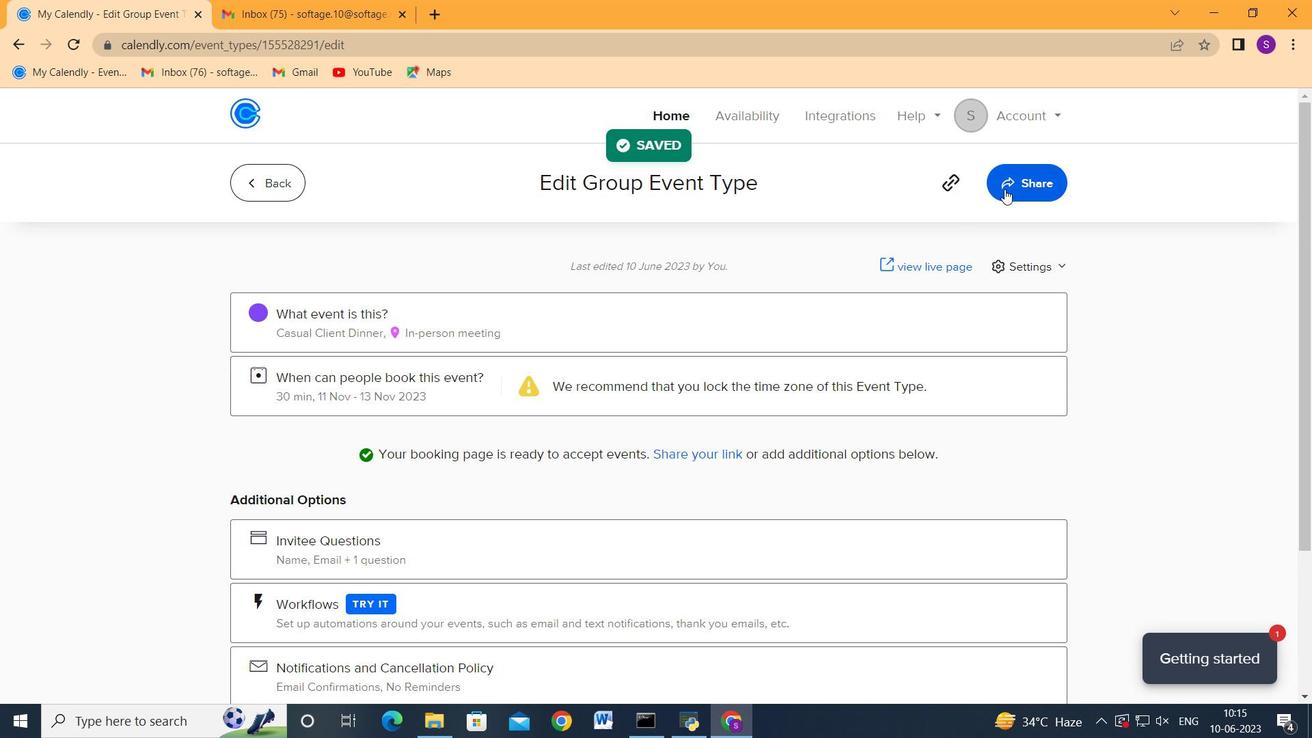 
Action: Mouse pressed left at (1004, 189)
Screenshot: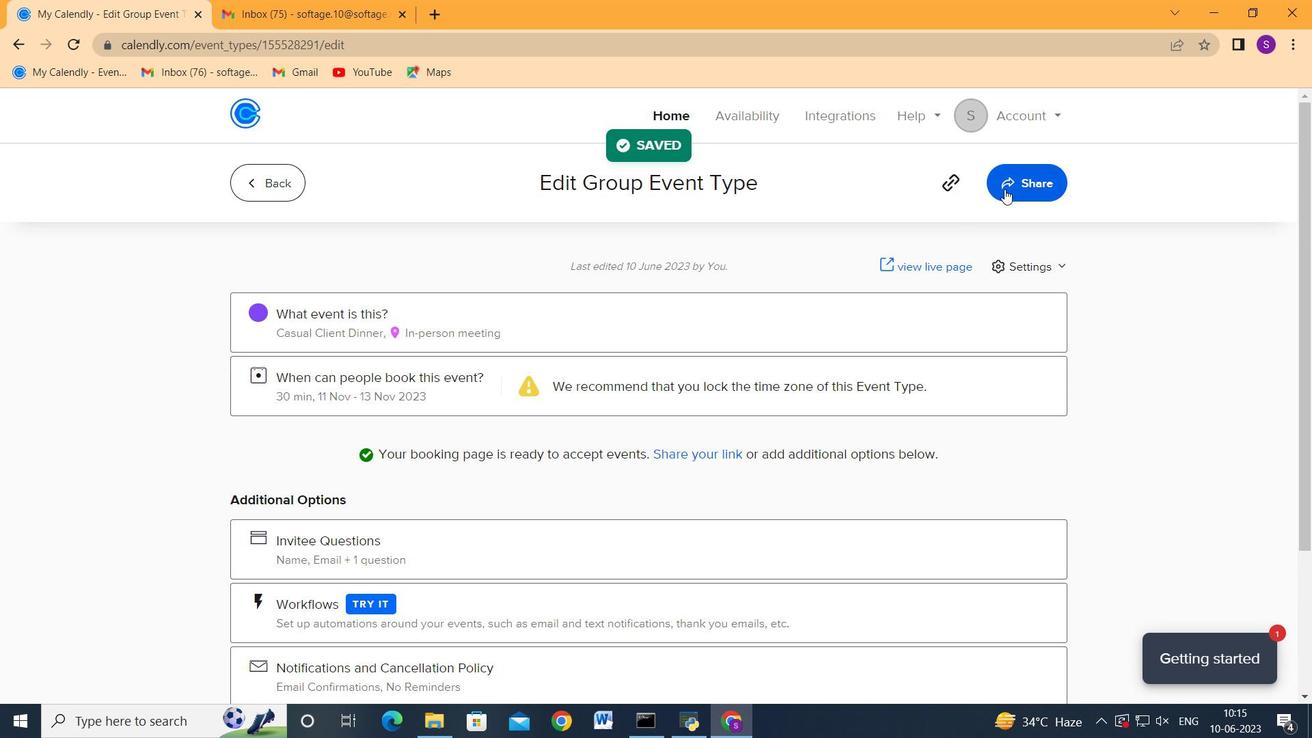 
Action: Mouse moved to (838, 343)
Screenshot: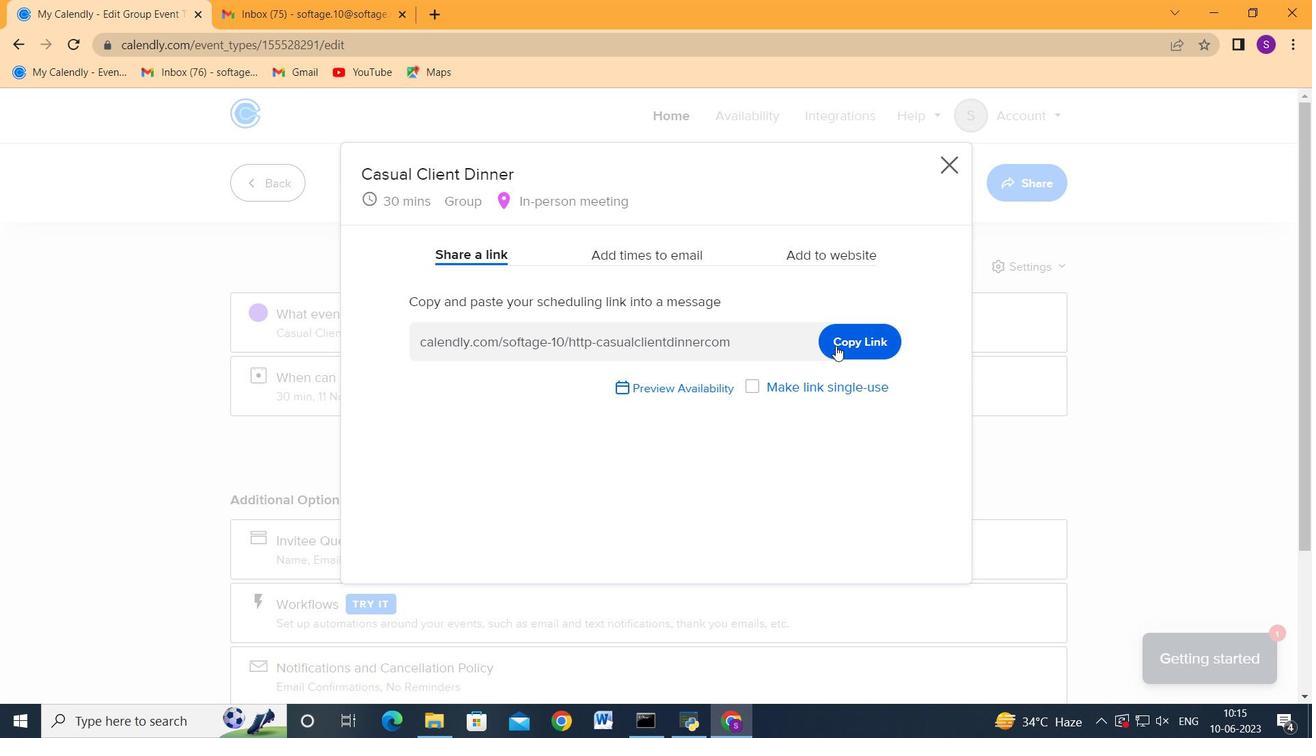 
Action: Mouse pressed left at (838, 343)
Screenshot: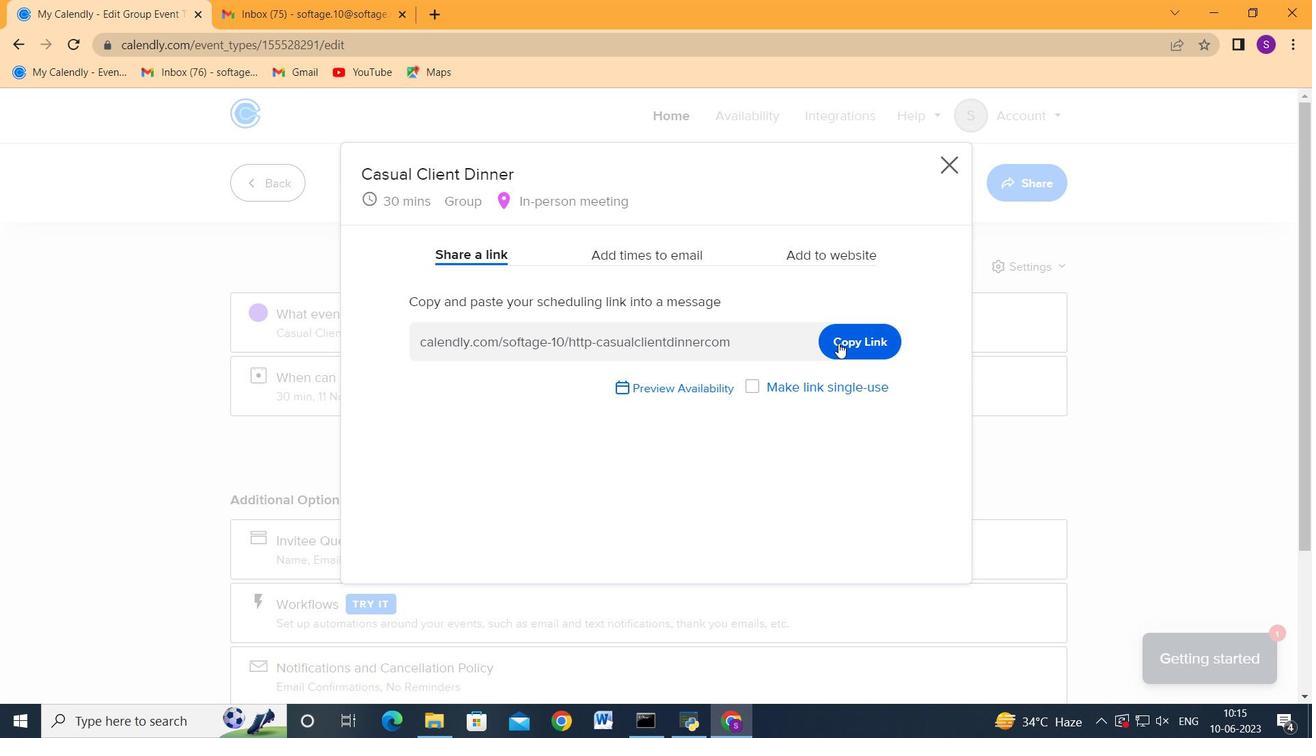 
Action: Mouse moved to (266, 0)
Screenshot: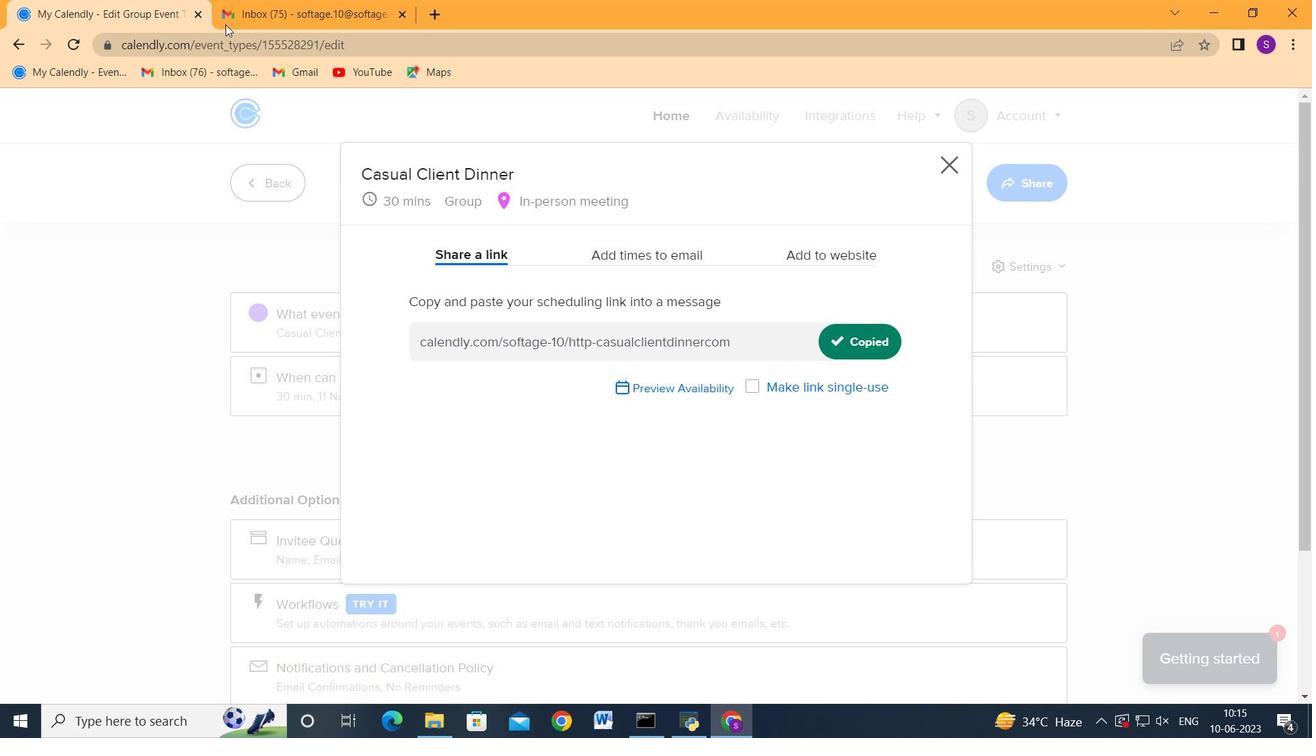 
Action: Mouse pressed left at (266, 0)
Screenshot: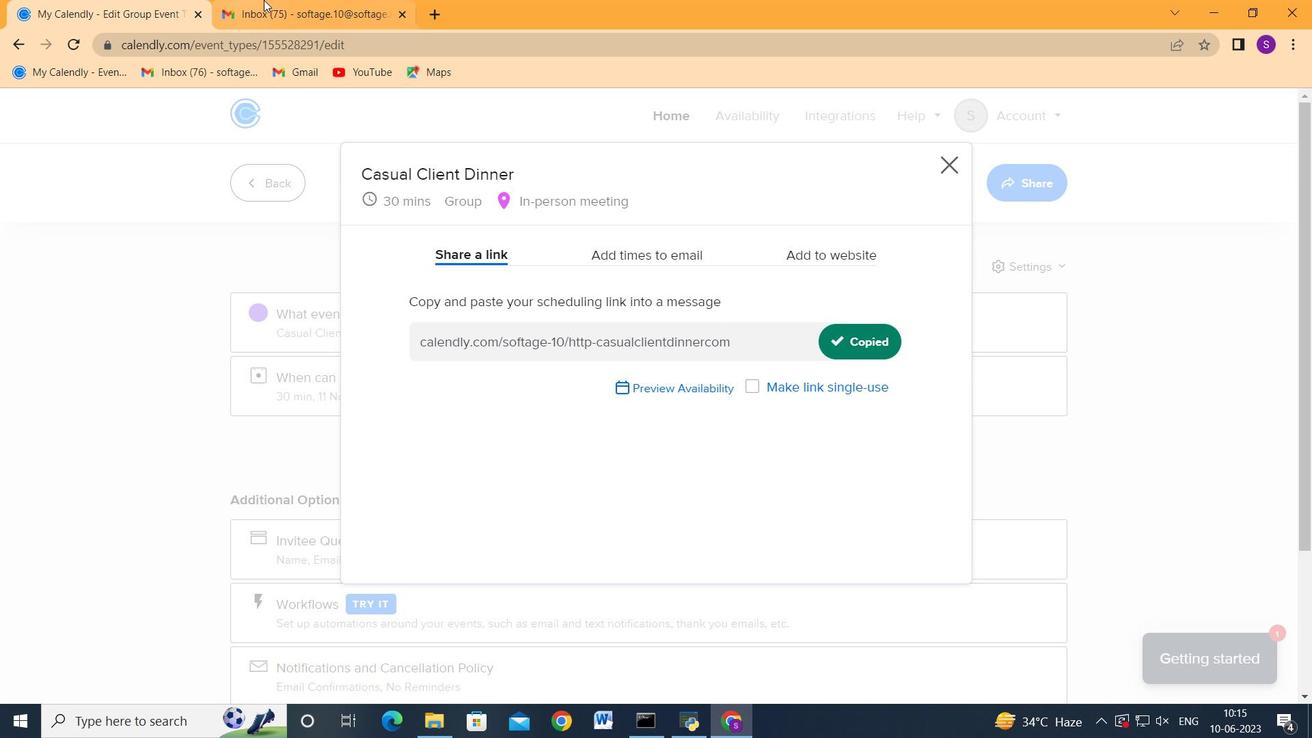 
Action: Mouse moved to (132, 190)
Screenshot: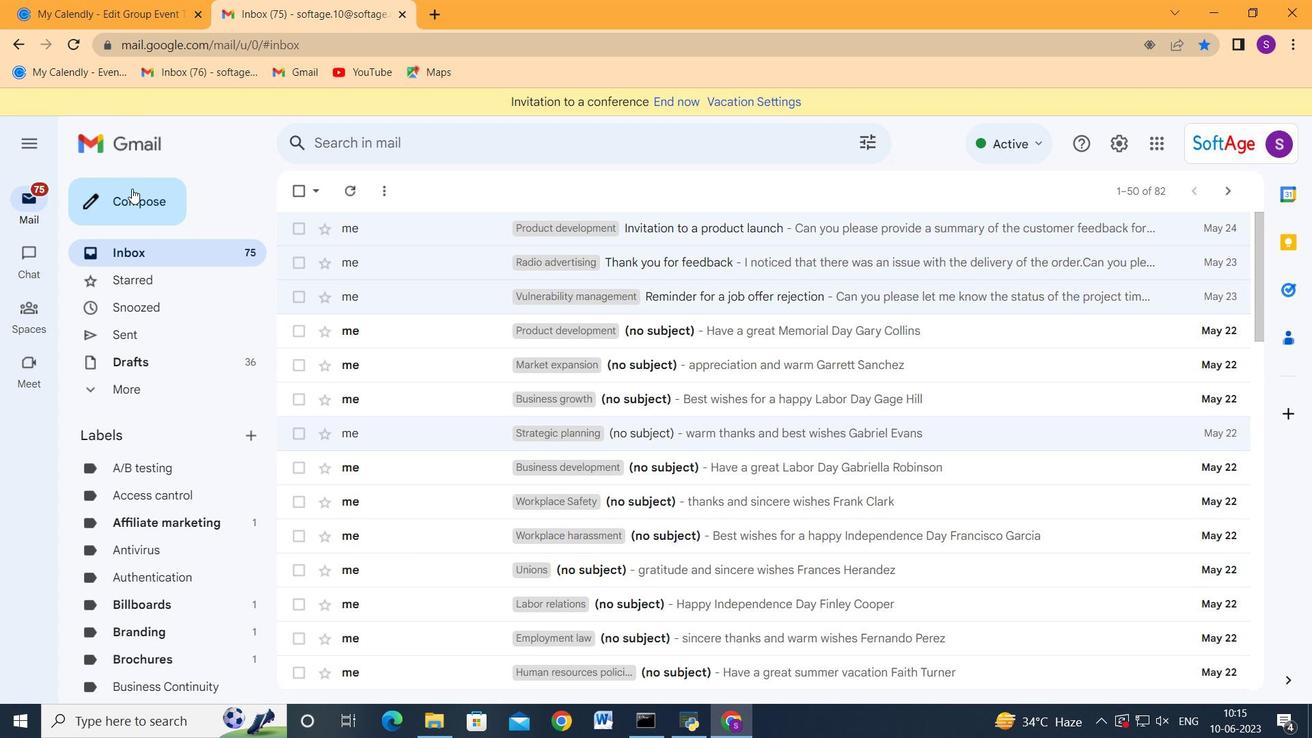 
Action: Mouse pressed left at (132, 190)
Screenshot: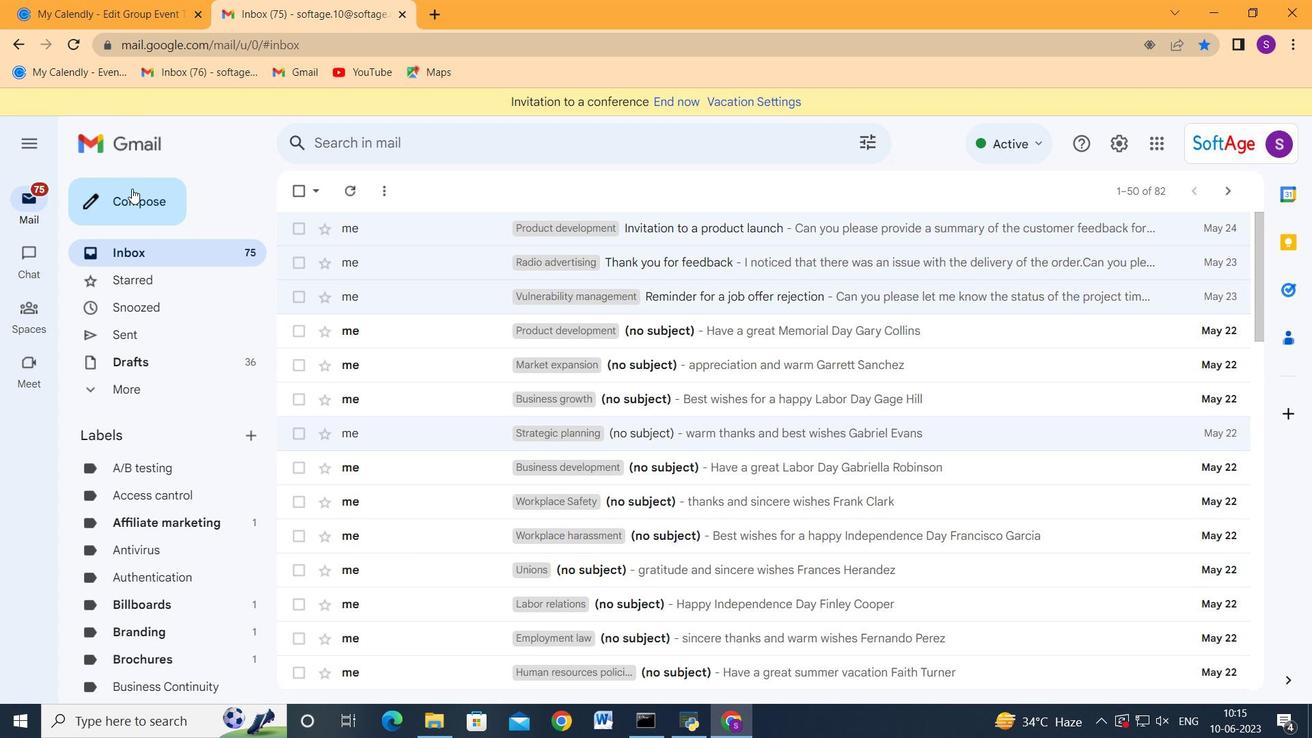 
Action: Mouse moved to (785, 290)
Screenshot: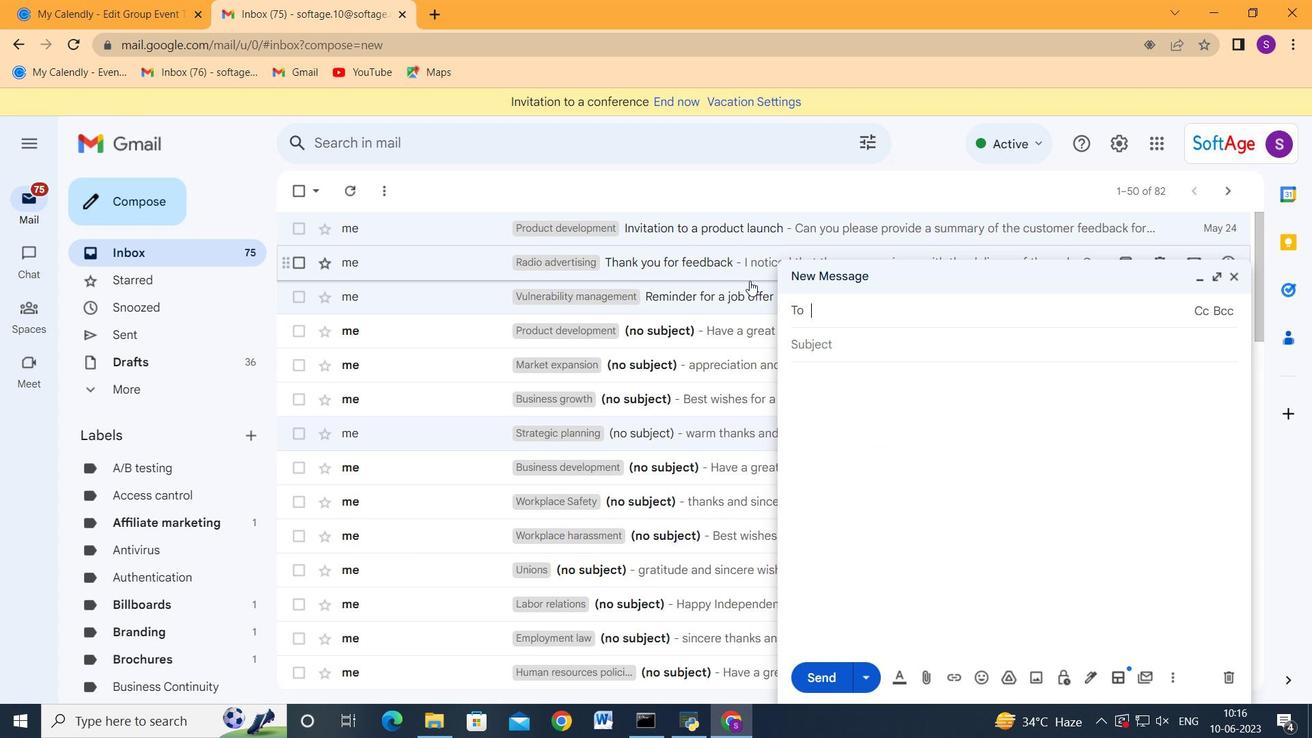 
Action: Key pressed softage.2<Key.shift_r>@softage.net<Key.enter>softage.3<Key.shift_r>@spf<Key.backspace><Key.backspace>oftage.net<Key.enter><Key.tab><Key.tab>ctrl+V
Screenshot: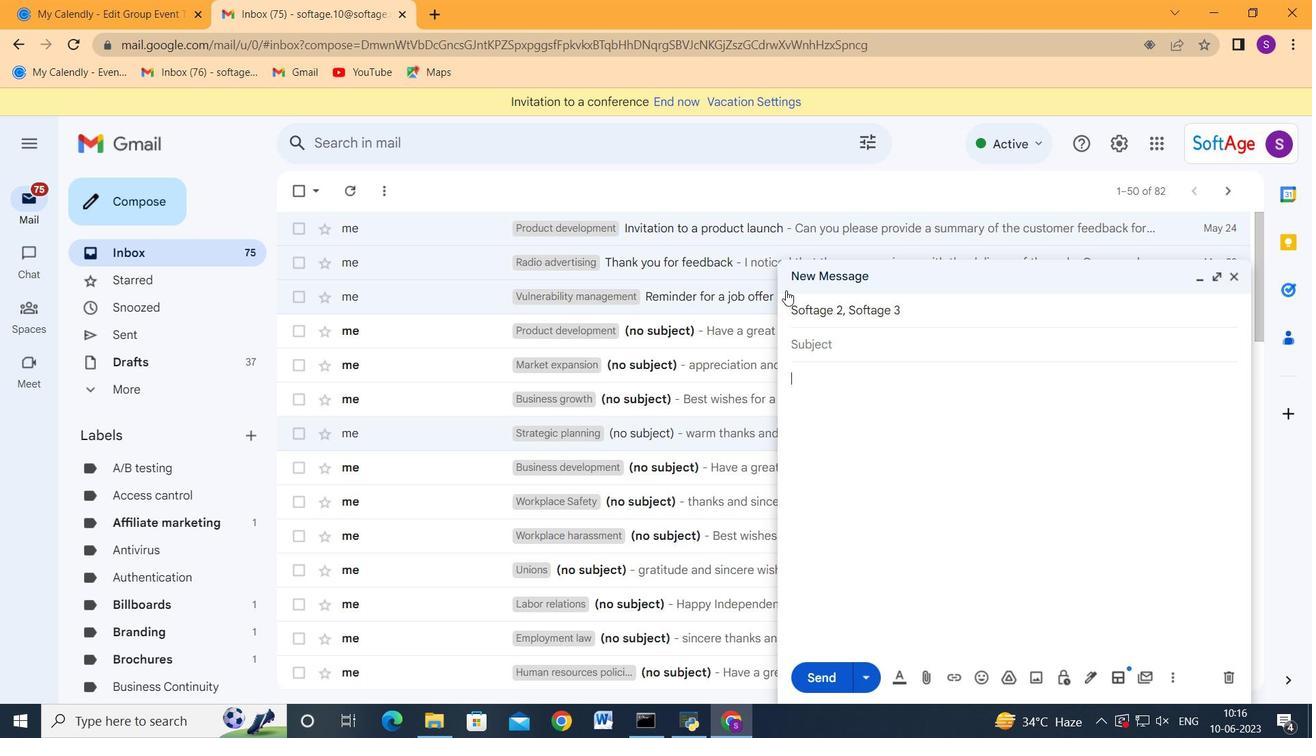 
Action: Mouse moved to (830, 679)
Screenshot: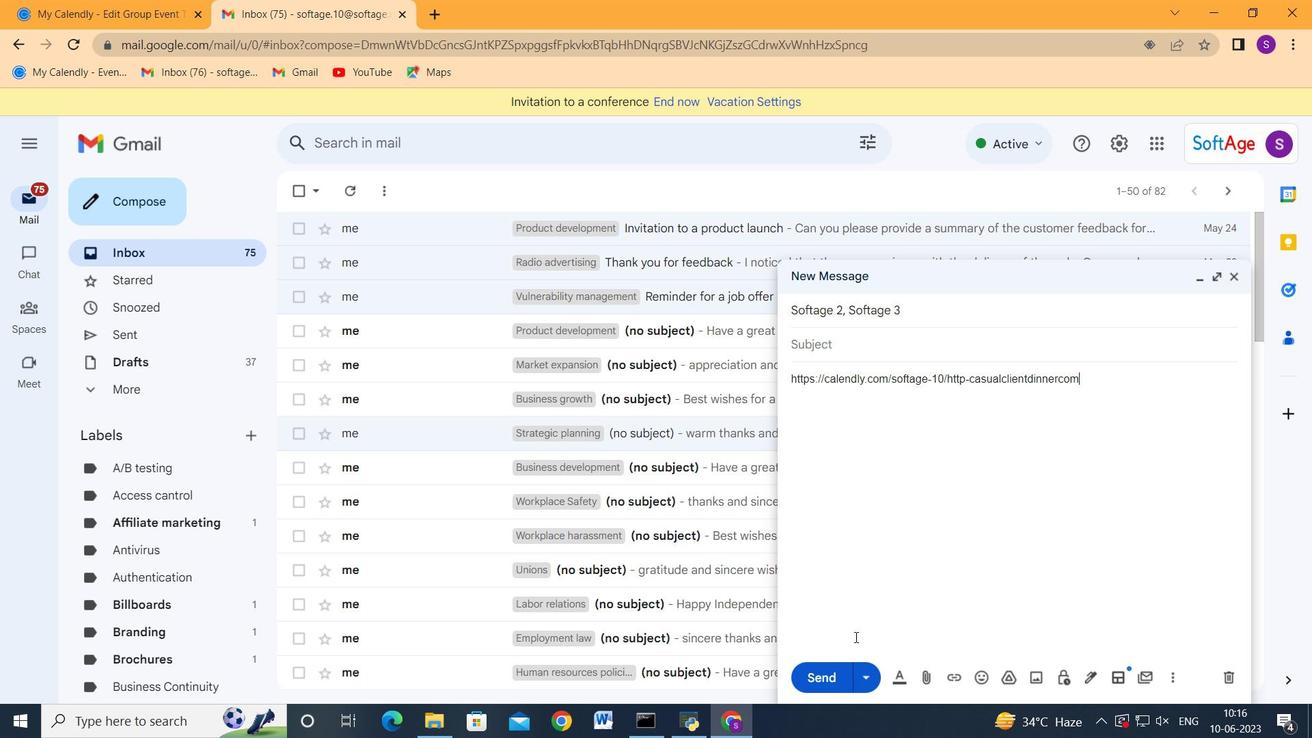 
Action: Mouse pressed left at (830, 679)
Screenshot: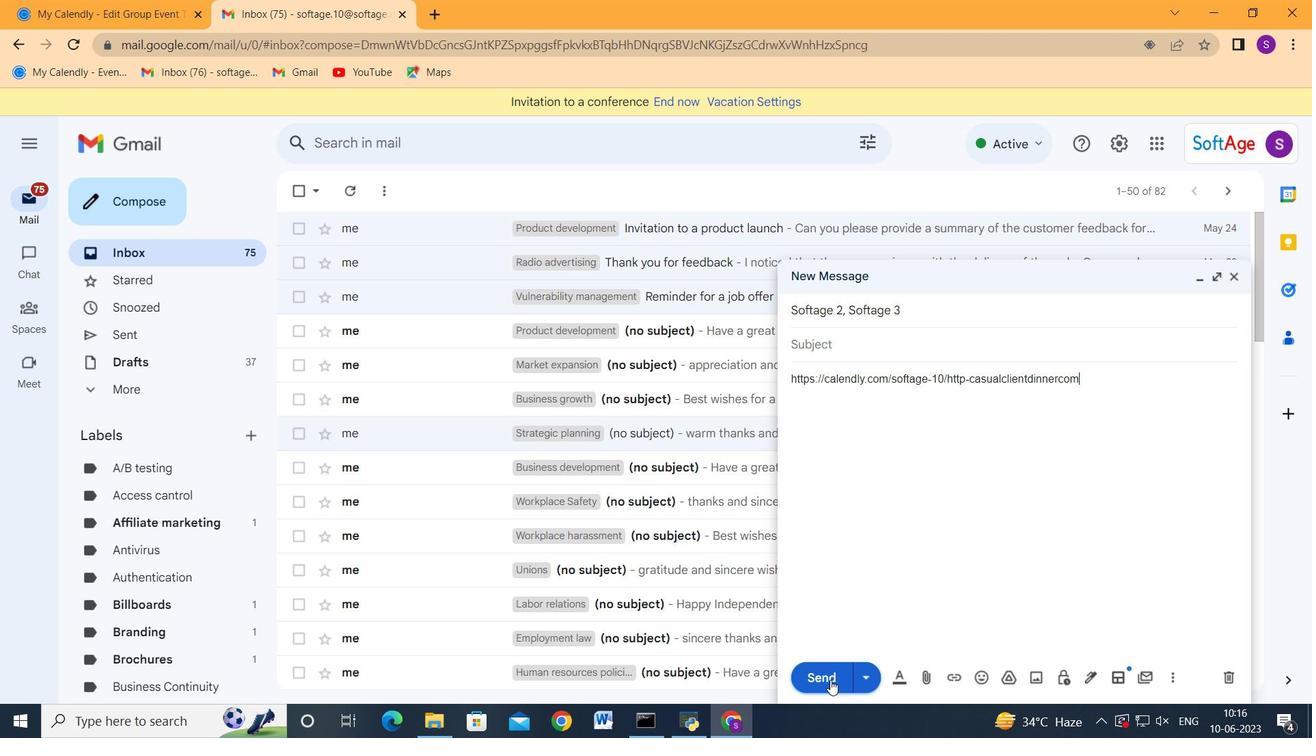 
Action: Mouse moved to (914, 593)
Screenshot: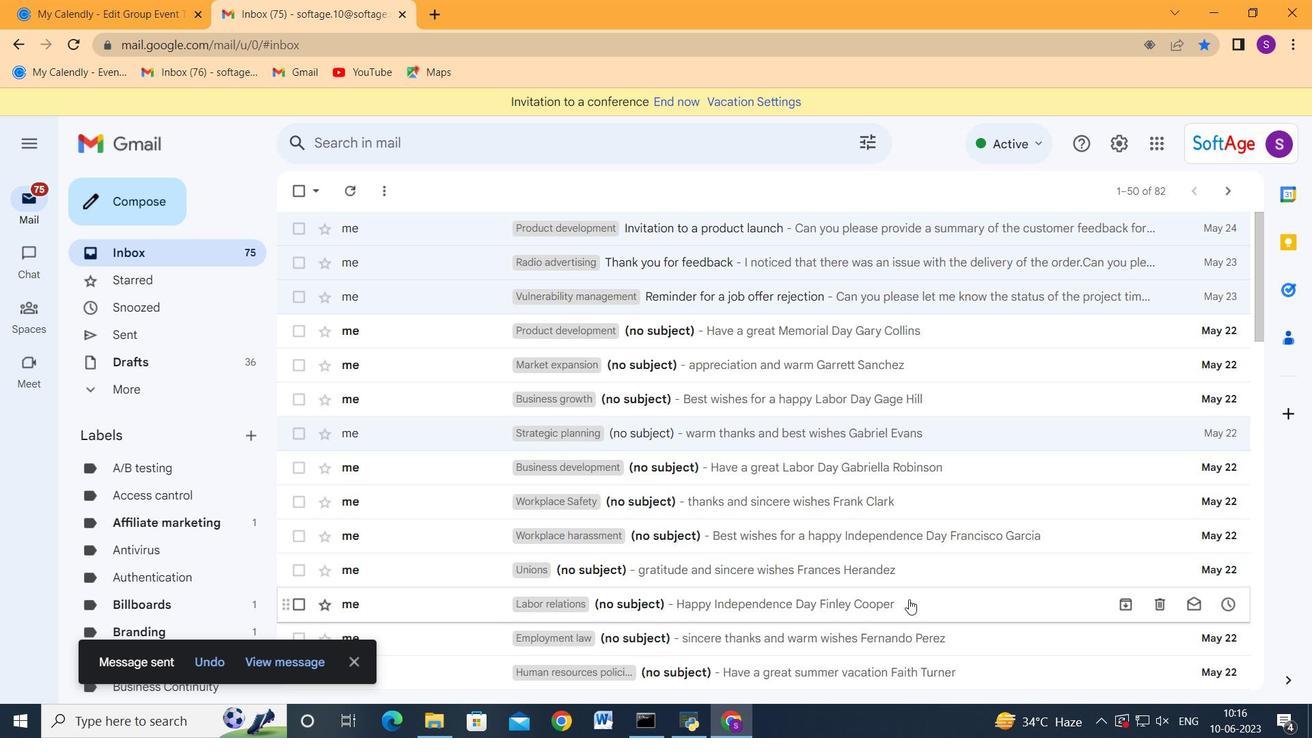 
